Task: Find connections with filter location L'Arbaa Naït Irathen with filter topic #bespokewith filter profile language English with filter current company R Systems with filter school PARUL INSTITUTE OF ENGG. AND TECH., LIMDA, VAGHODIA 037 with filter industry Renewable Energy Power Generation with filter service category Search Engine Marketing (SEM) with filter keywords title Quality Control
Action: Mouse moved to (729, 101)
Screenshot: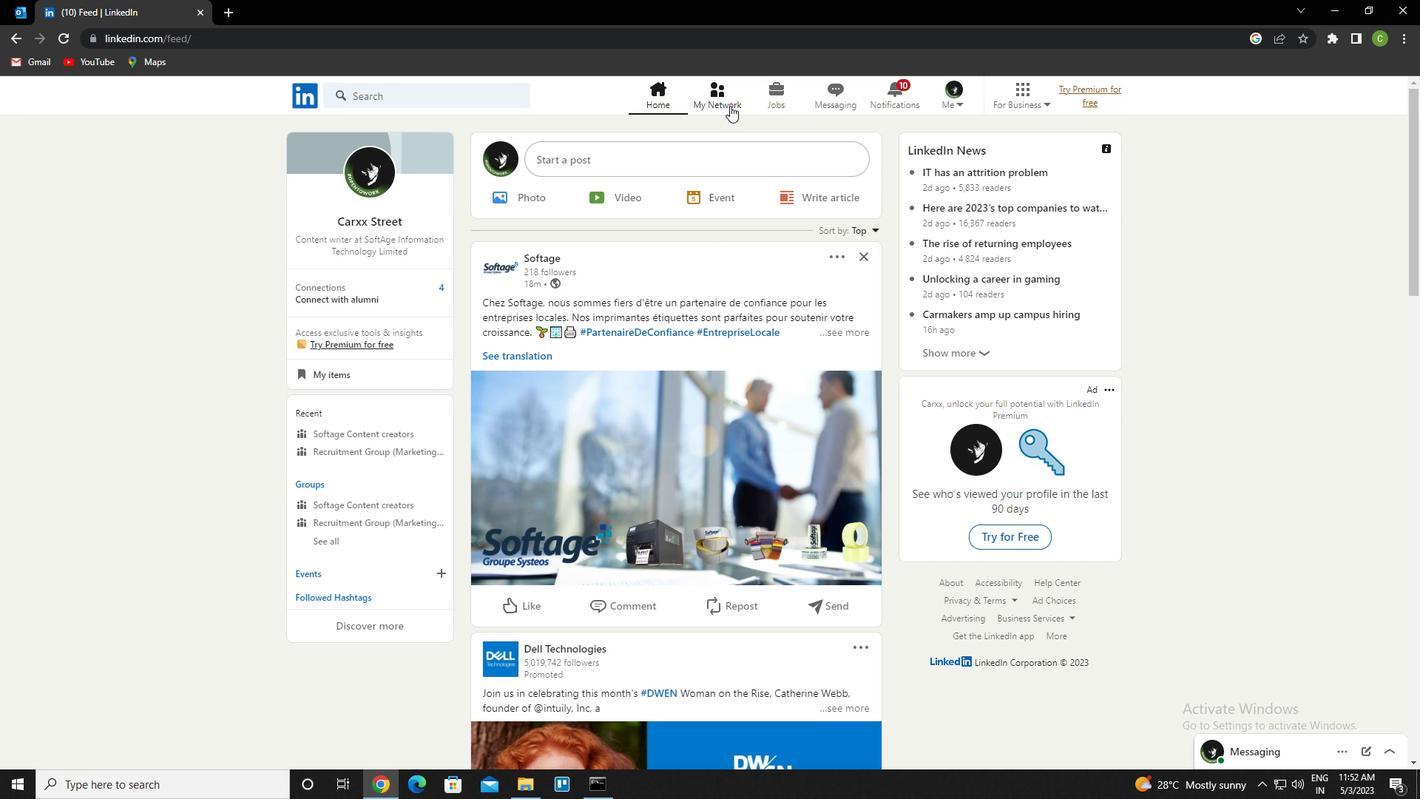 
Action: Mouse pressed left at (729, 101)
Screenshot: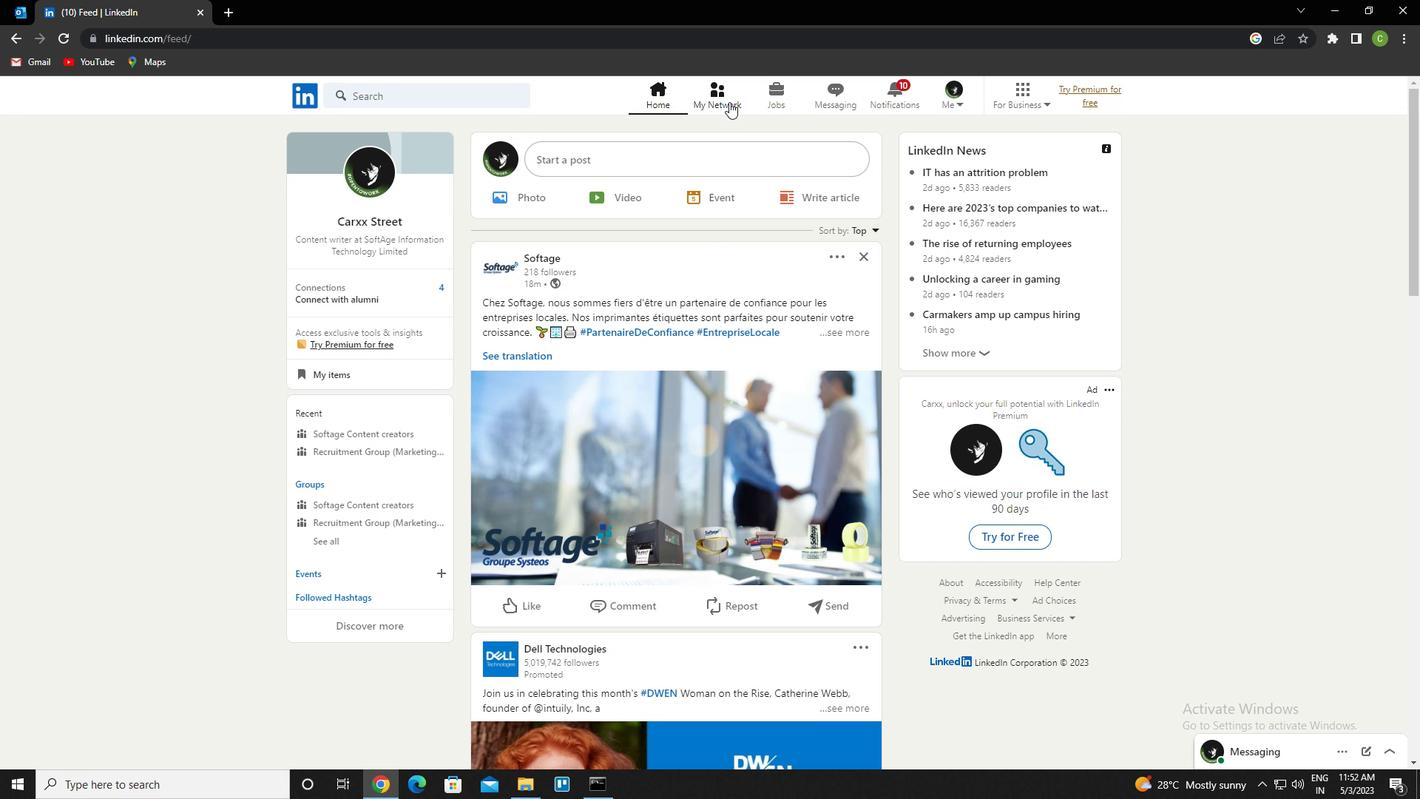 
Action: Mouse moved to (436, 185)
Screenshot: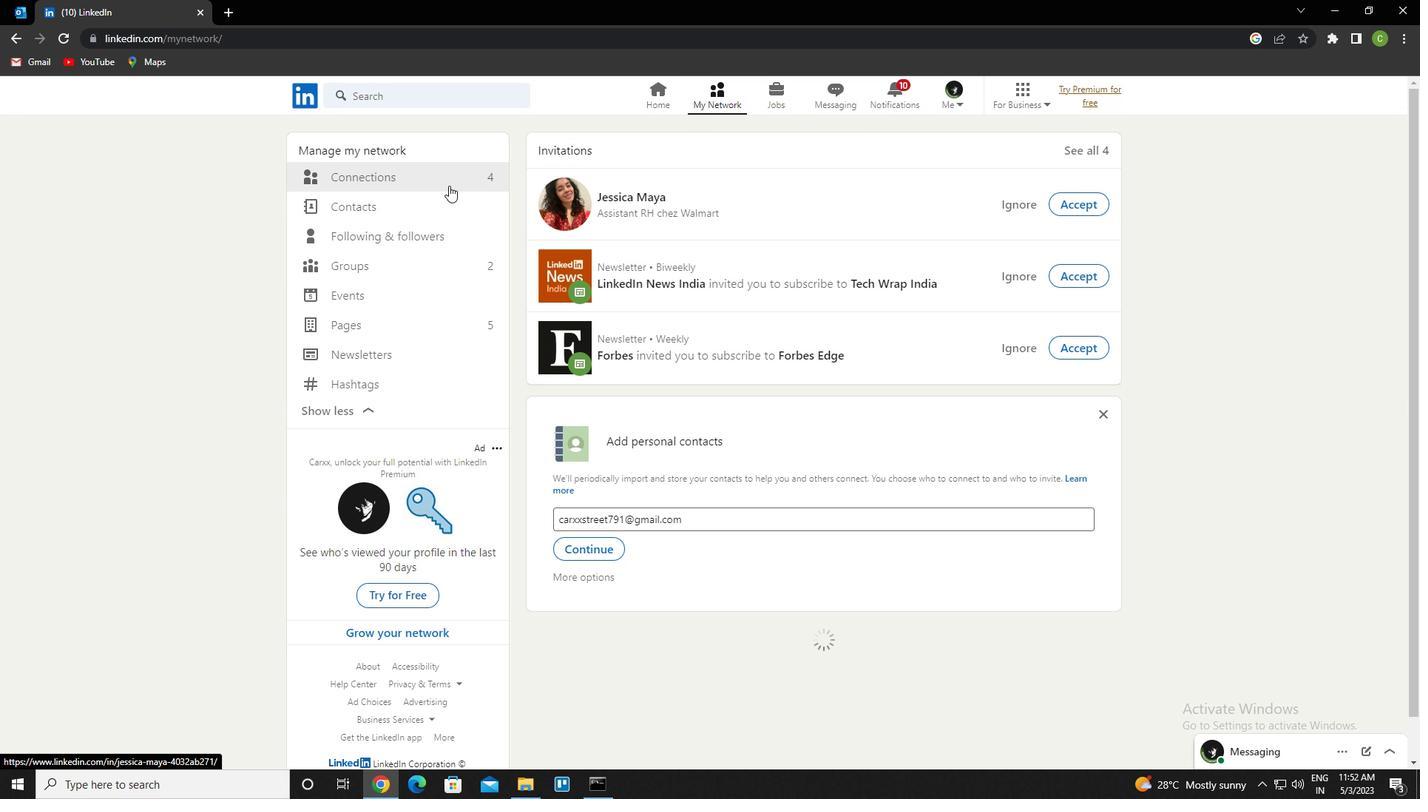 
Action: Mouse pressed left at (436, 185)
Screenshot: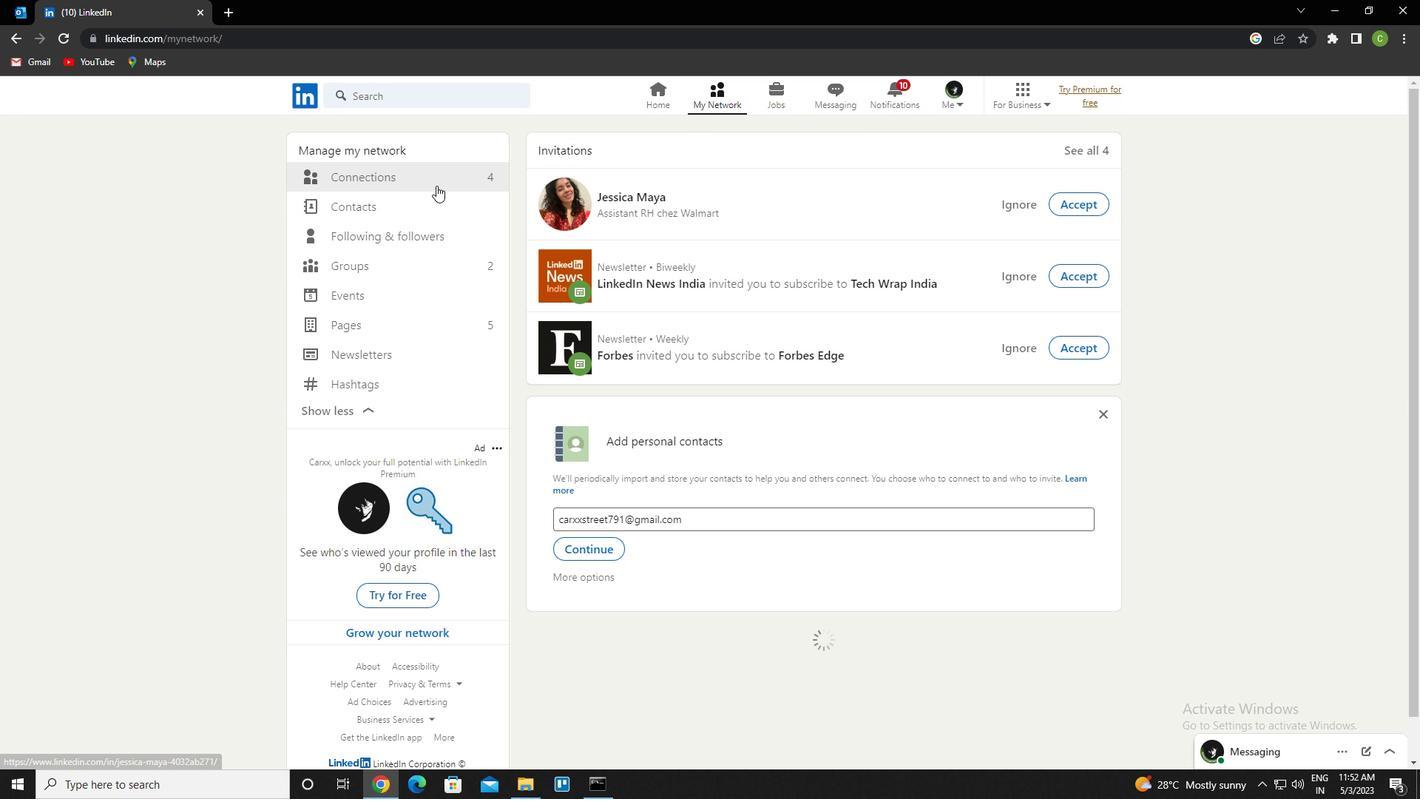 
Action: Mouse moved to (449, 185)
Screenshot: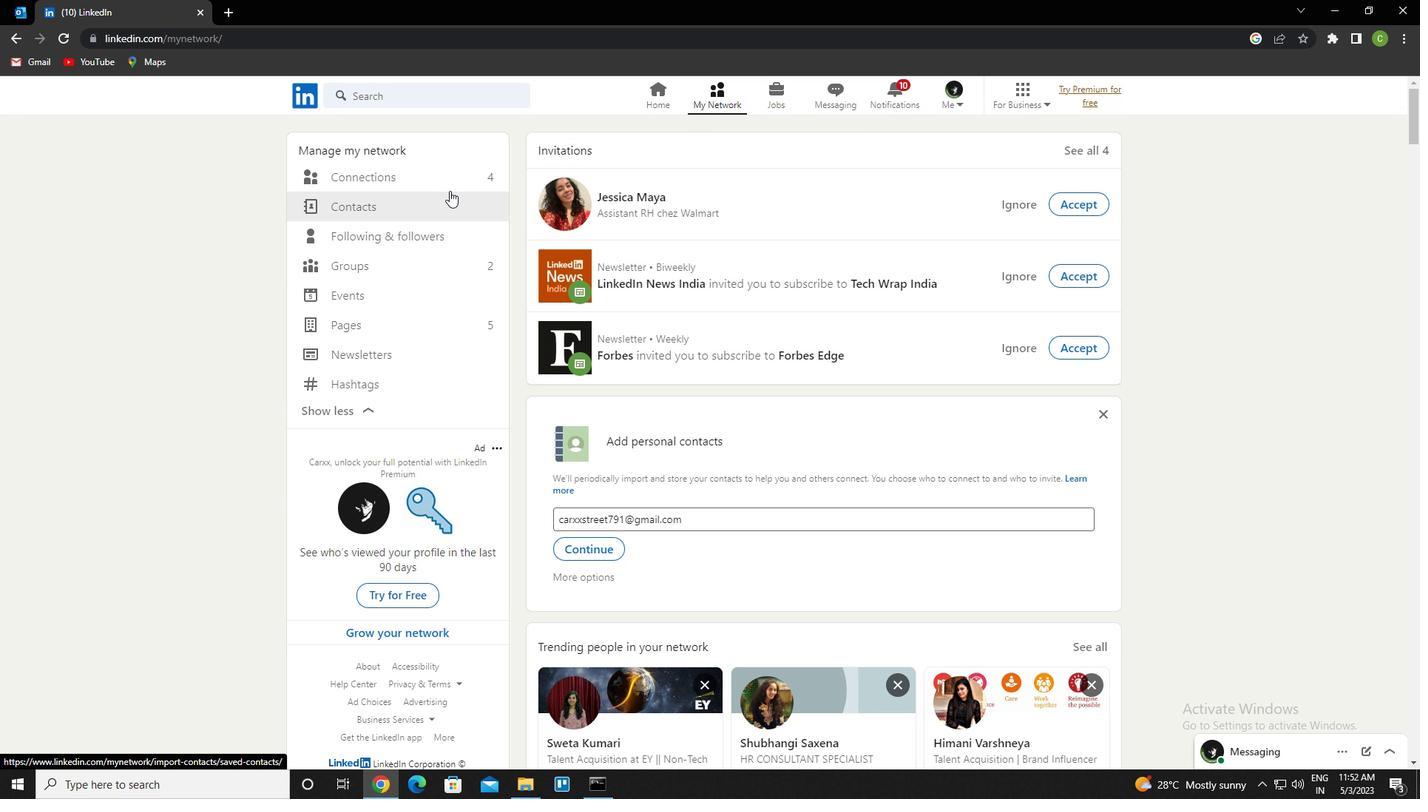 
Action: Mouse pressed left at (449, 185)
Screenshot: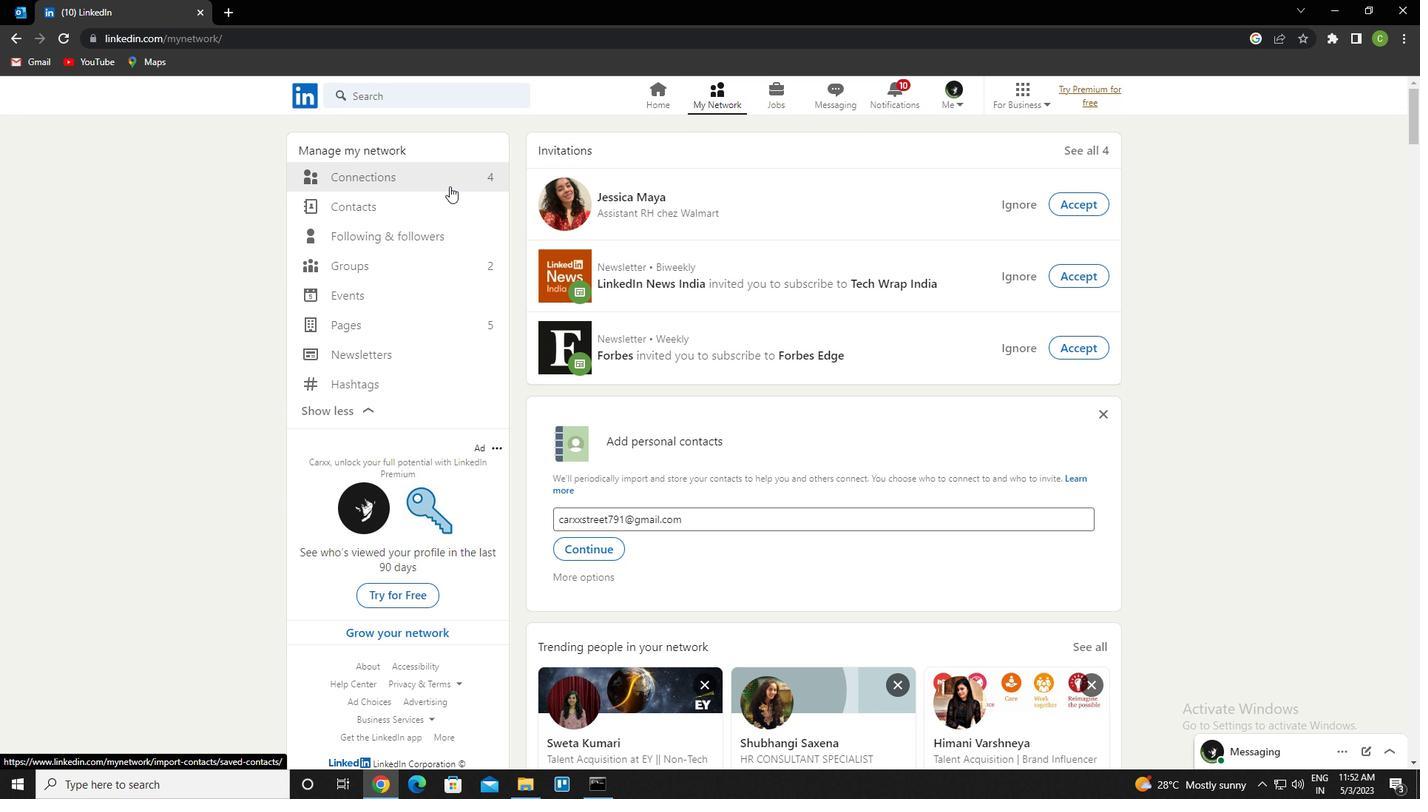 
Action: Mouse pressed left at (449, 185)
Screenshot: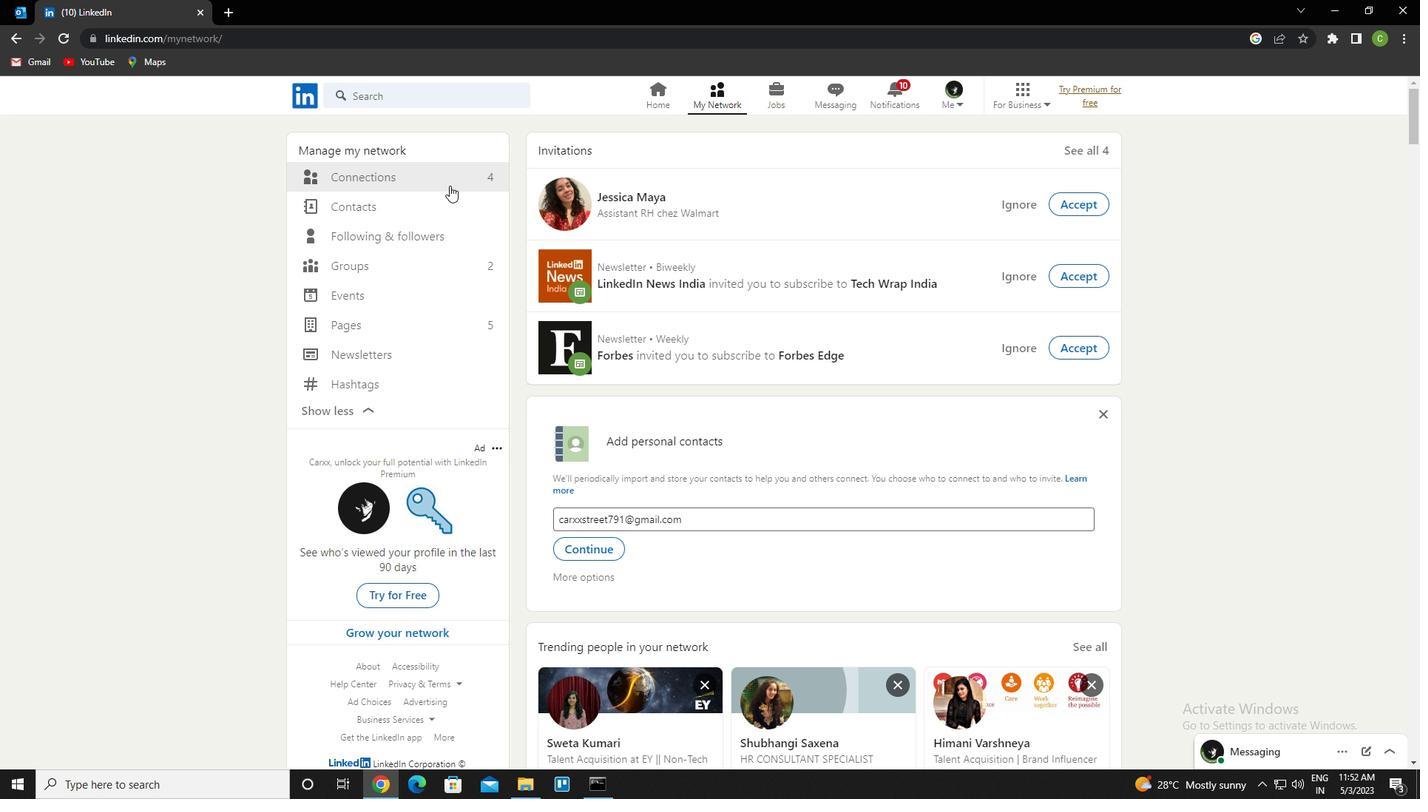 
Action: Mouse moved to (466, 179)
Screenshot: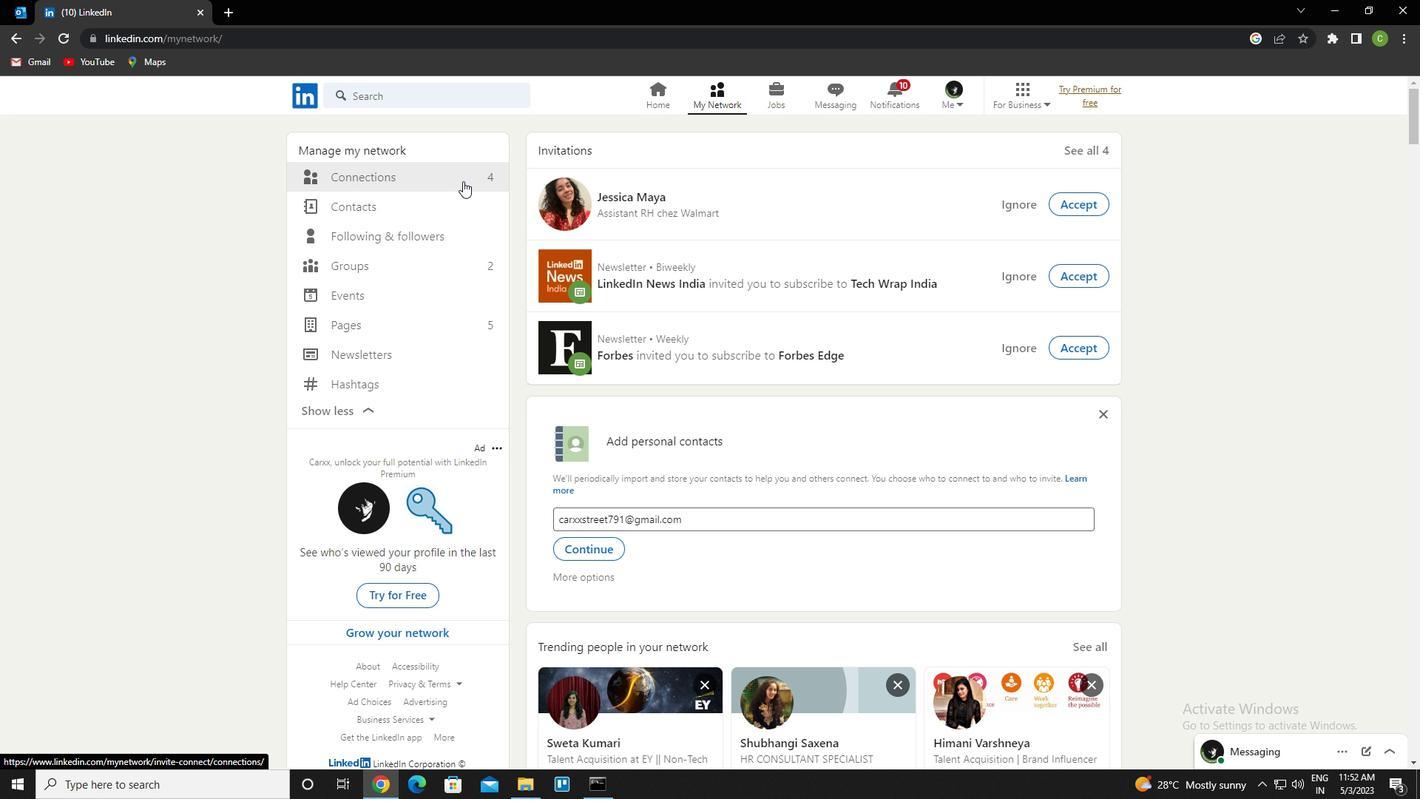 
Action: Mouse pressed left at (466, 179)
Screenshot: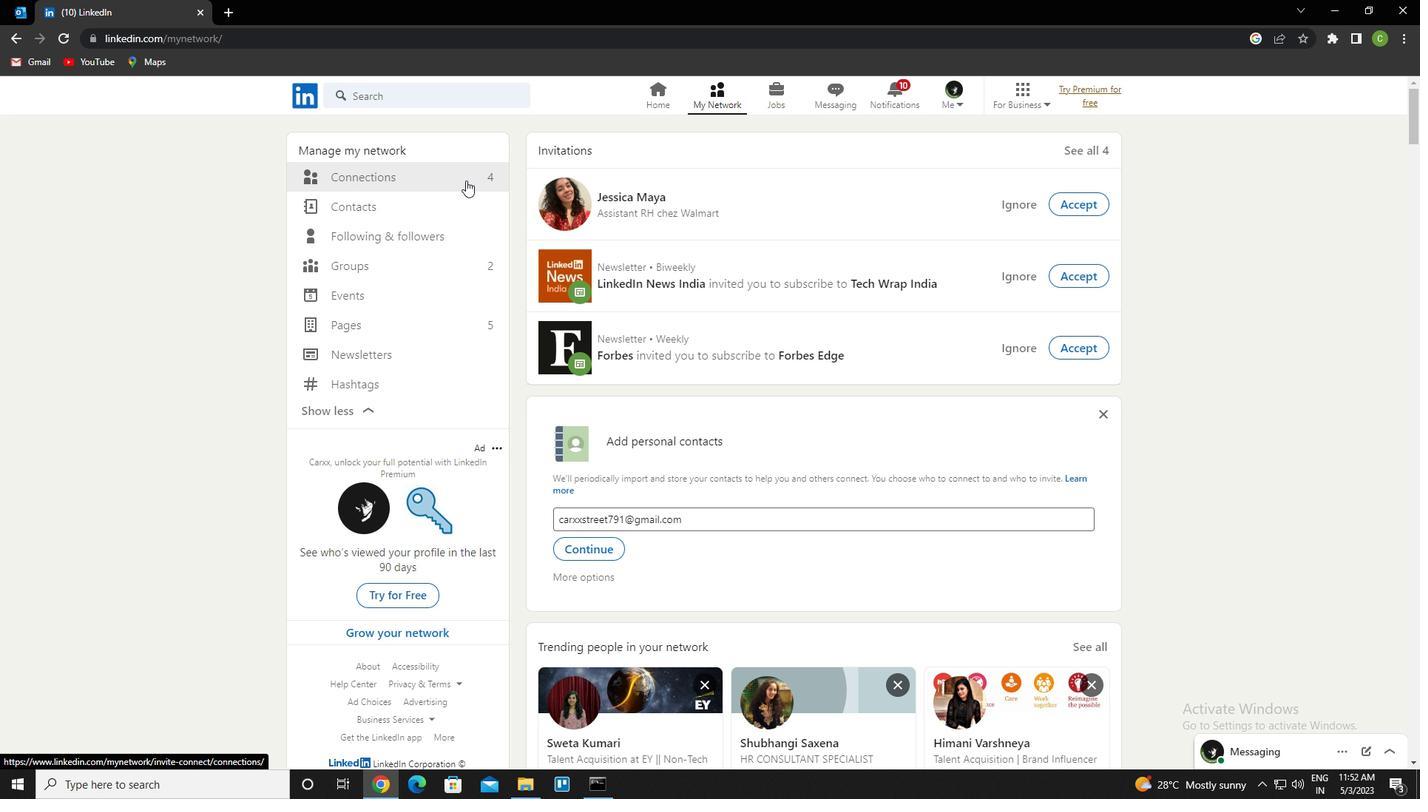 
Action: Mouse moved to (822, 174)
Screenshot: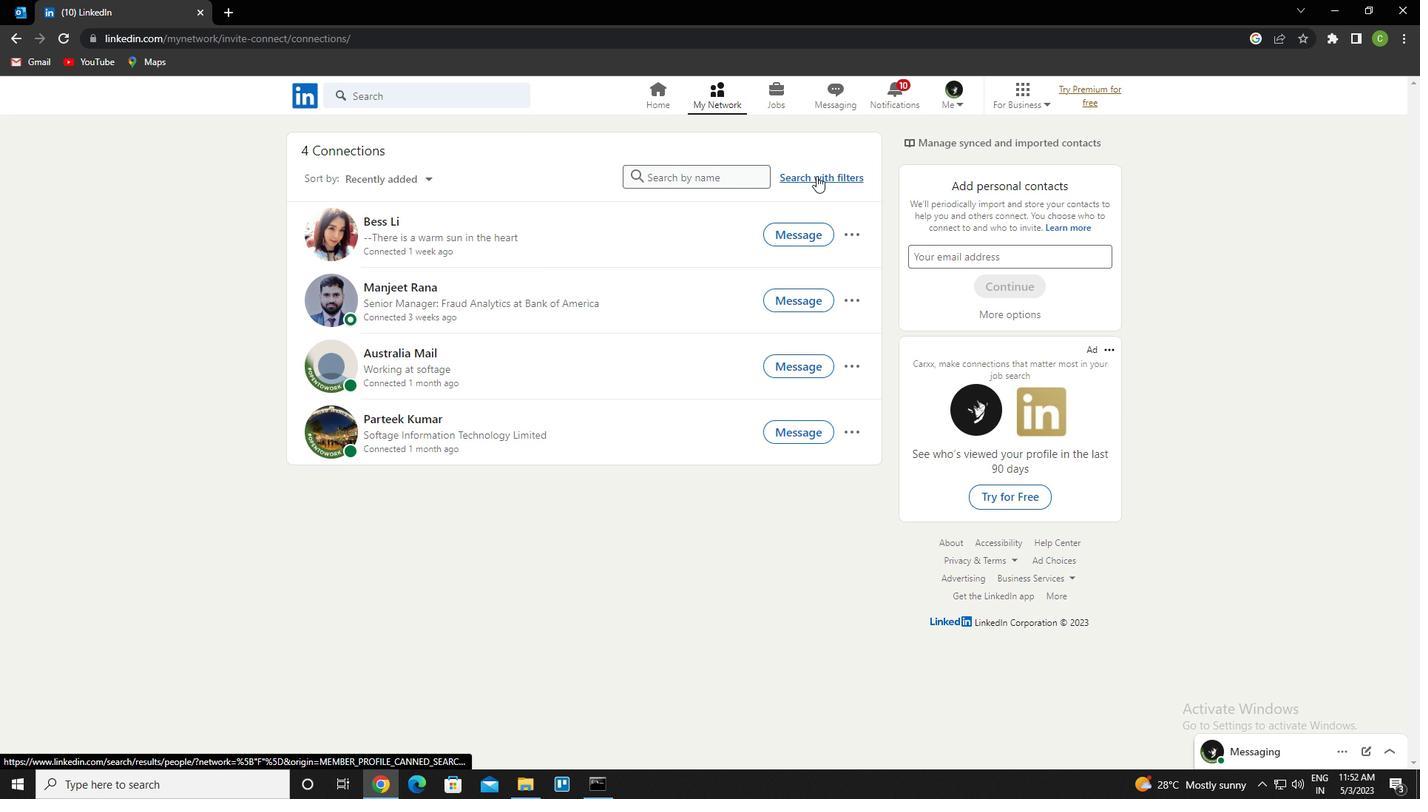 
Action: Mouse pressed left at (822, 174)
Screenshot: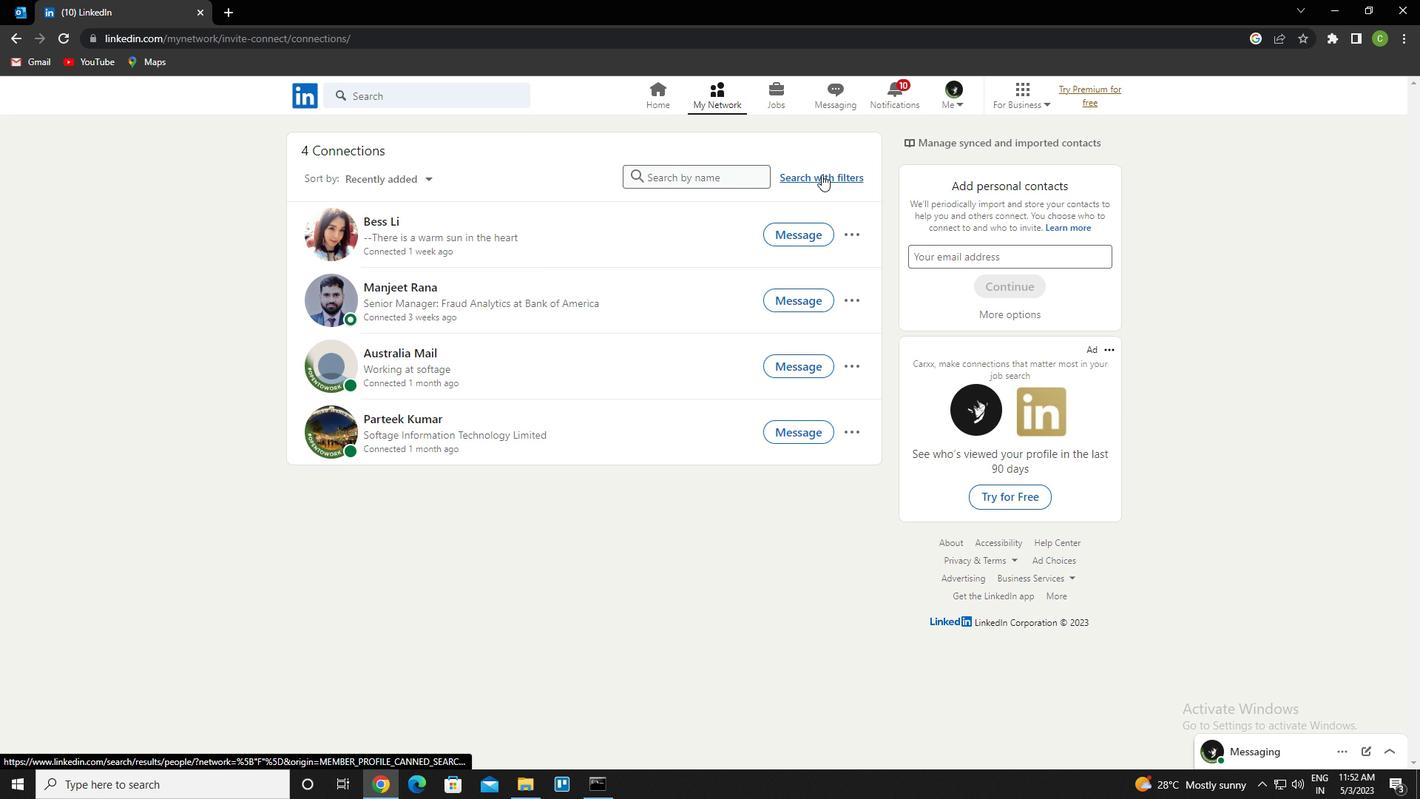 
Action: Mouse moved to (768, 137)
Screenshot: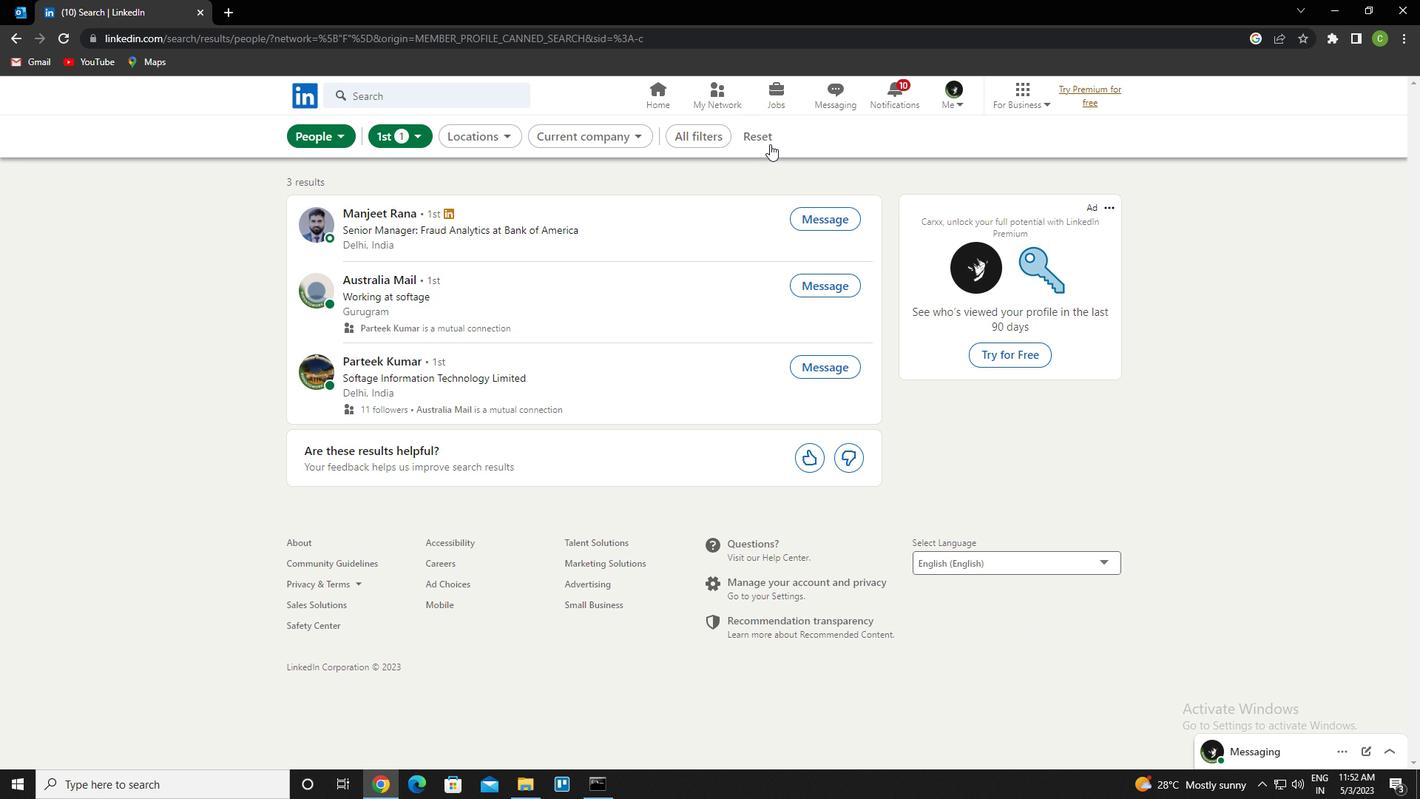 
Action: Mouse pressed left at (768, 137)
Screenshot: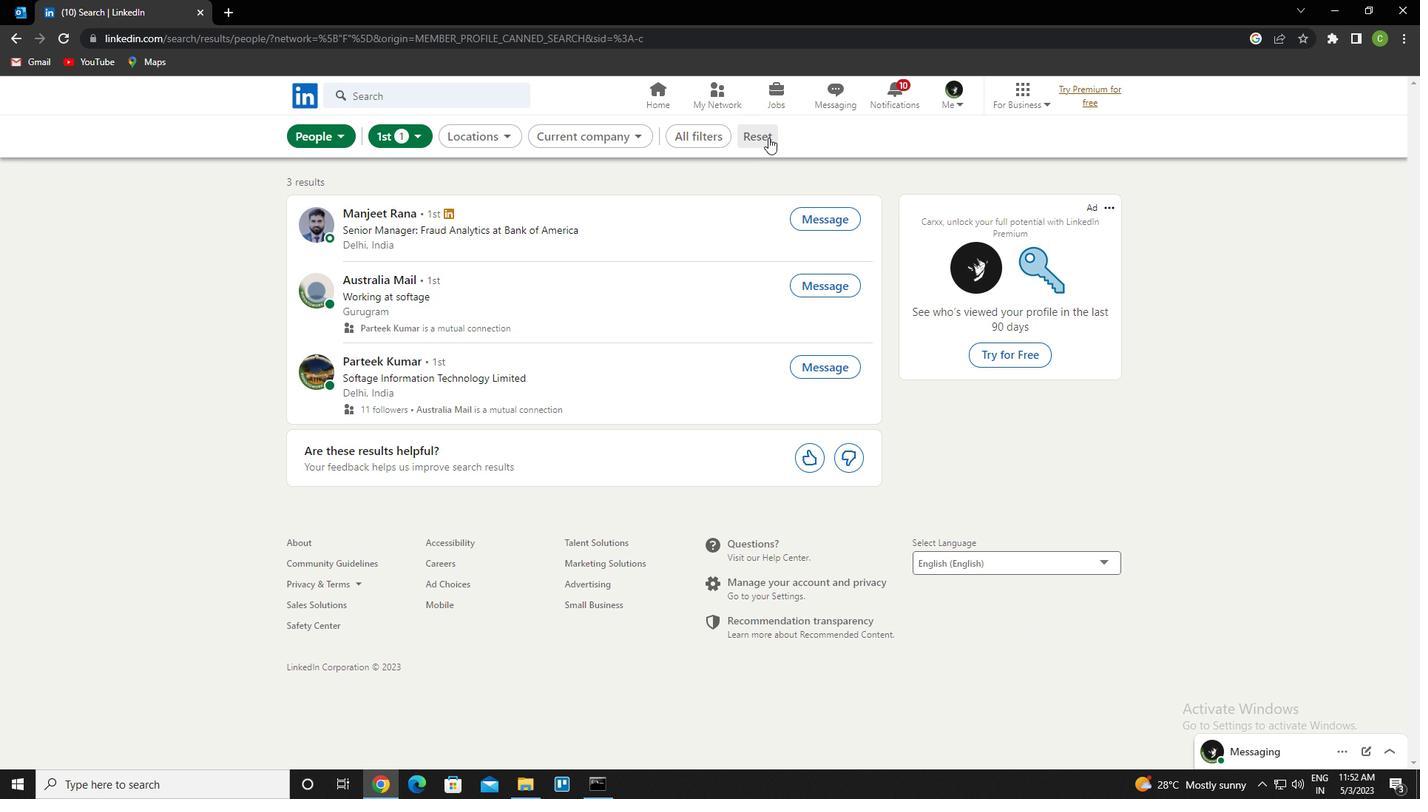 
Action: Mouse moved to (745, 139)
Screenshot: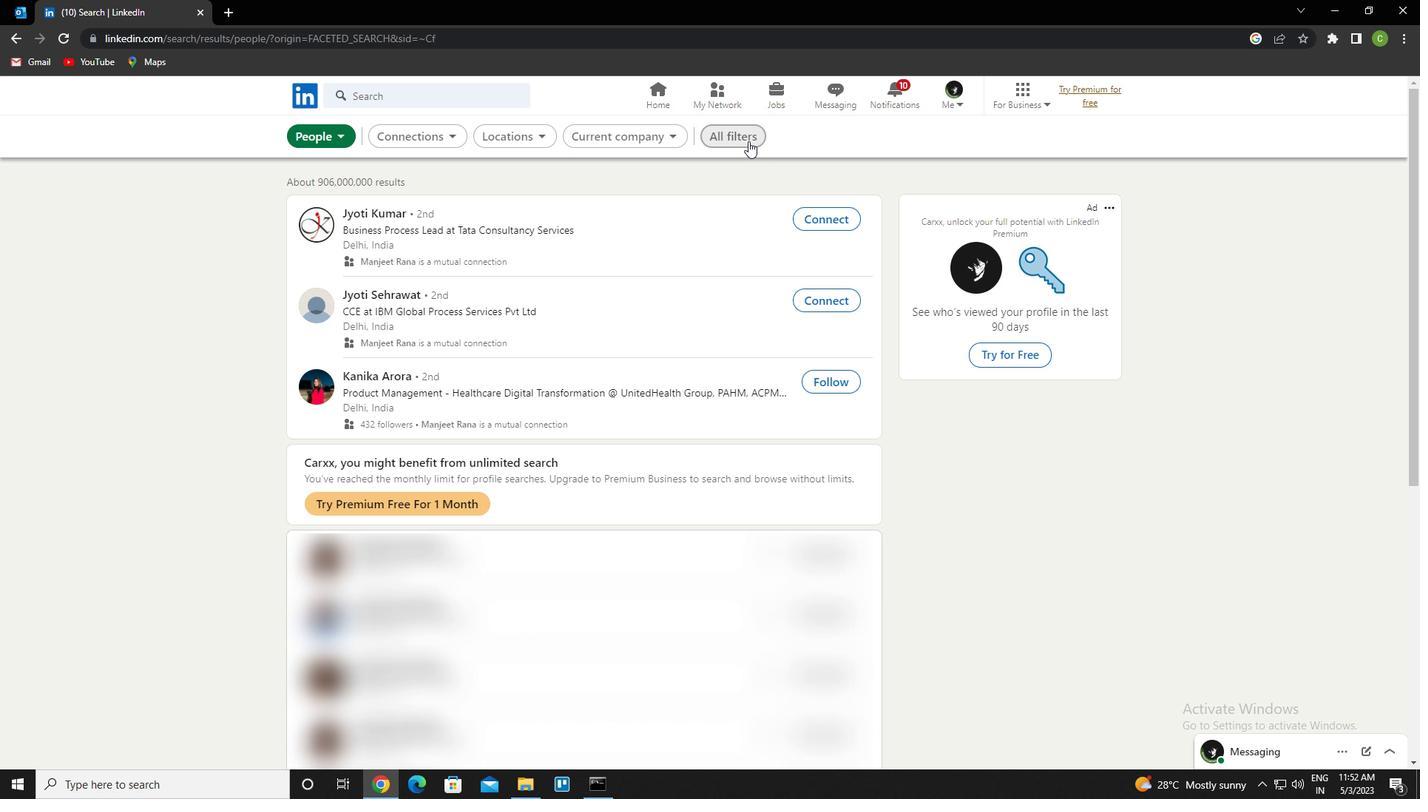 
Action: Mouse pressed left at (745, 139)
Screenshot: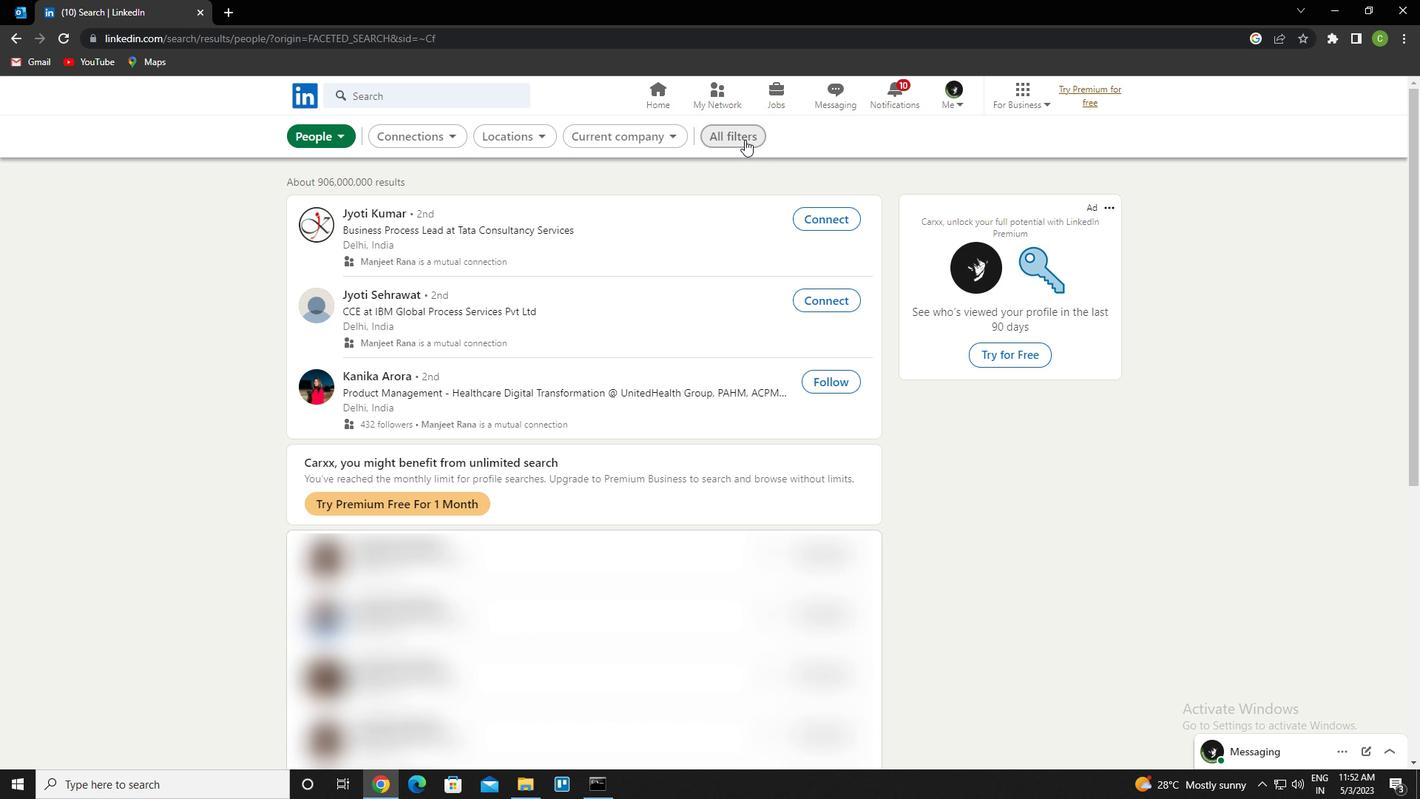 
Action: Mouse moved to (1151, 429)
Screenshot: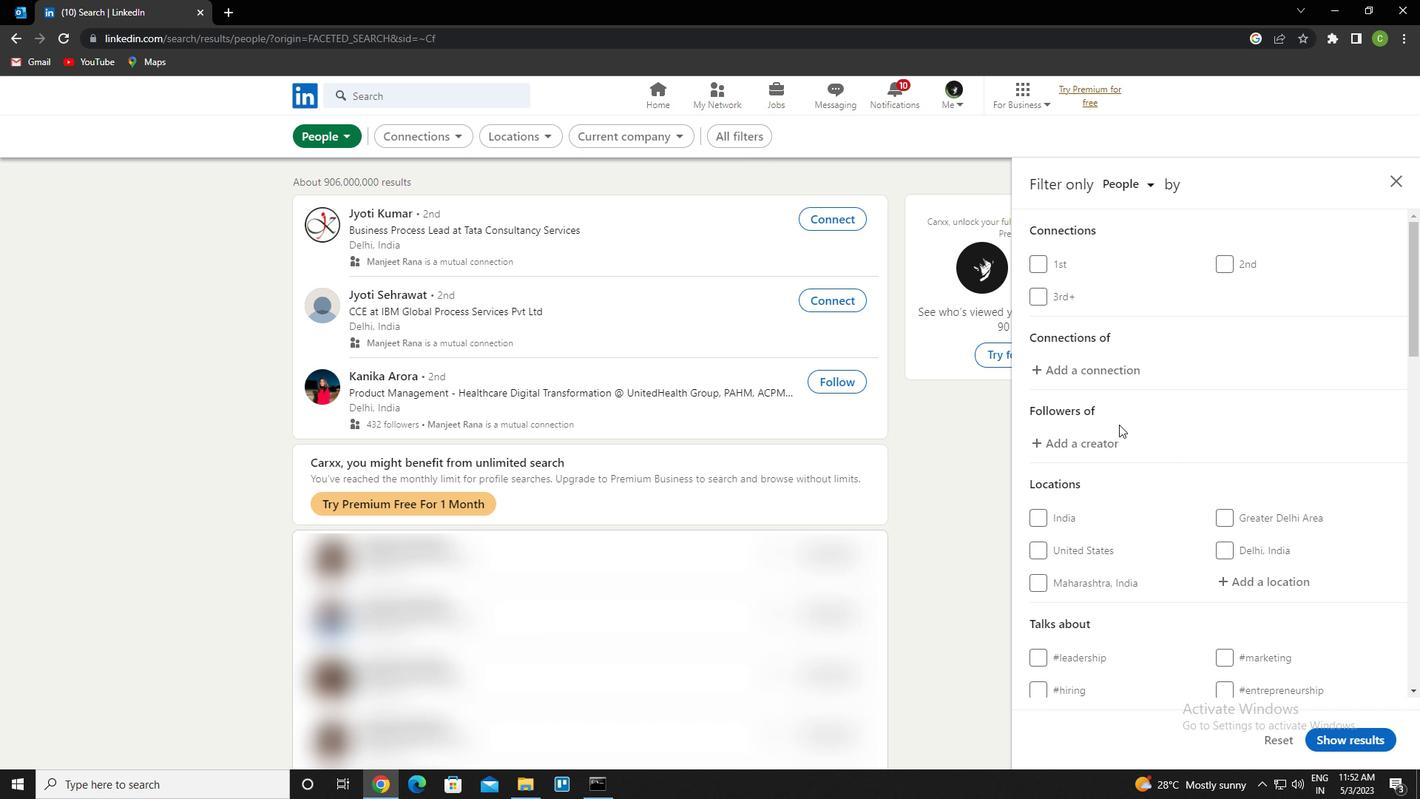
Action: Mouse scrolled (1151, 428) with delta (0, 0)
Screenshot: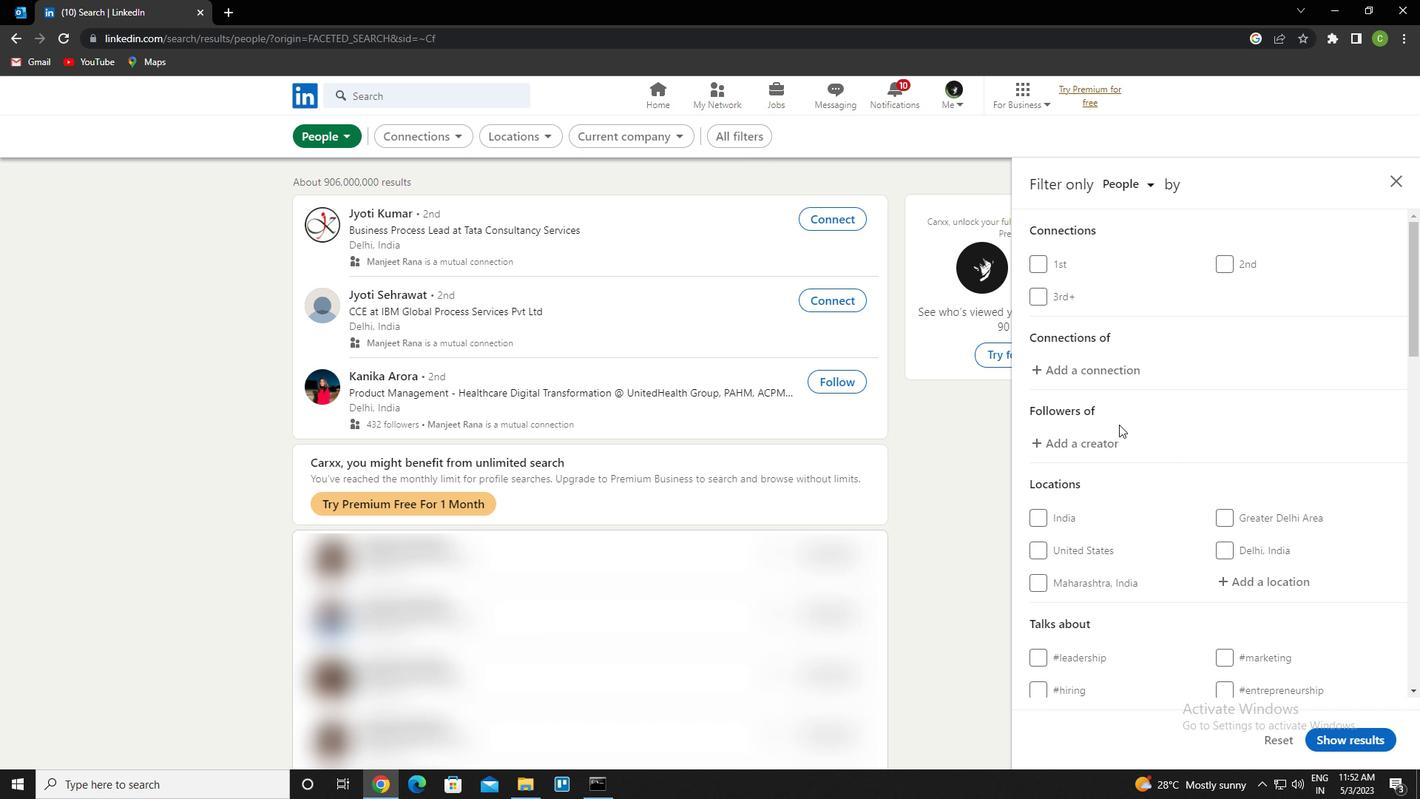 
Action: Mouse moved to (1153, 429)
Screenshot: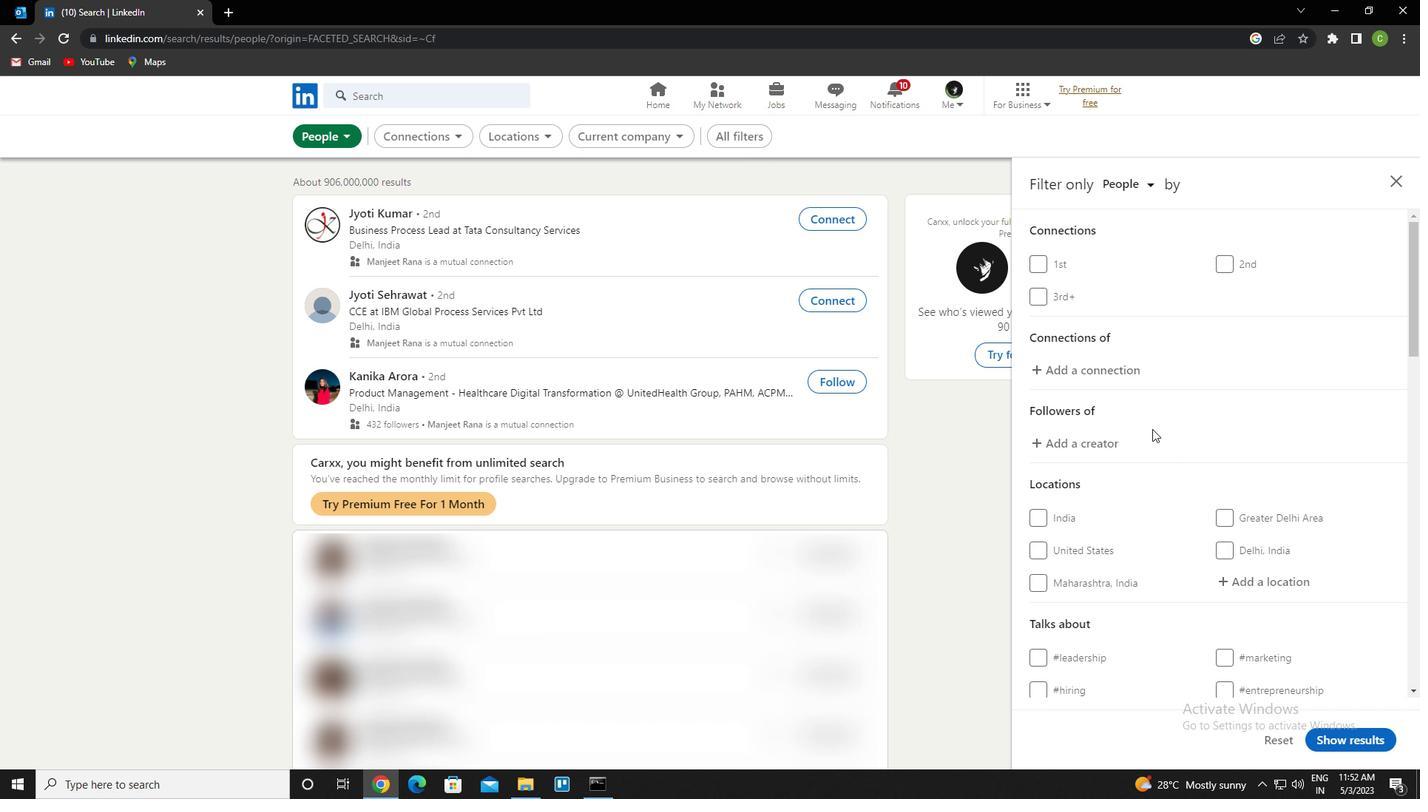 
Action: Mouse scrolled (1153, 428) with delta (0, 0)
Screenshot: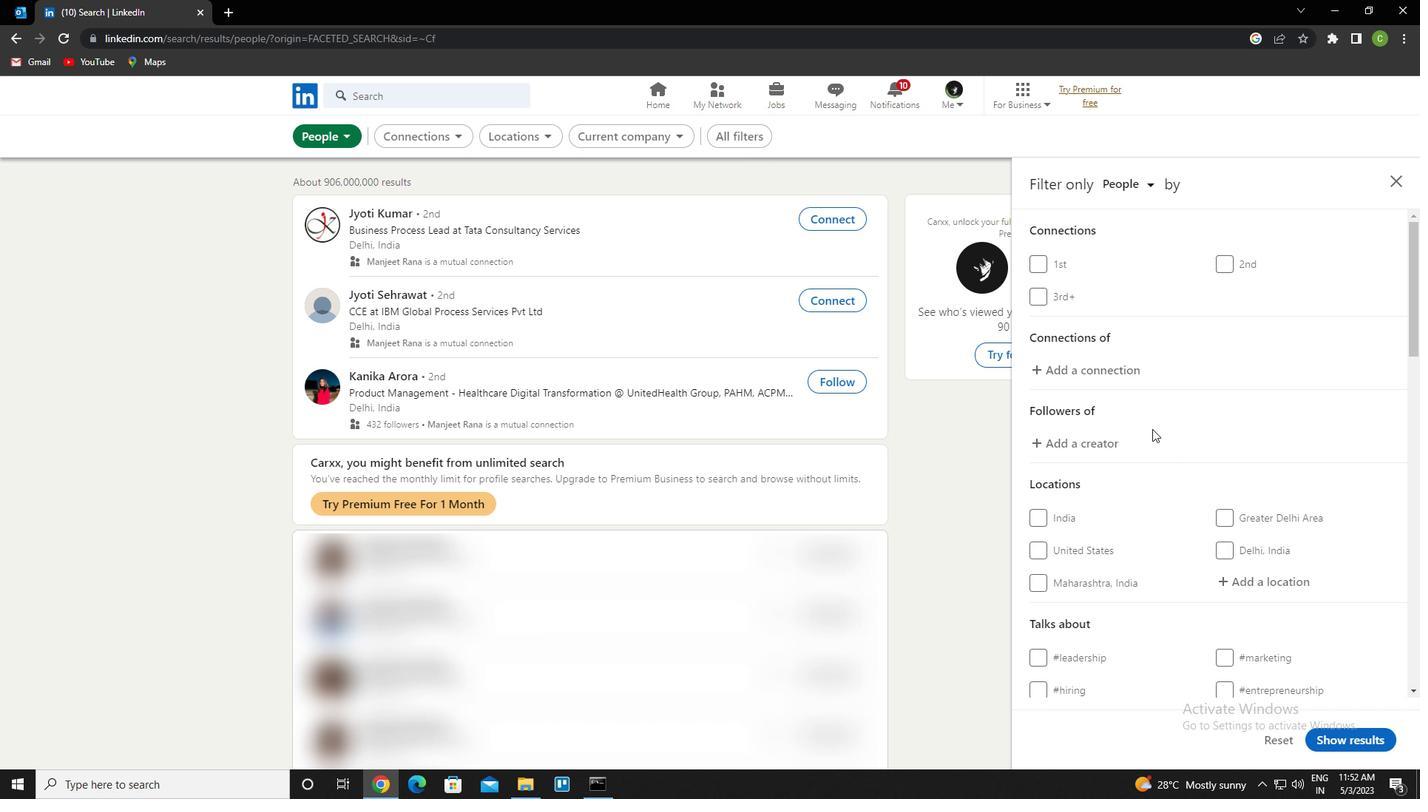 
Action: Mouse moved to (1252, 435)
Screenshot: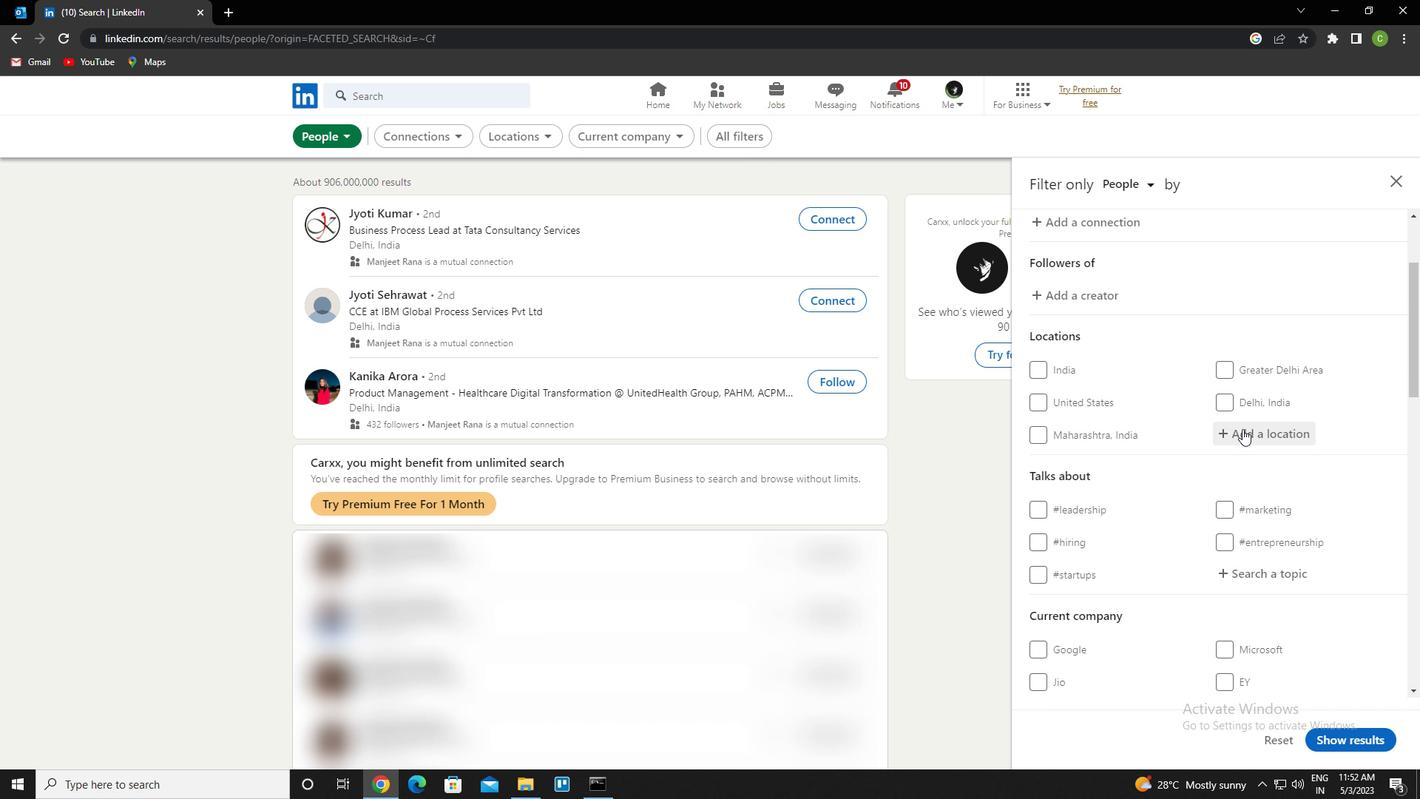 
Action: Mouse pressed left at (1252, 435)
Screenshot: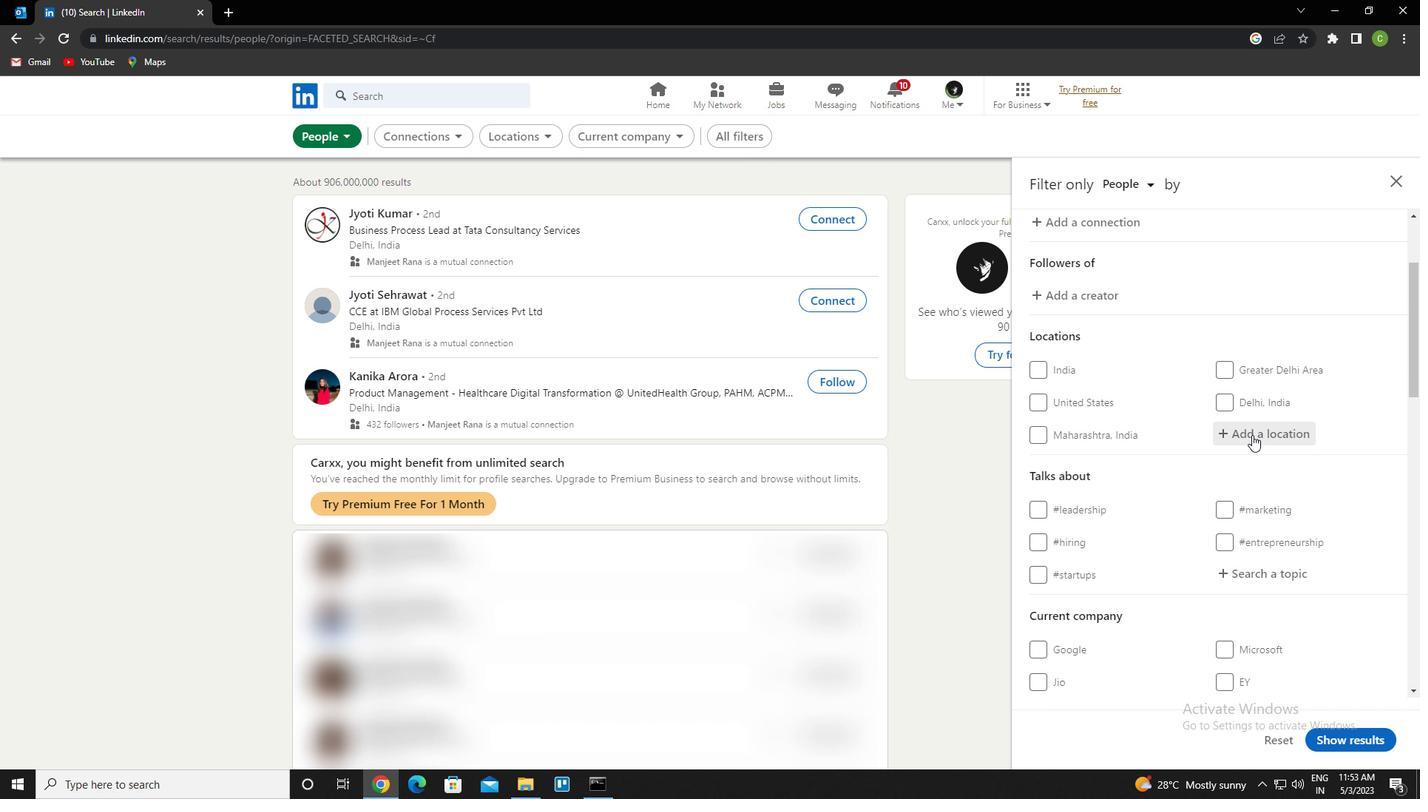 
Action: Key pressed <Key.caps_lock>l'<Key.caps_lock><Key.caps_lock>a<Key.caps_lock>rbaa<Key.down><Key.enter>
Screenshot: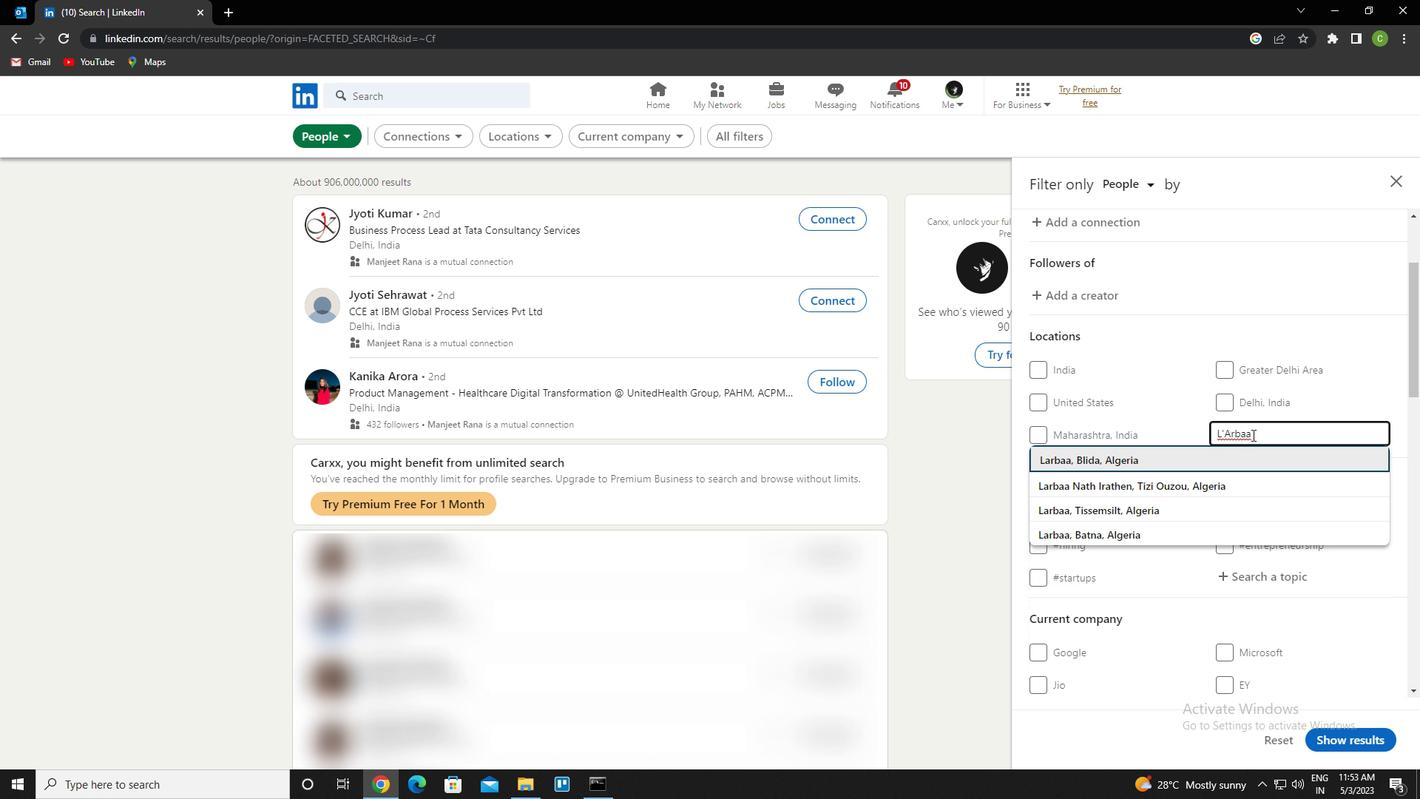 
Action: Mouse moved to (1207, 452)
Screenshot: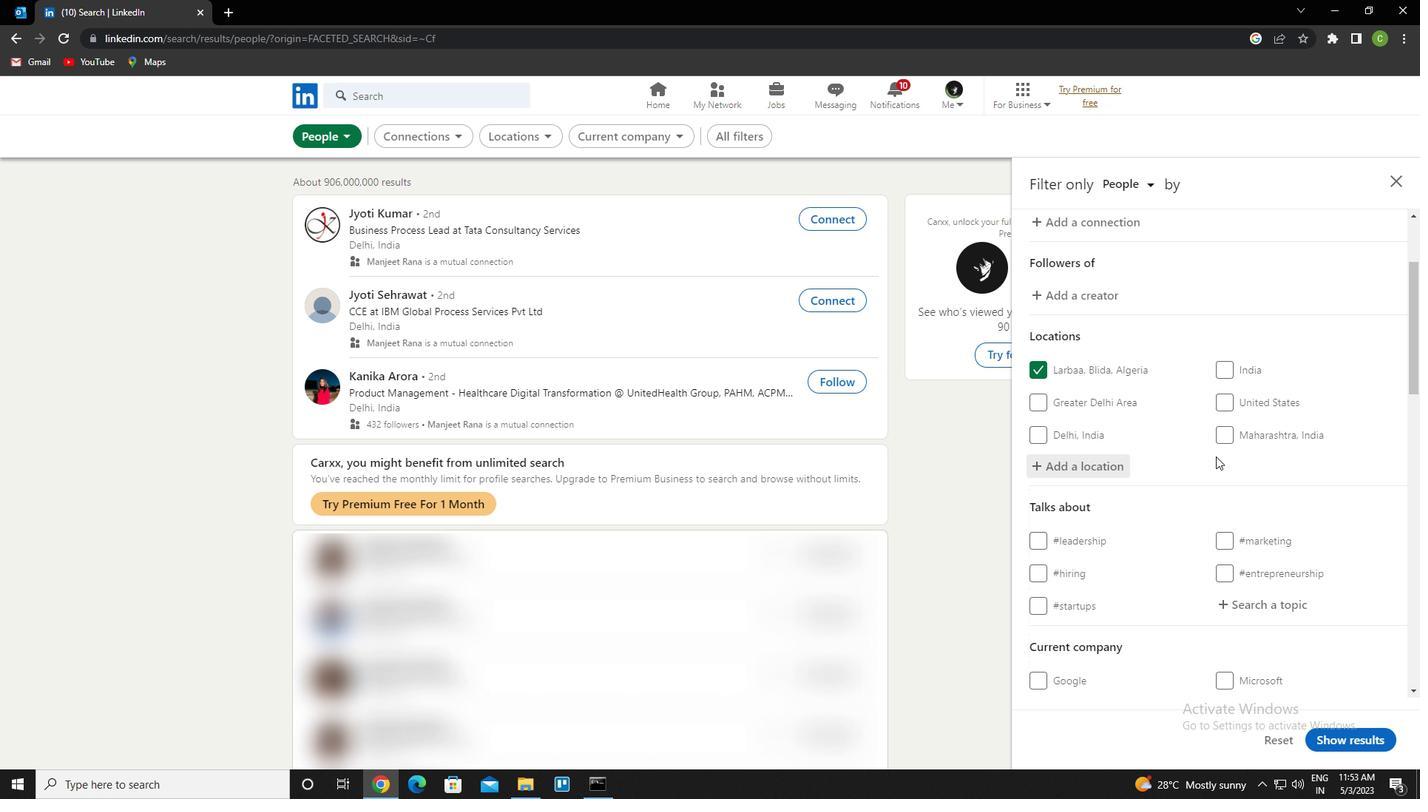 
Action: Mouse scrolled (1207, 451) with delta (0, 0)
Screenshot: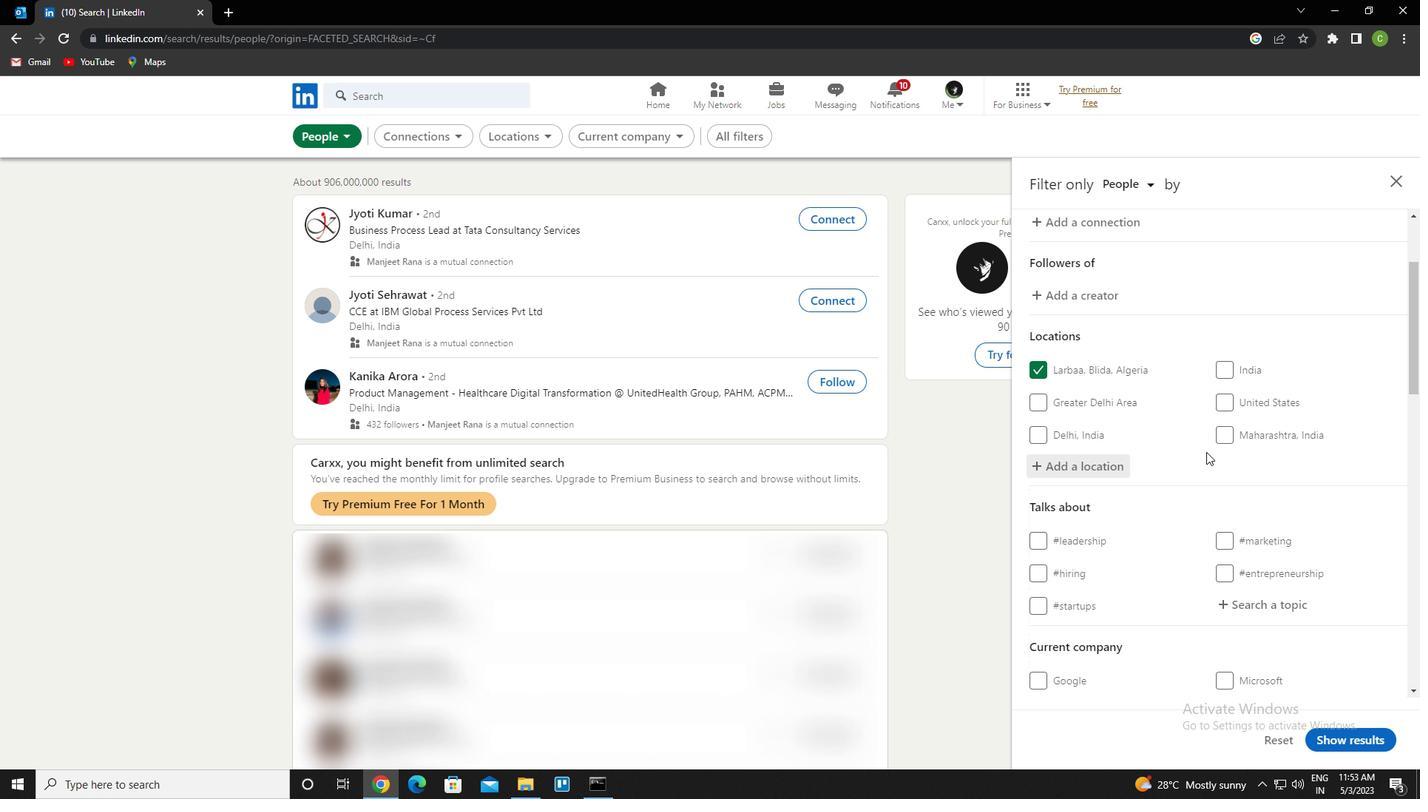 
Action: Mouse scrolled (1207, 451) with delta (0, 0)
Screenshot: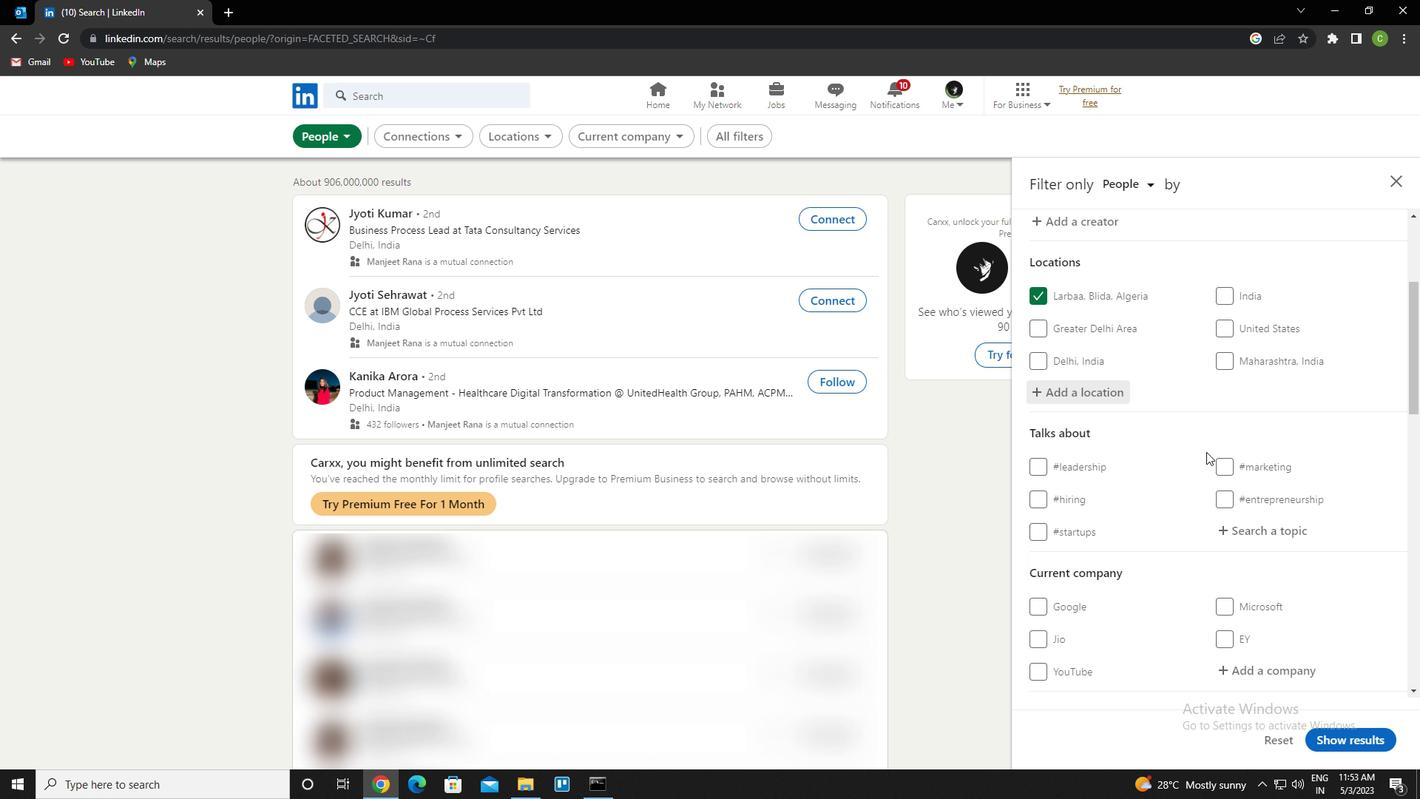 
Action: Mouse scrolled (1207, 451) with delta (0, 0)
Screenshot: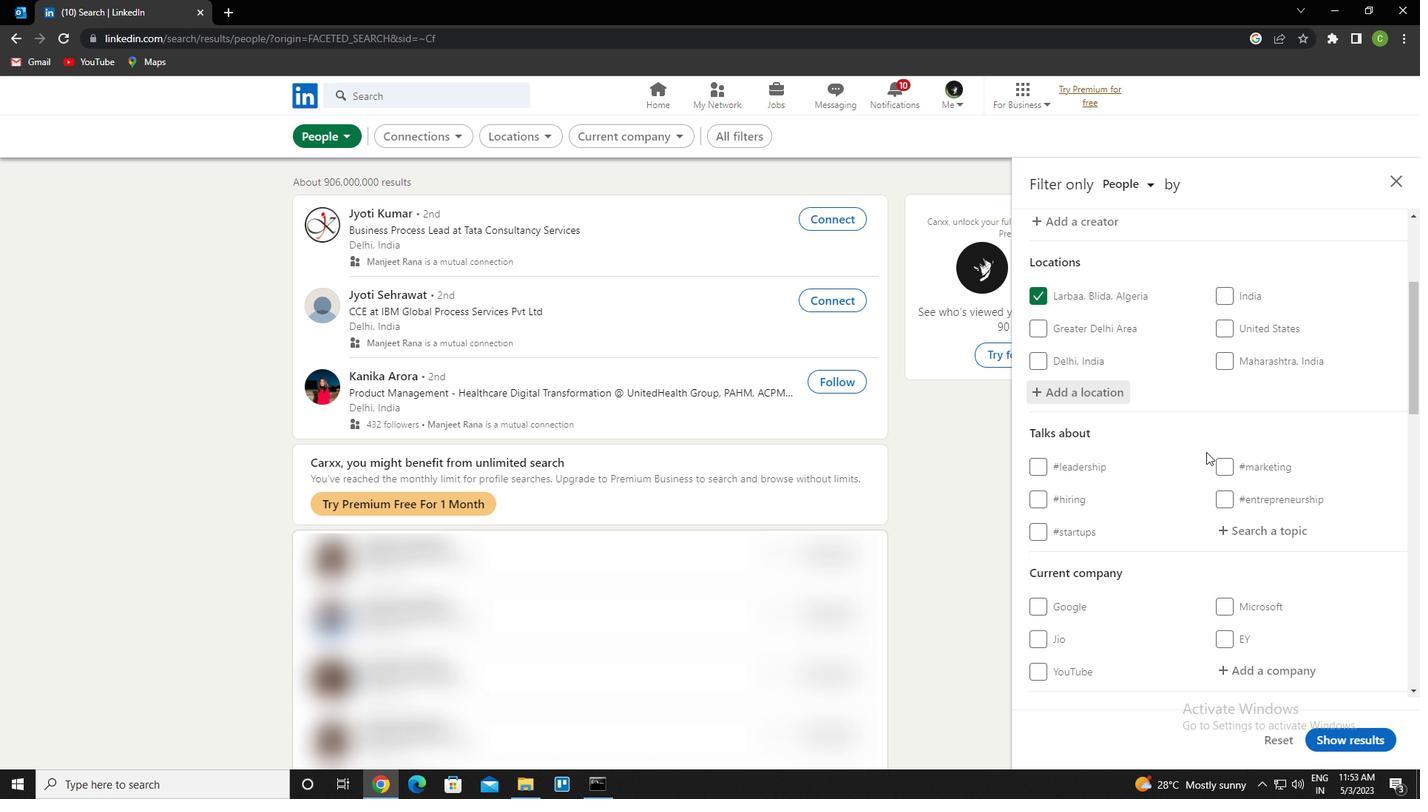 
Action: Mouse moved to (1250, 391)
Screenshot: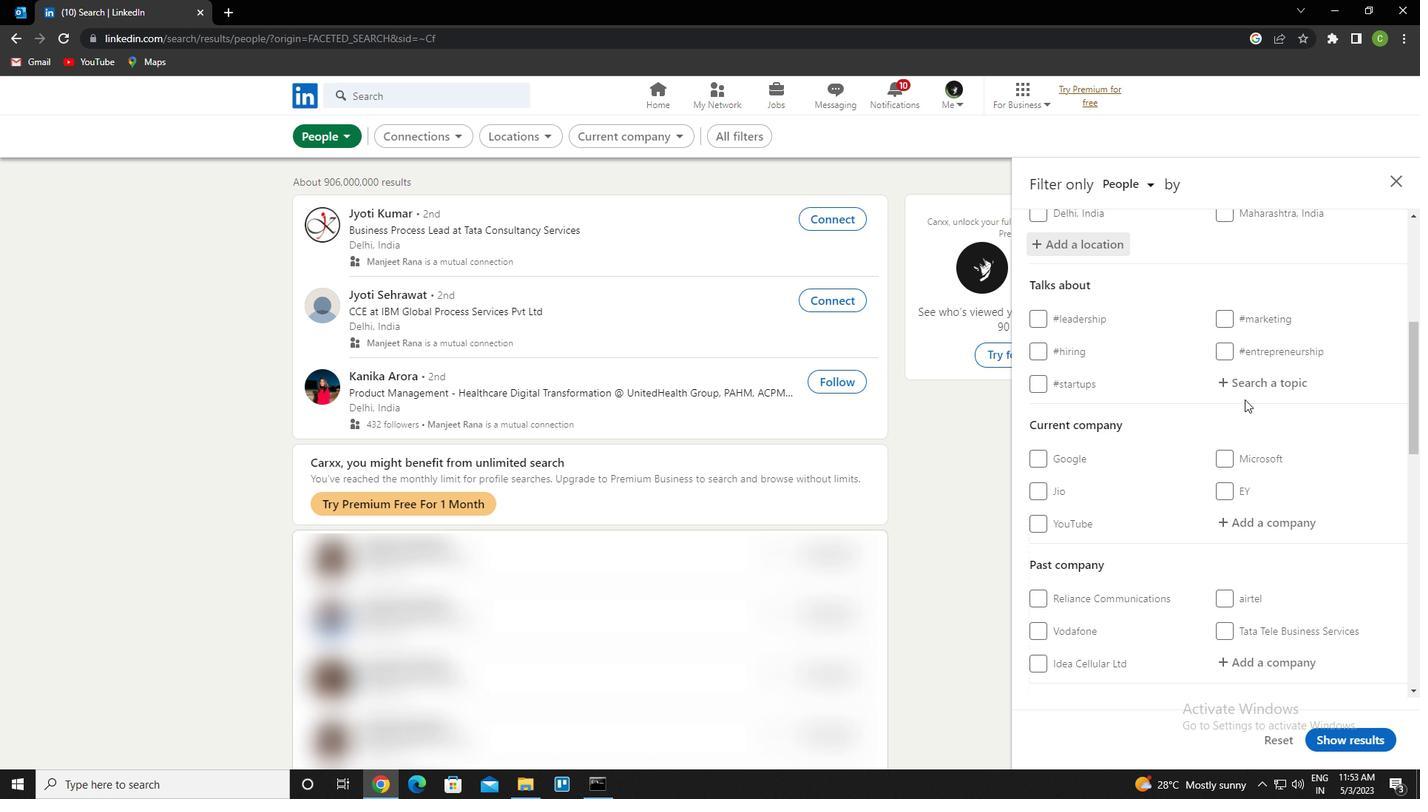 
Action: Mouse pressed left at (1250, 391)
Screenshot: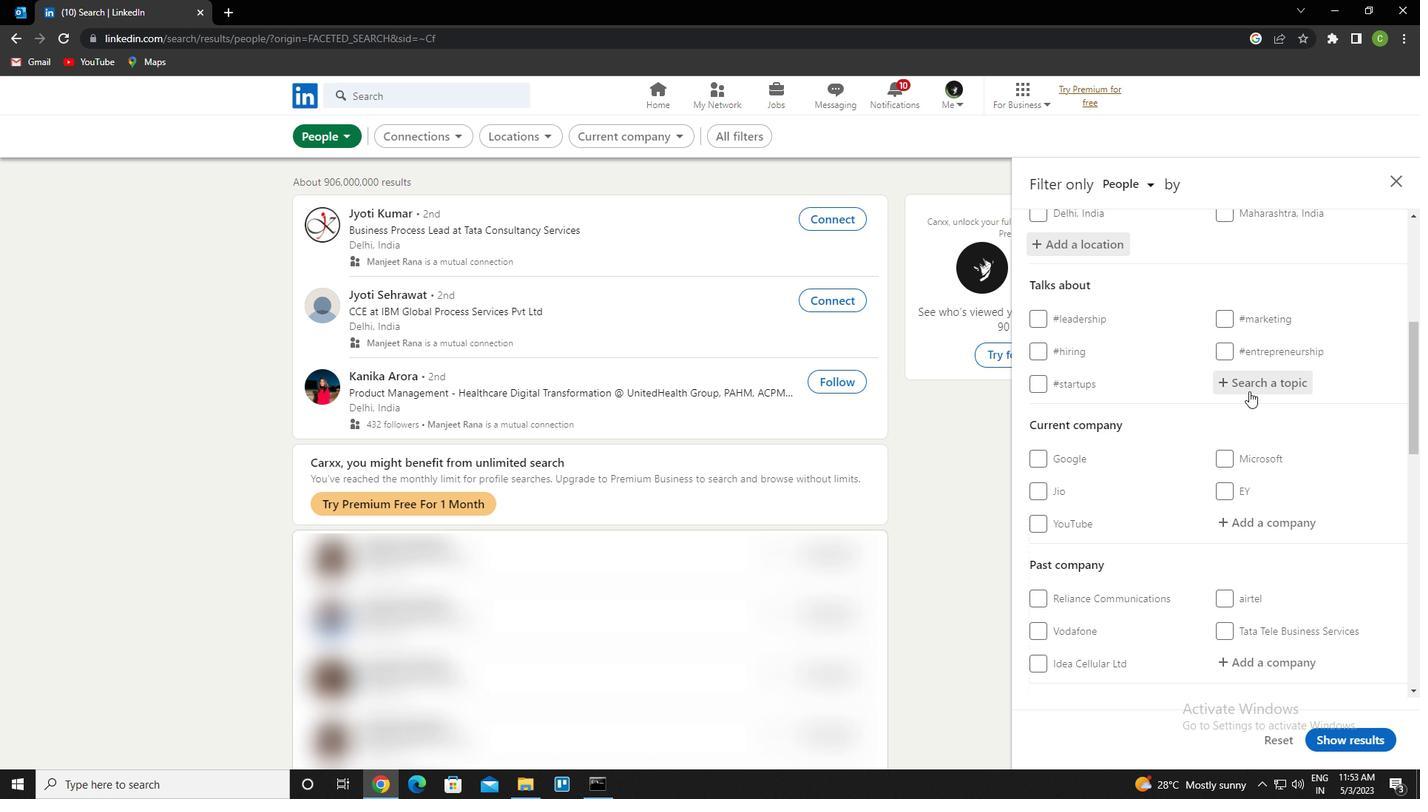 
Action: Key pressed bespoke<Key.down><Key.enter>
Screenshot: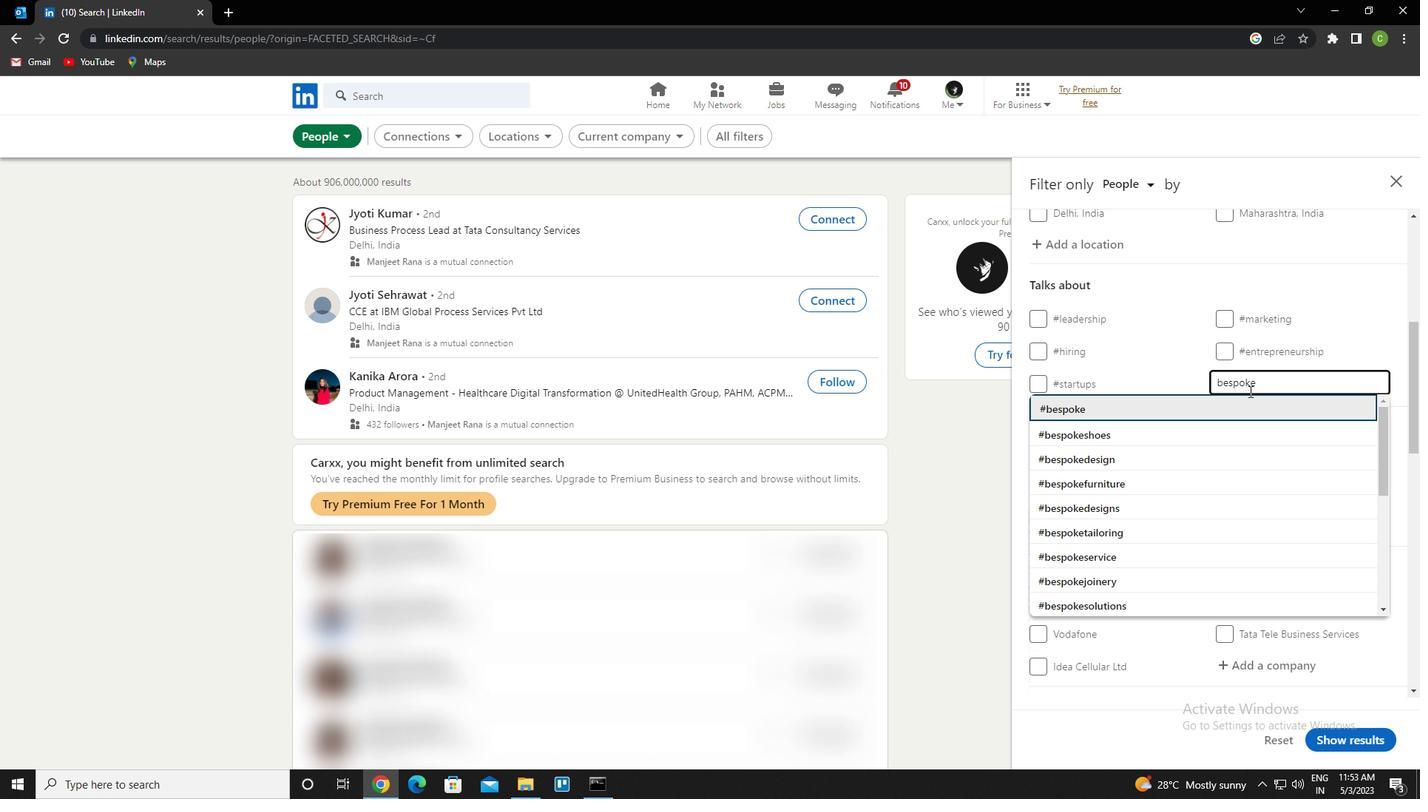 
Action: Mouse scrolled (1250, 390) with delta (0, 0)
Screenshot: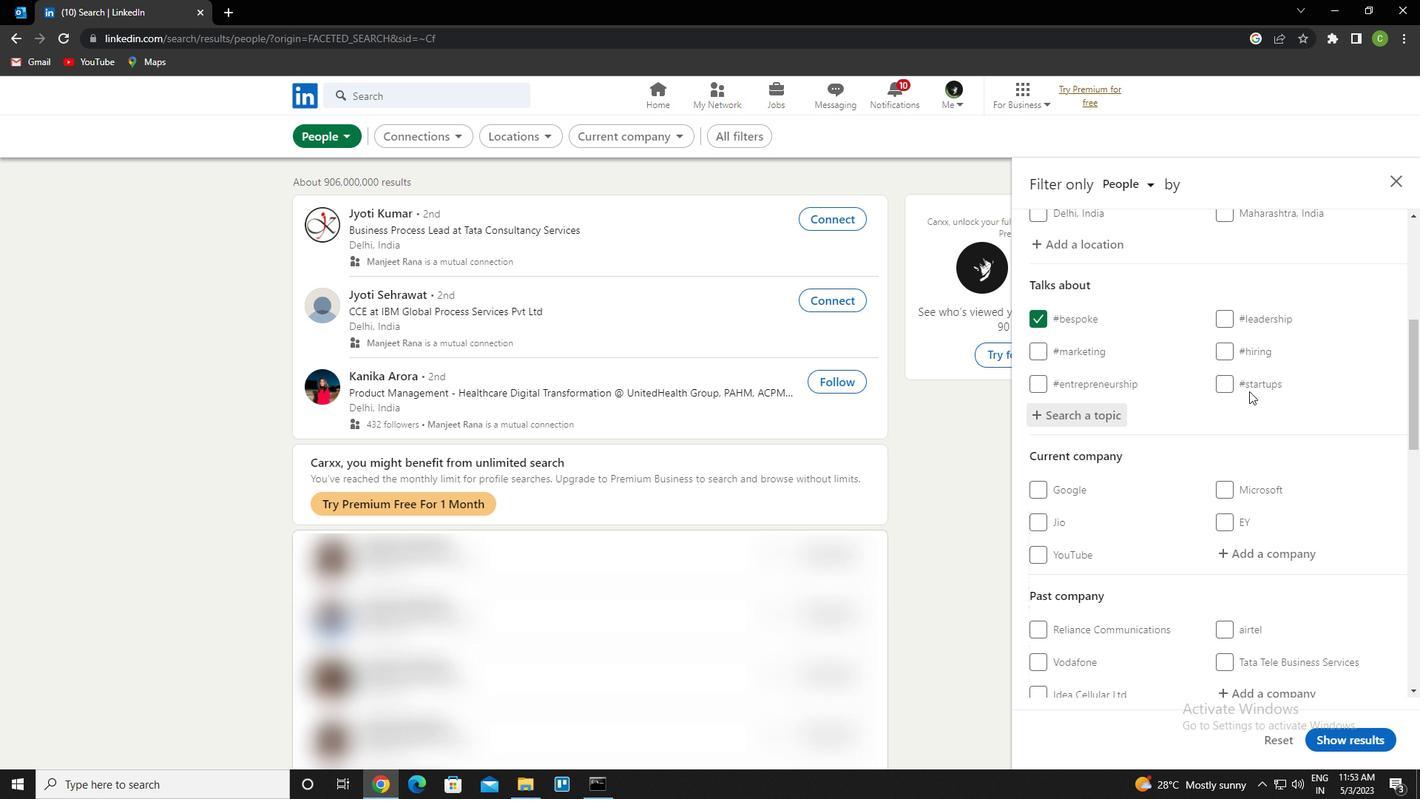 
Action: Mouse scrolled (1250, 390) with delta (0, 0)
Screenshot: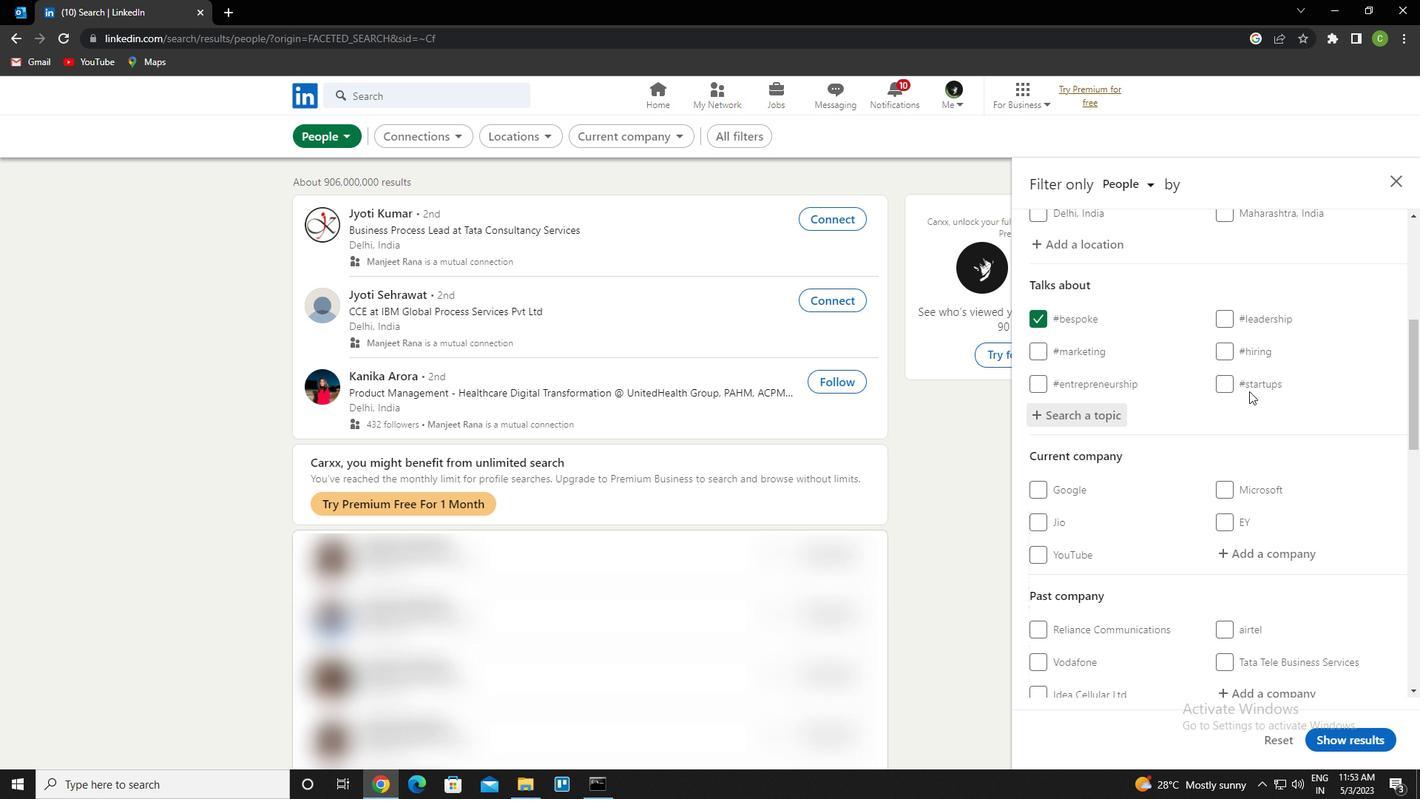 
Action: Mouse scrolled (1250, 390) with delta (0, 0)
Screenshot: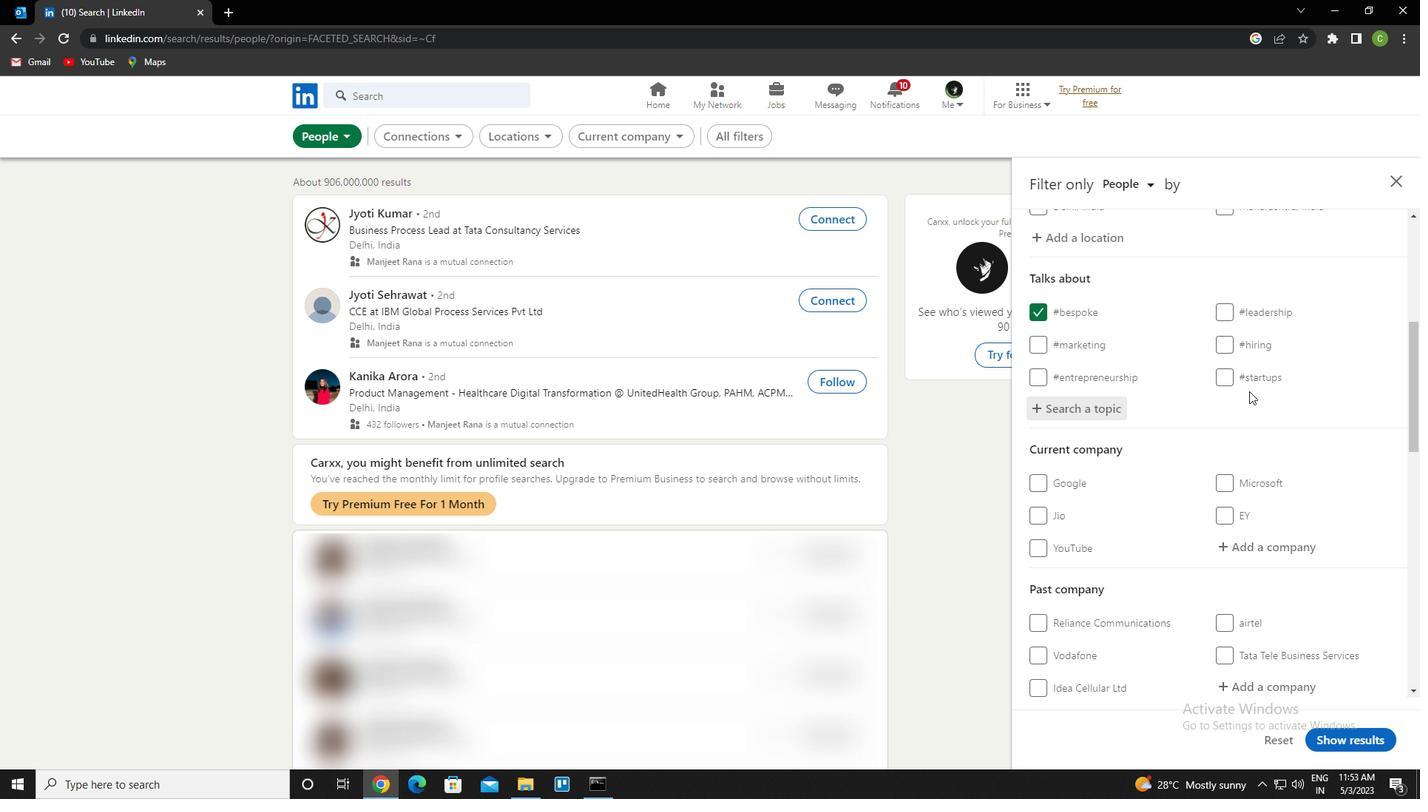 
Action: Mouse scrolled (1250, 390) with delta (0, 0)
Screenshot: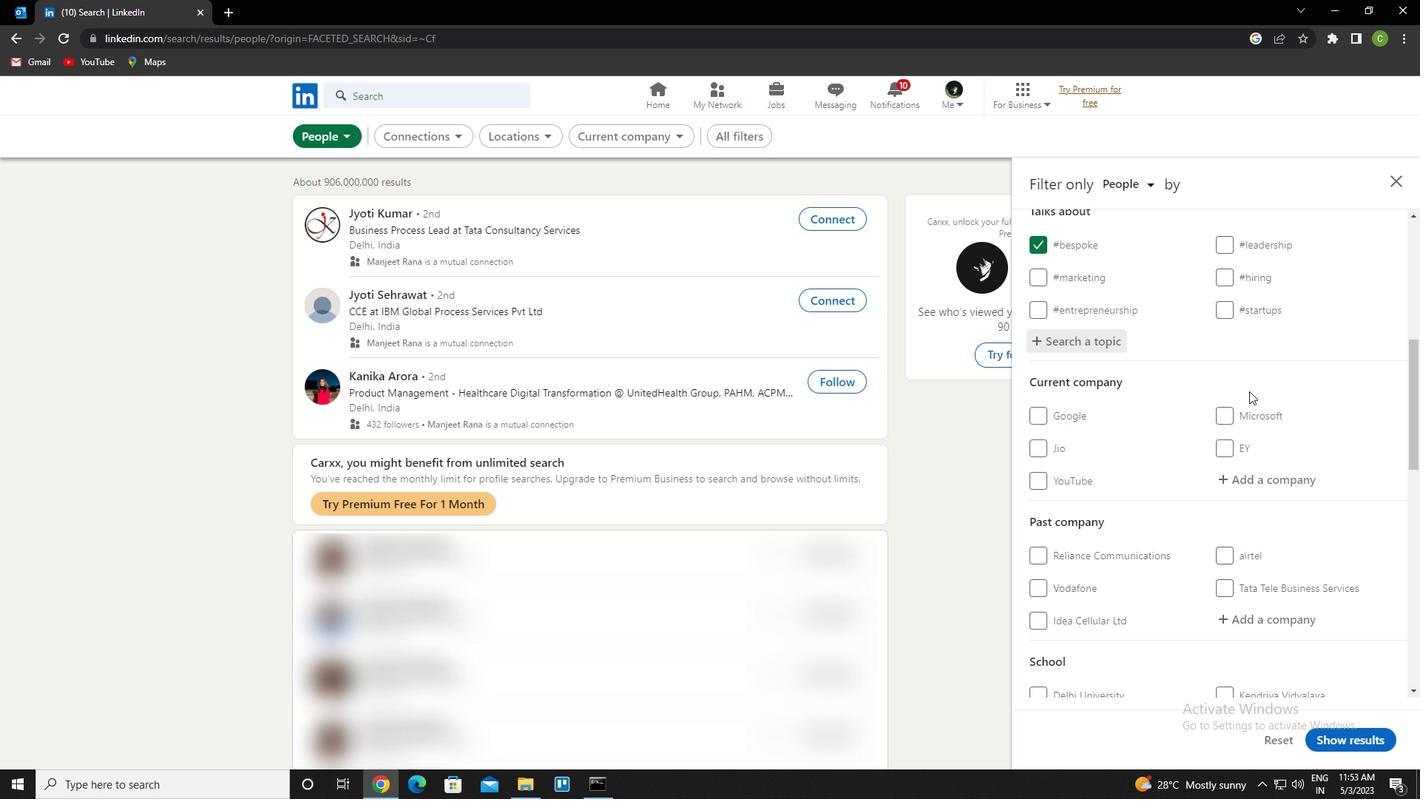 
Action: Mouse scrolled (1250, 390) with delta (0, 0)
Screenshot: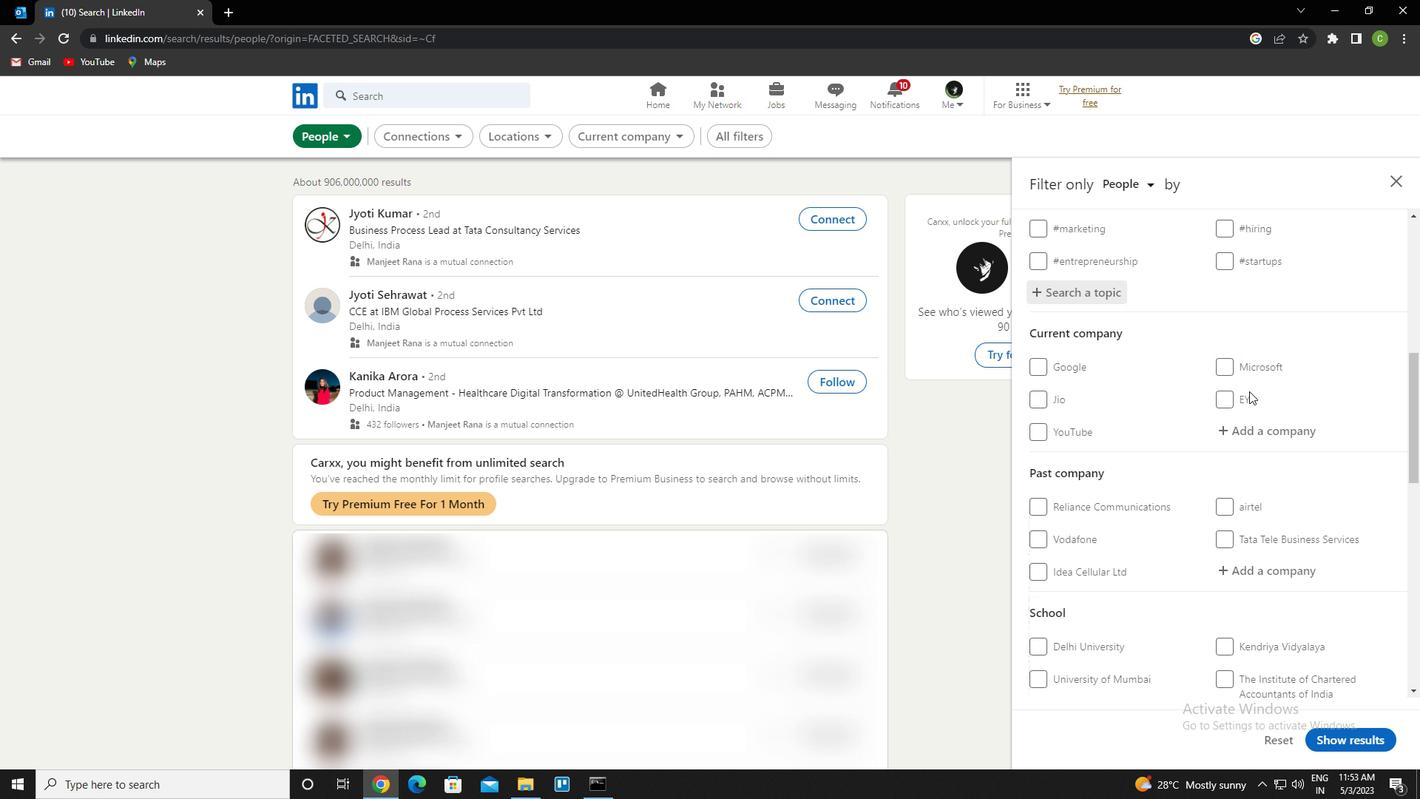 
Action: Mouse scrolled (1250, 390) with delta (0, 0)
Screenshot: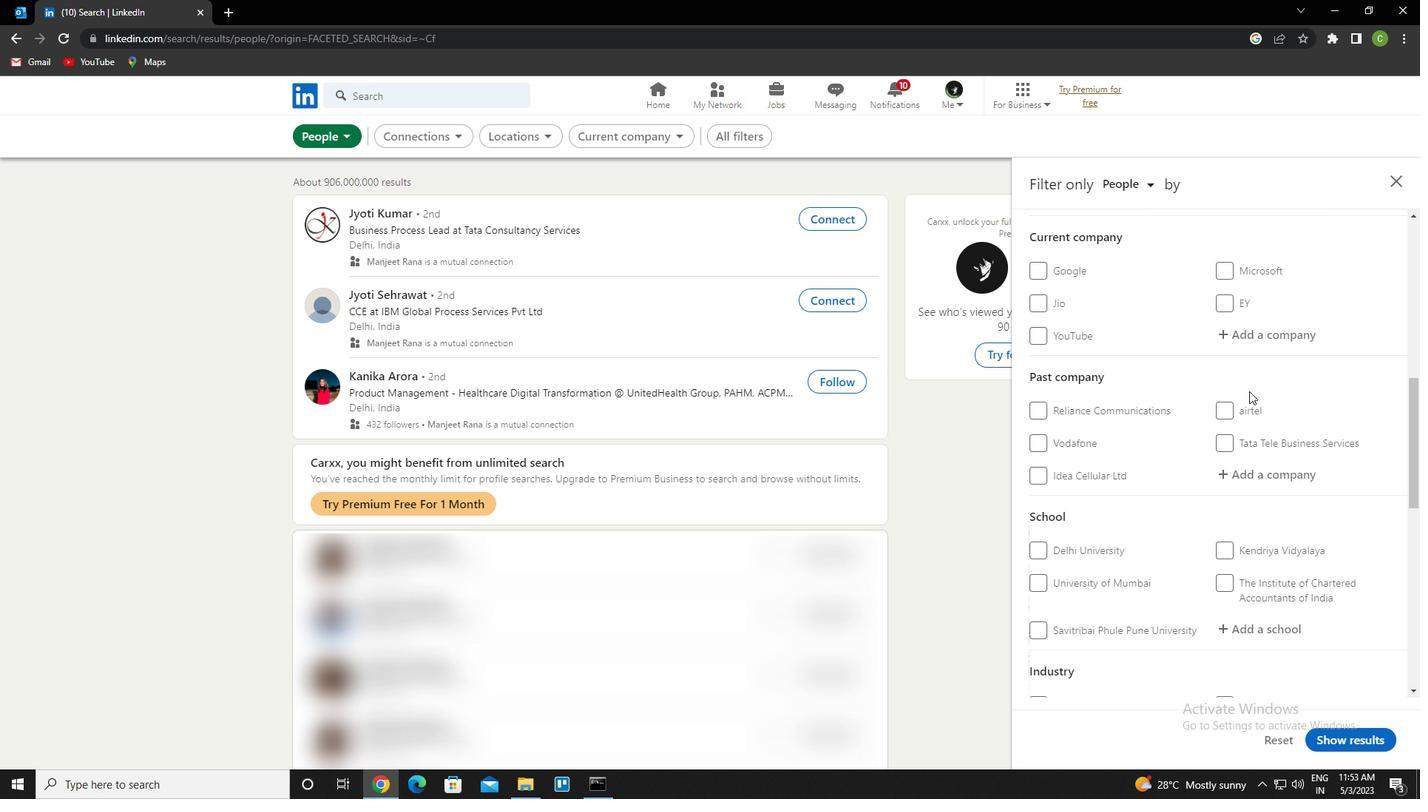 
Action: Mouse moved to (1229, 401)
Screenshot: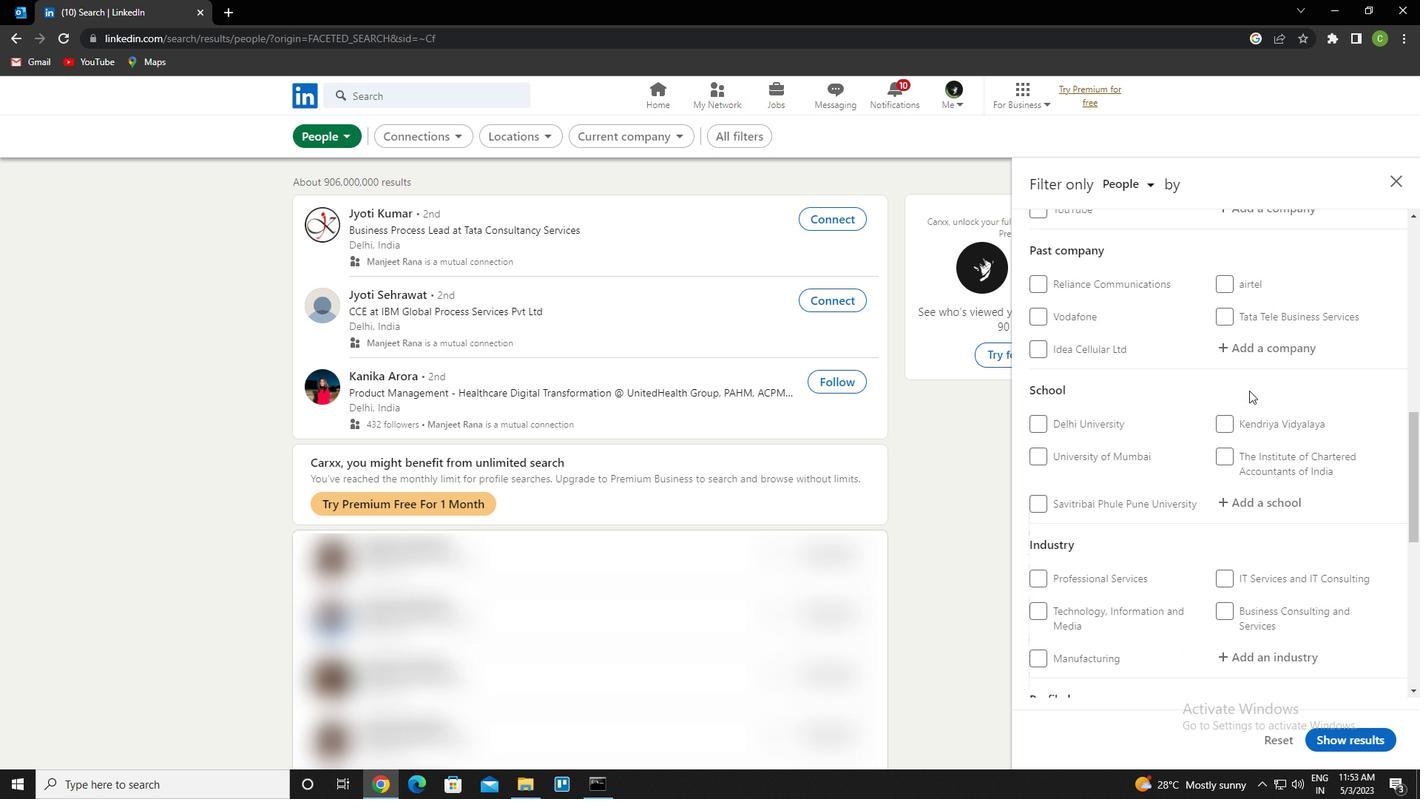 
Action: Mouse scrolled (1229, 401) with delta (0, 0)
Screenshot: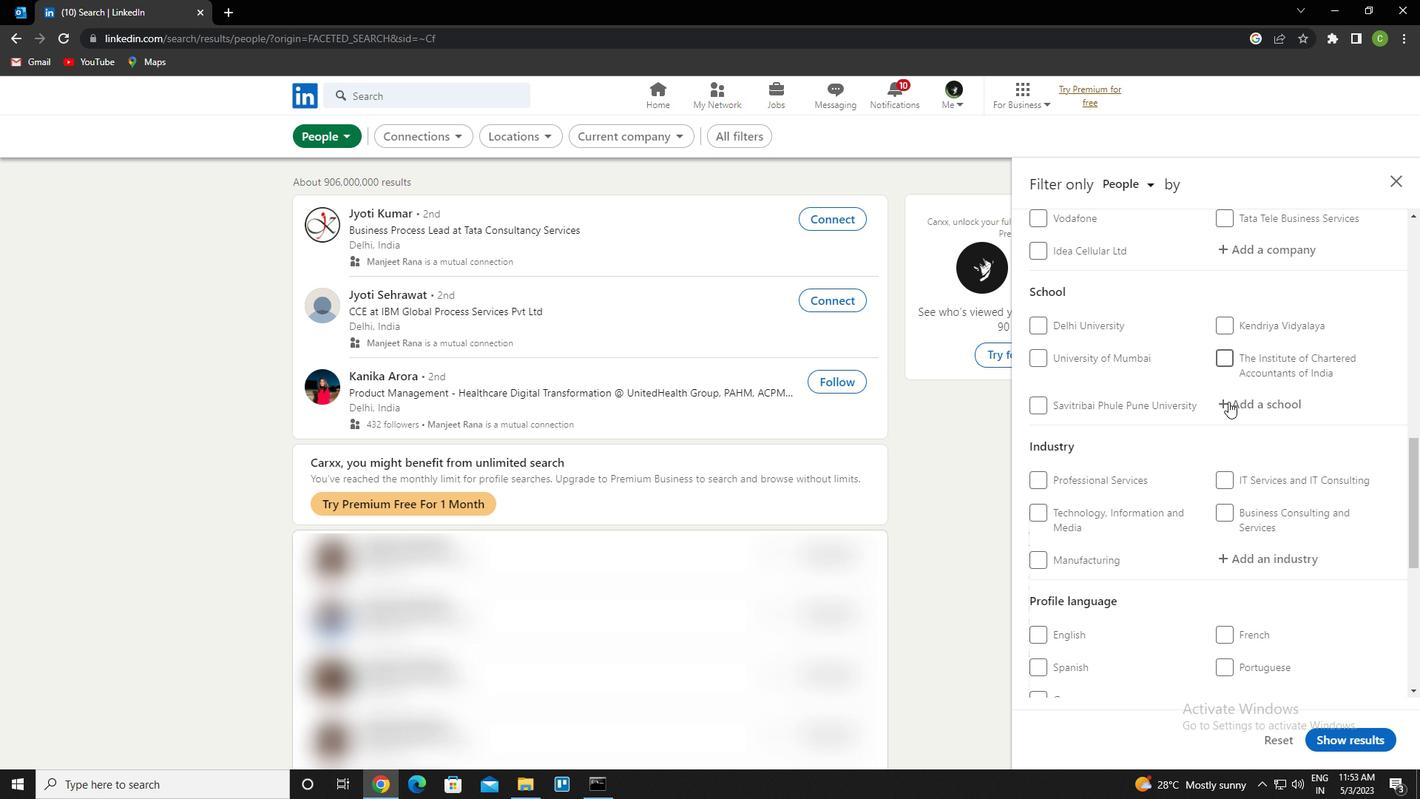 
Action: Mouse scrolled (1229, 401) with delta (0, 0)
Screenshot: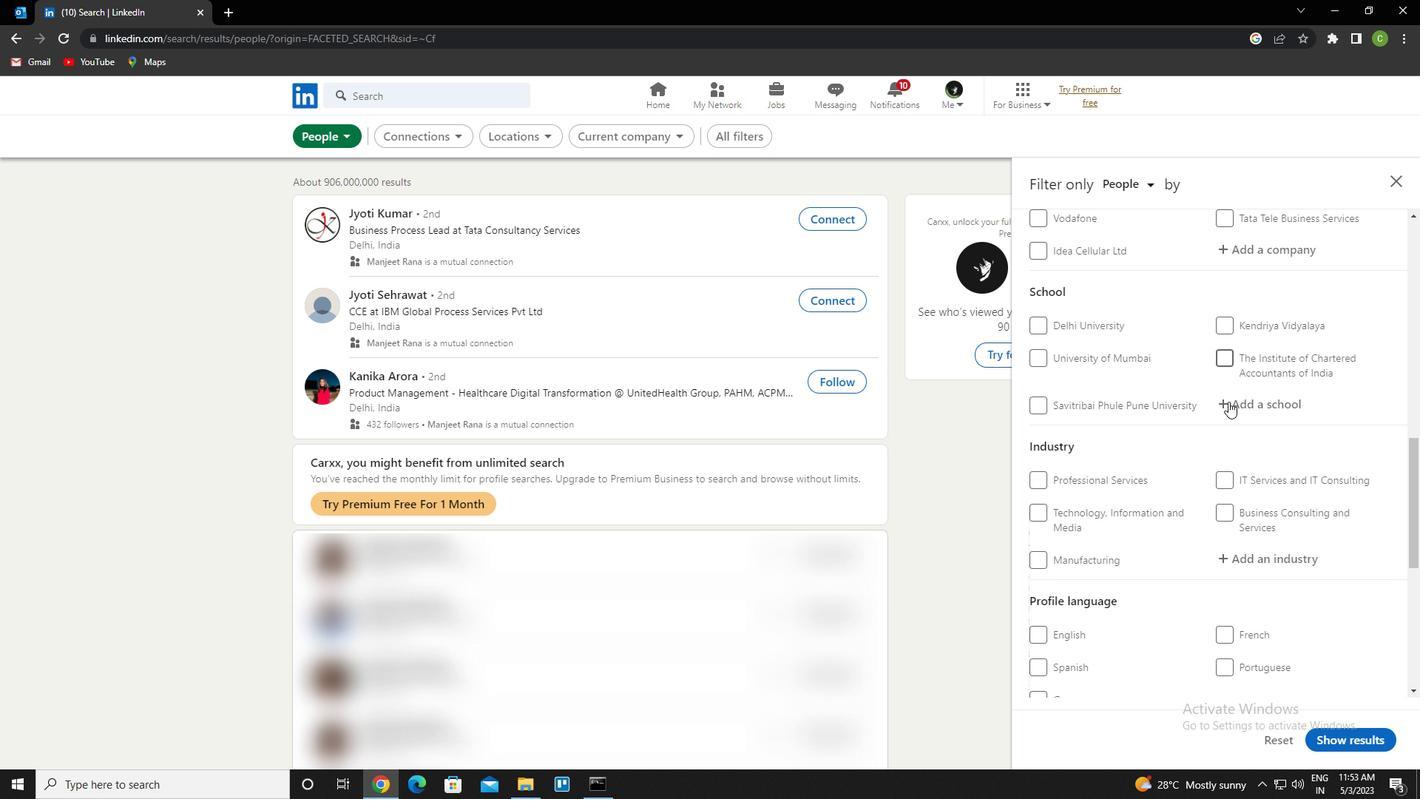 
Action: Mouse moved to (1229, 401)
Screenshot: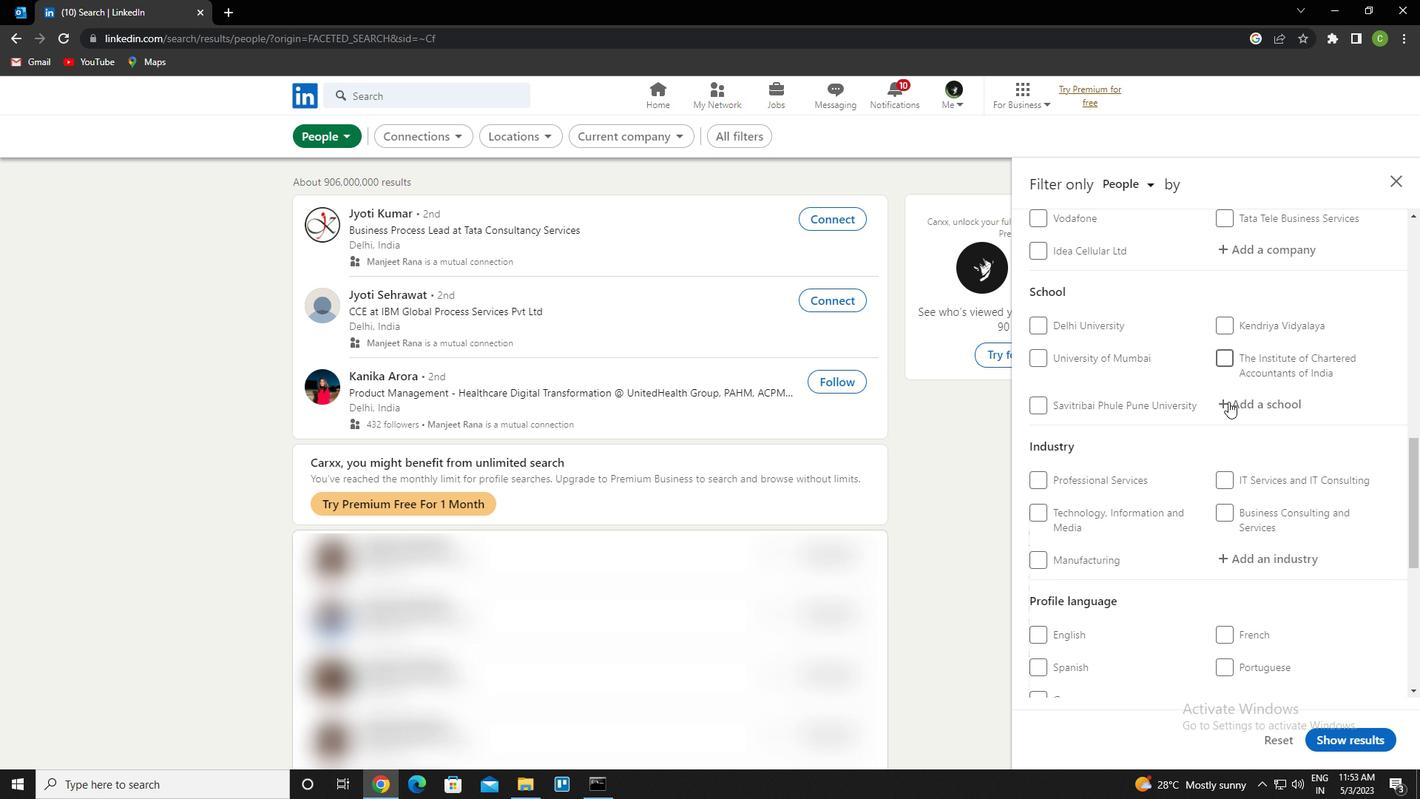 
Action: Mouse scrolled (1229, 401) with delta (0, 0)
Screenshot: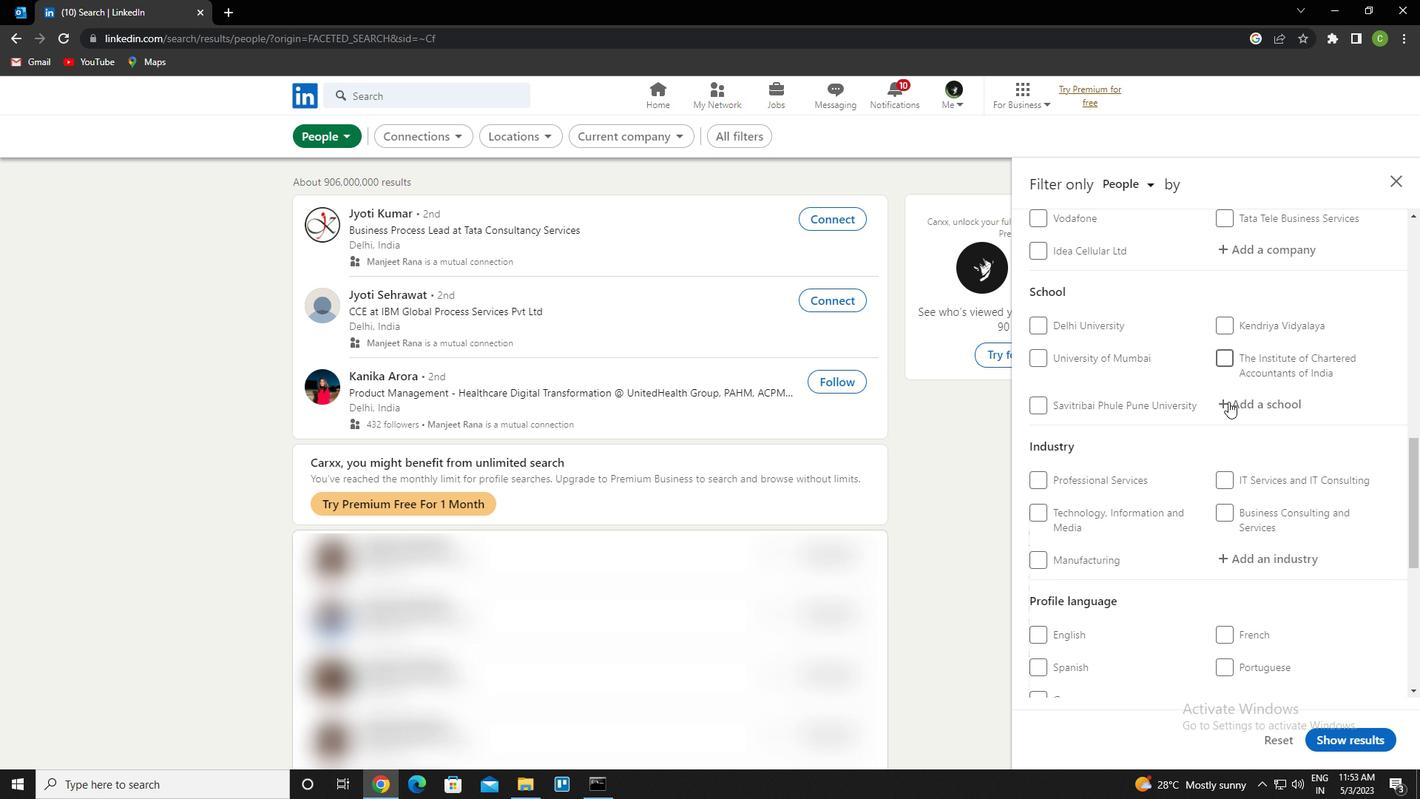 
Action: Mouse moved to (1046, 415)
Screenshot: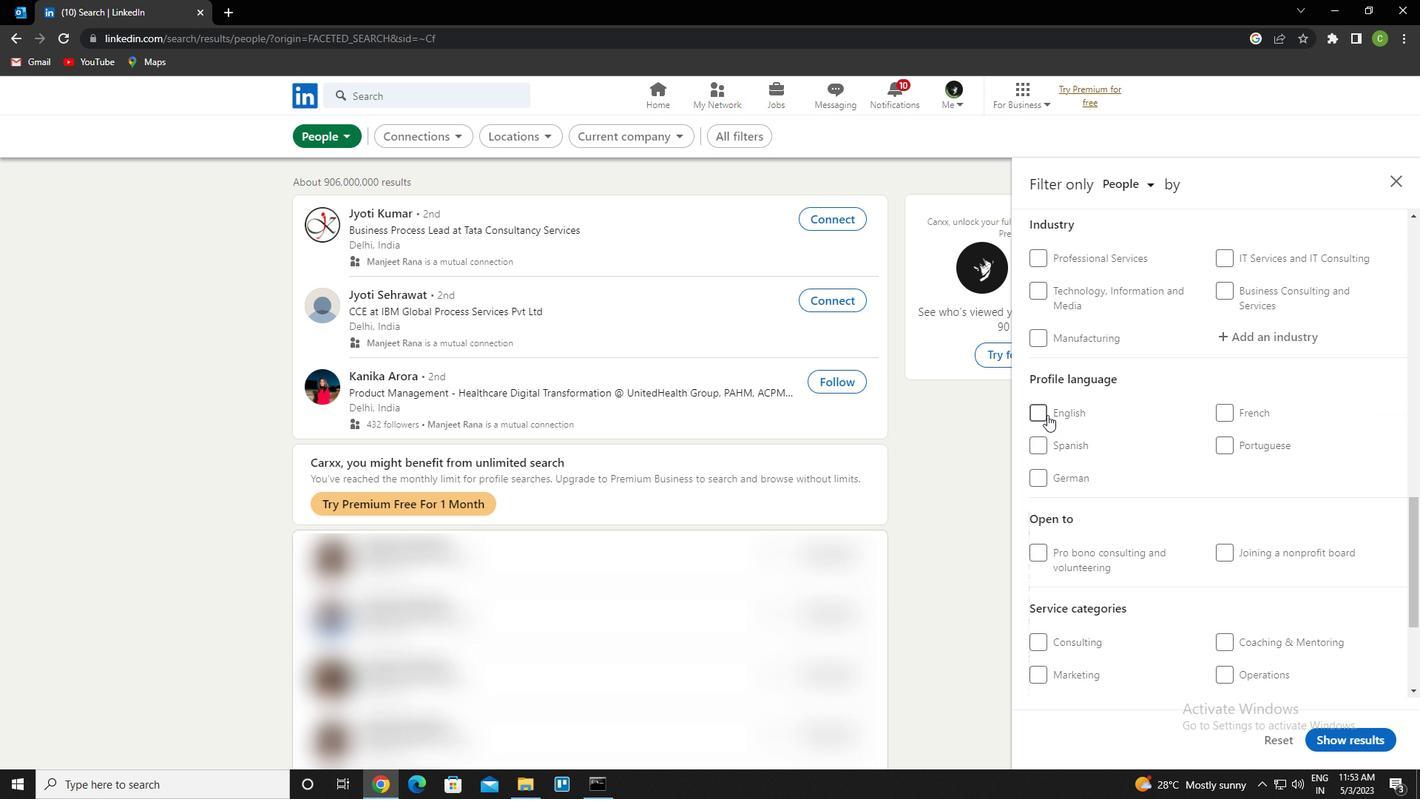 
Action: Mouse pressed left at (1046, 415)
Screenshot: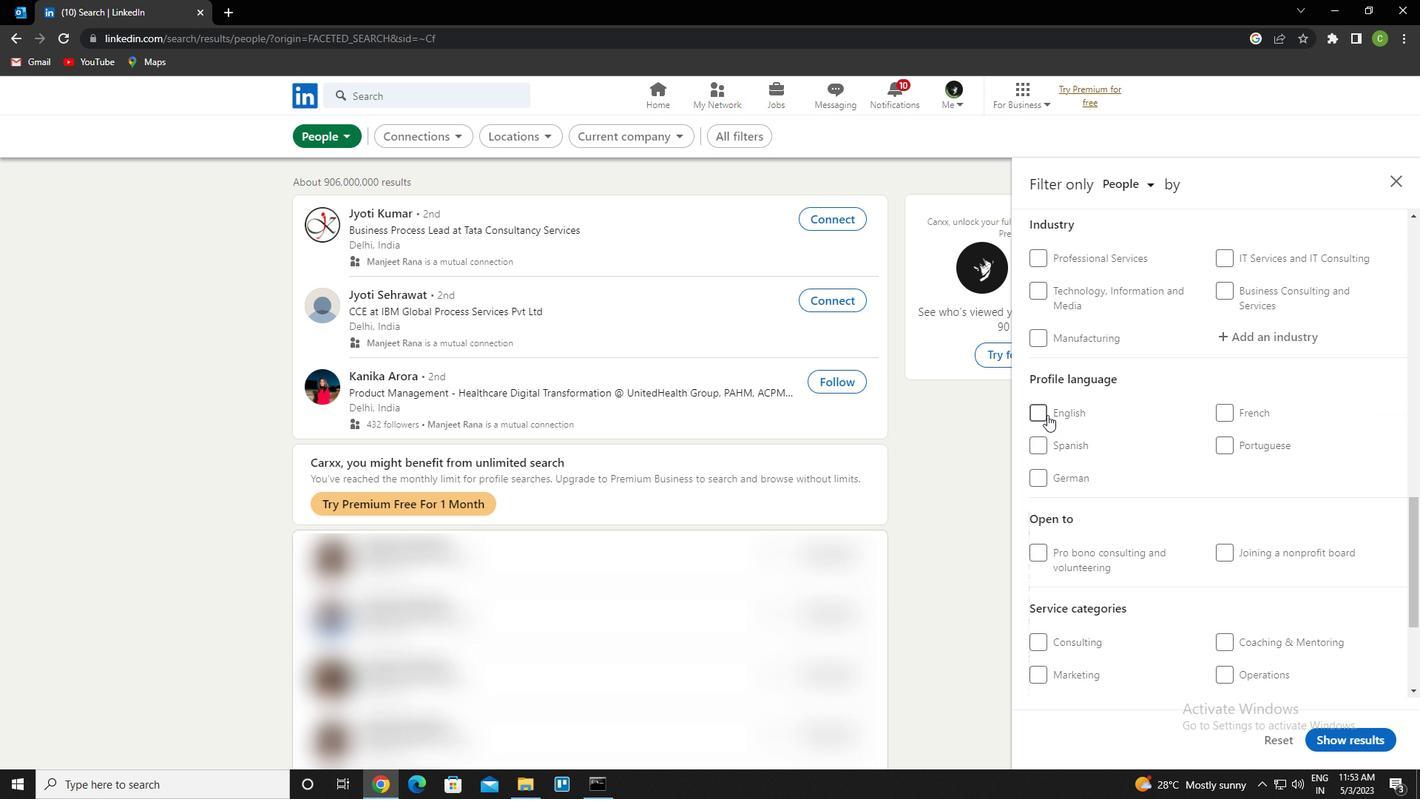 
Action: Mouse moved to (1128, 484)
Screenshot: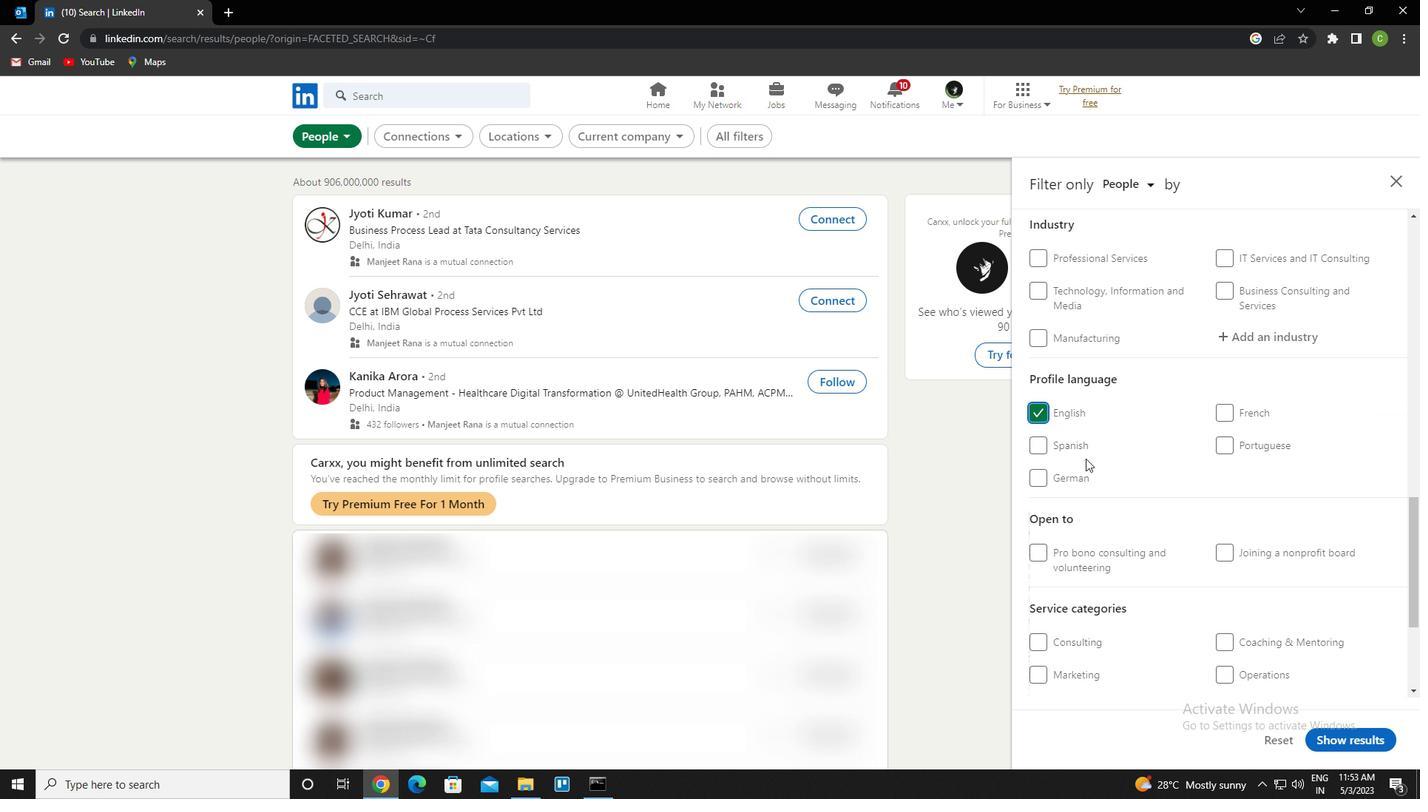 
Action: Mouse scrolled (1128, 485) with delta (0, 0)
Screenshot: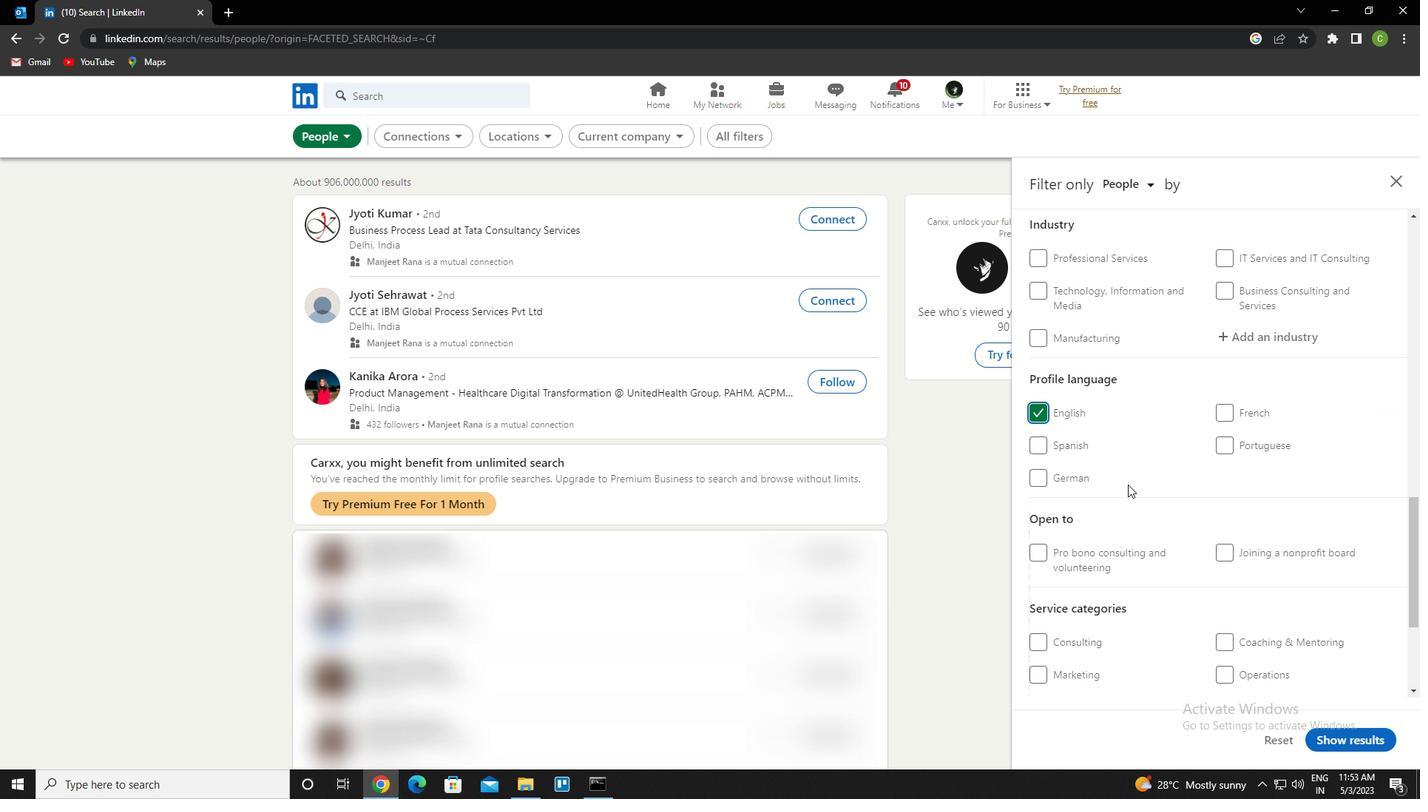 
Action: Mouse scrolled (1128, 485) with delta (0, 0)
Screenshot: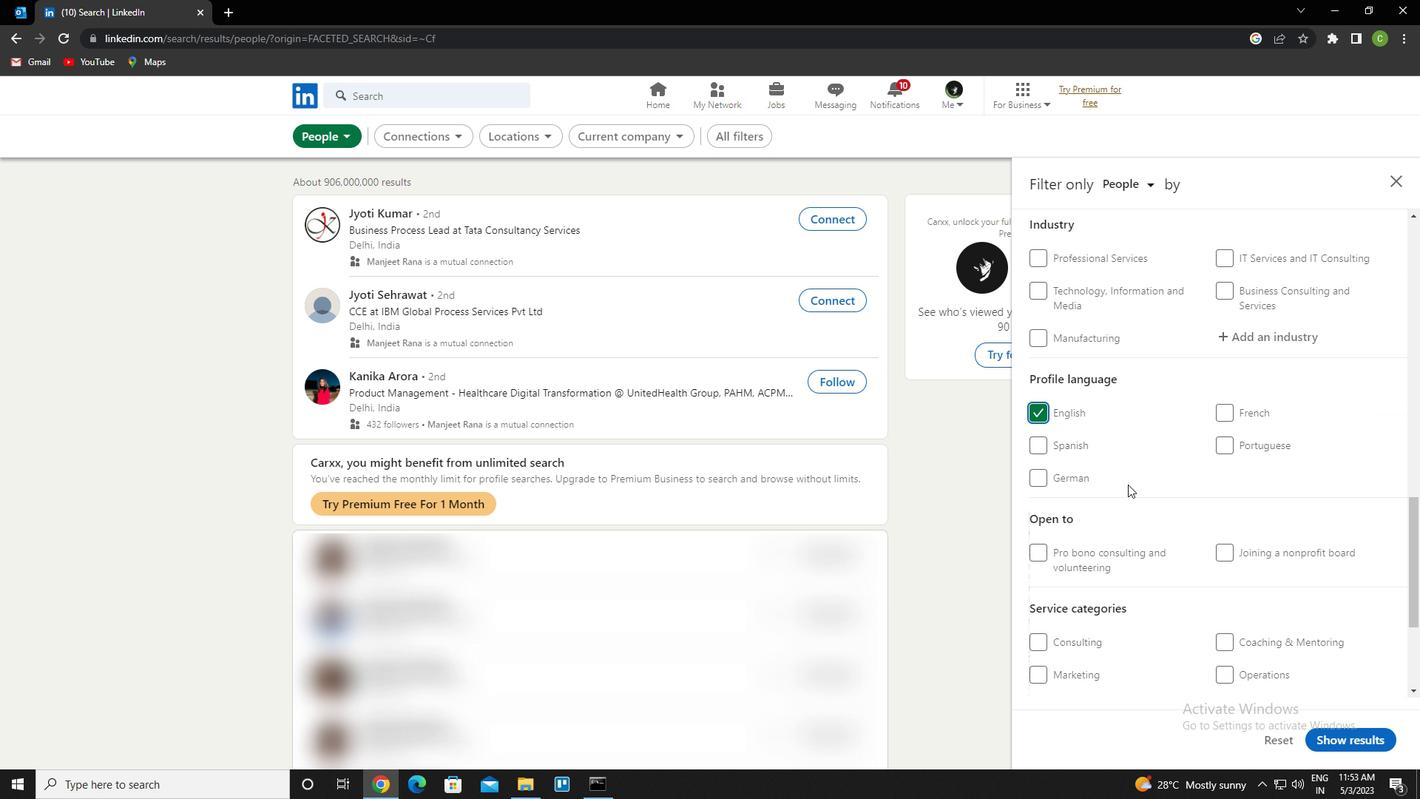 
Action: Mouse scrolled (1128, 485) with delta (0, 0)
Screenshot: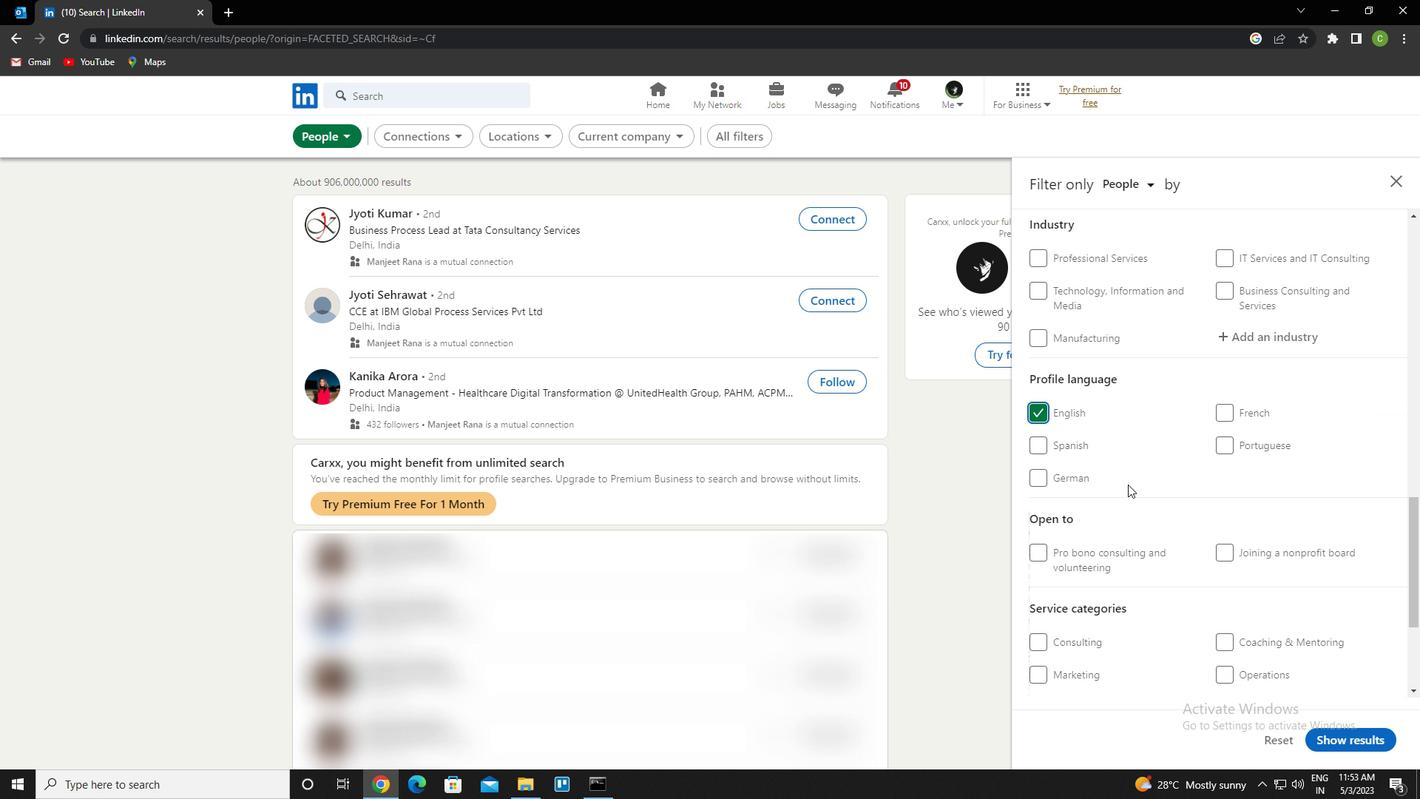 
Action: Mouse scrolled (1128, 485) with delta (0, 0)
Screenshot: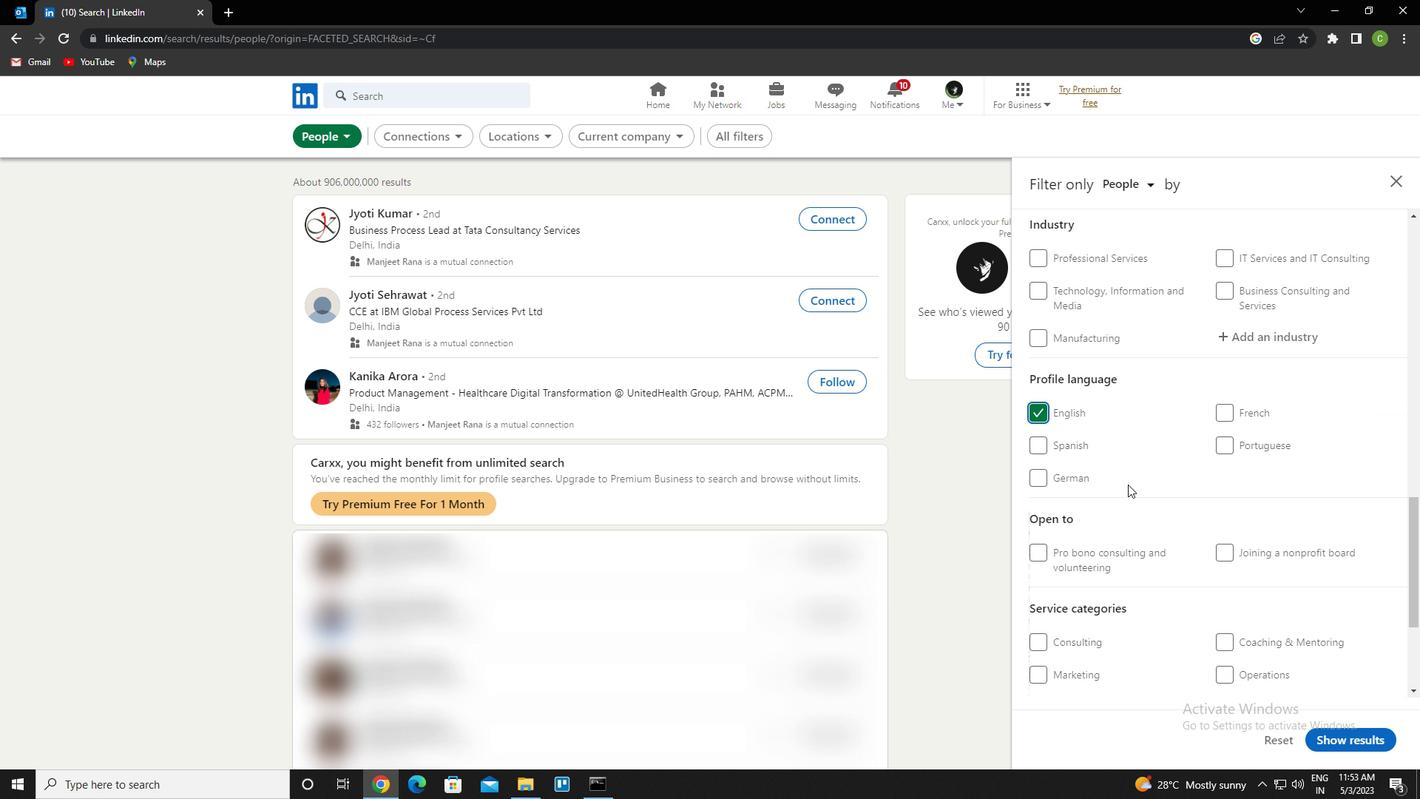 
Action: Mouse scrolled (1128, 485) with delta (0, 0)
Screenshot: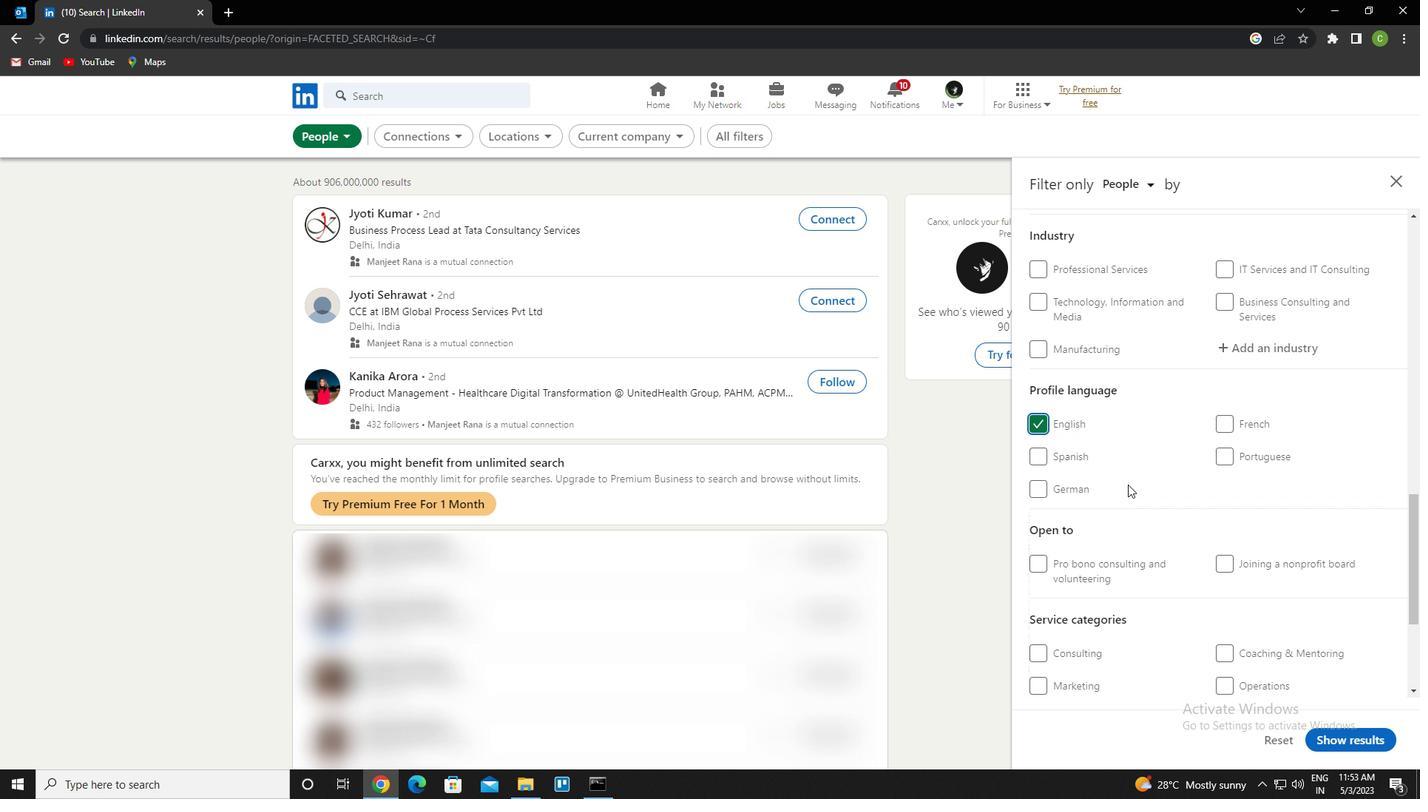
Action: Mouse moved to (1093, 404)
Screenshot: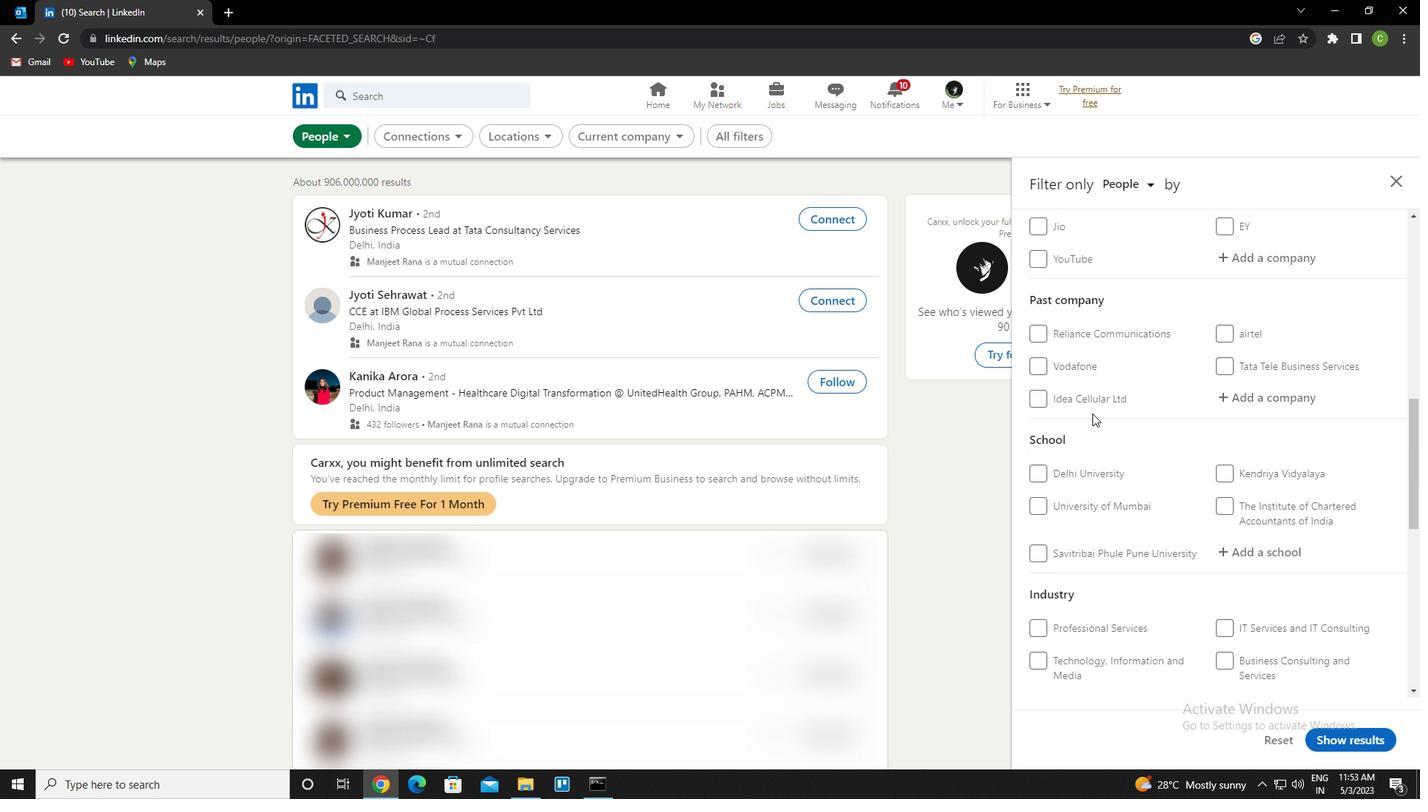 
Action: Mouse scrolled (1093, 404) with delta (0, 0)
Screenshot: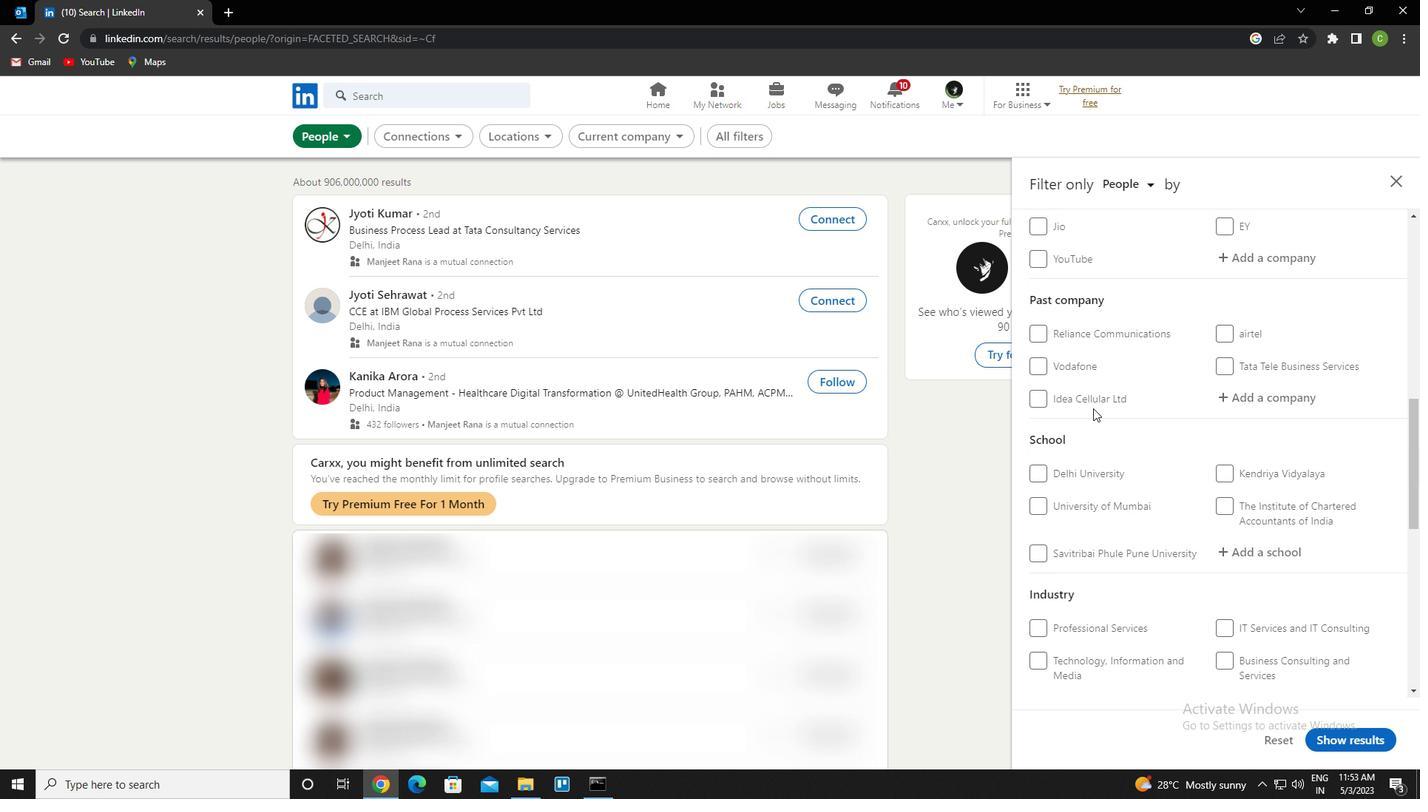 
Action: Mouse moved to (1227, 341)
Screenshot: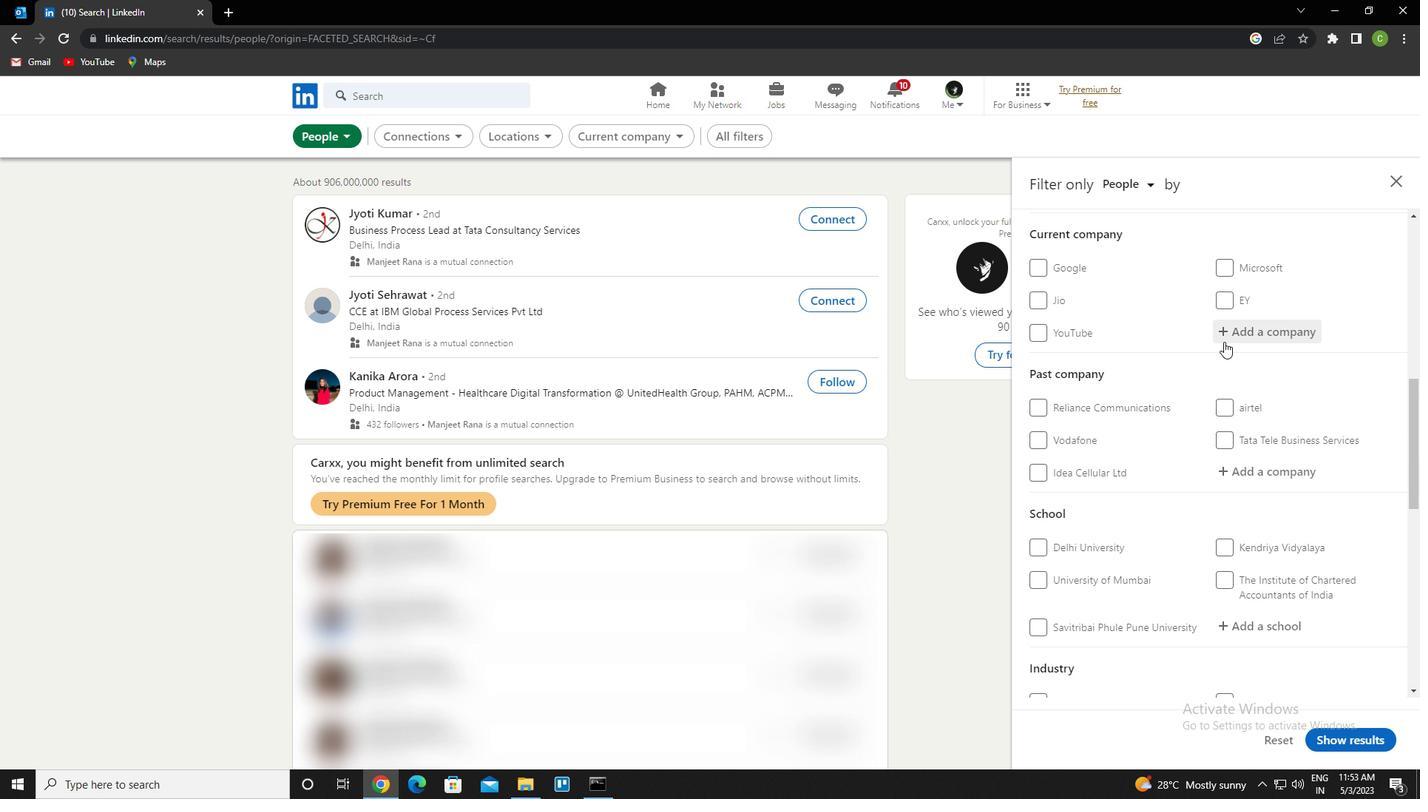 
Action: Mouse pressed left at (1227, 341)
Screenshot: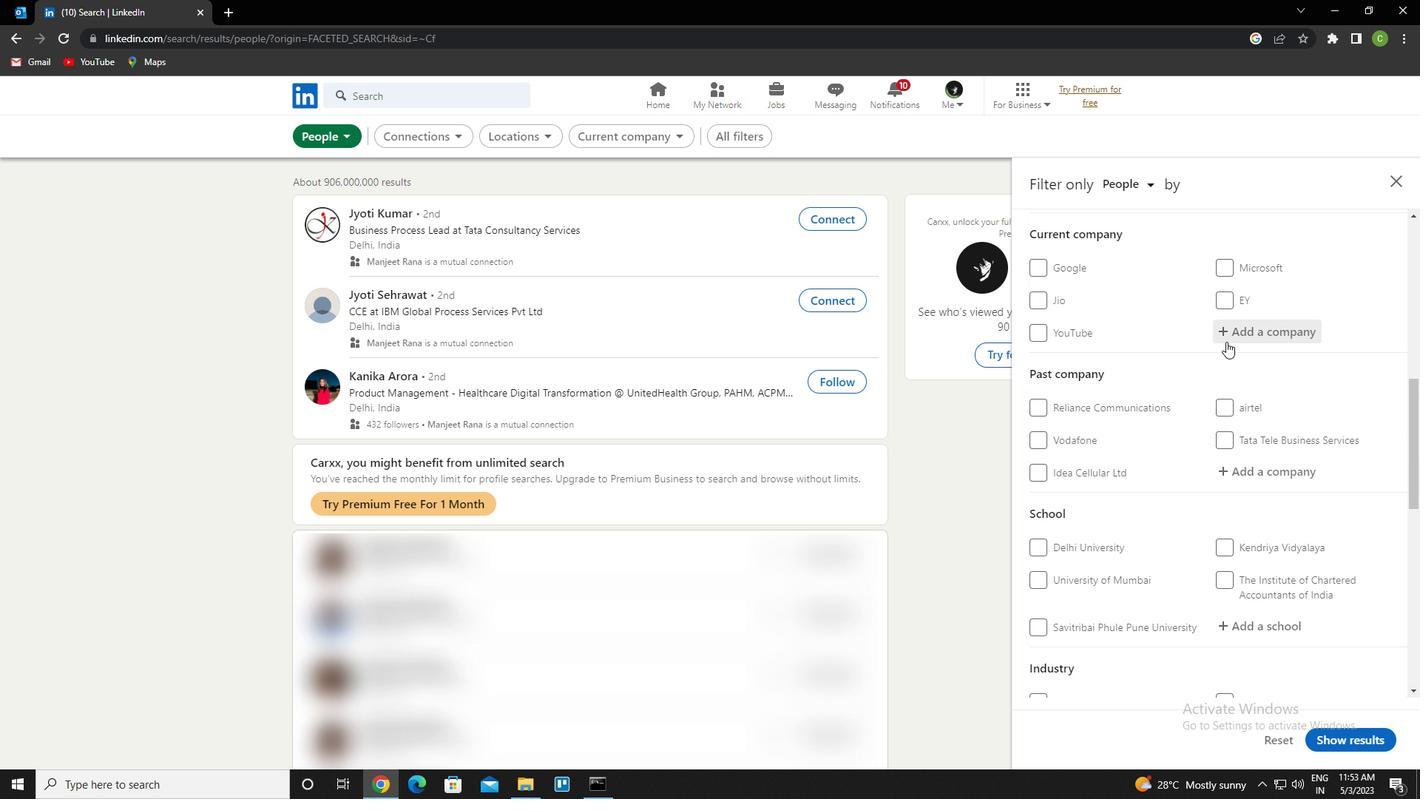 
Action: Key pressed <Key.caps_lock>r<Key.space>s<Key.caps_lock>ystme<Key.backspace><Key.backspace>ems<Key.down><Key.enter>
Screenshot: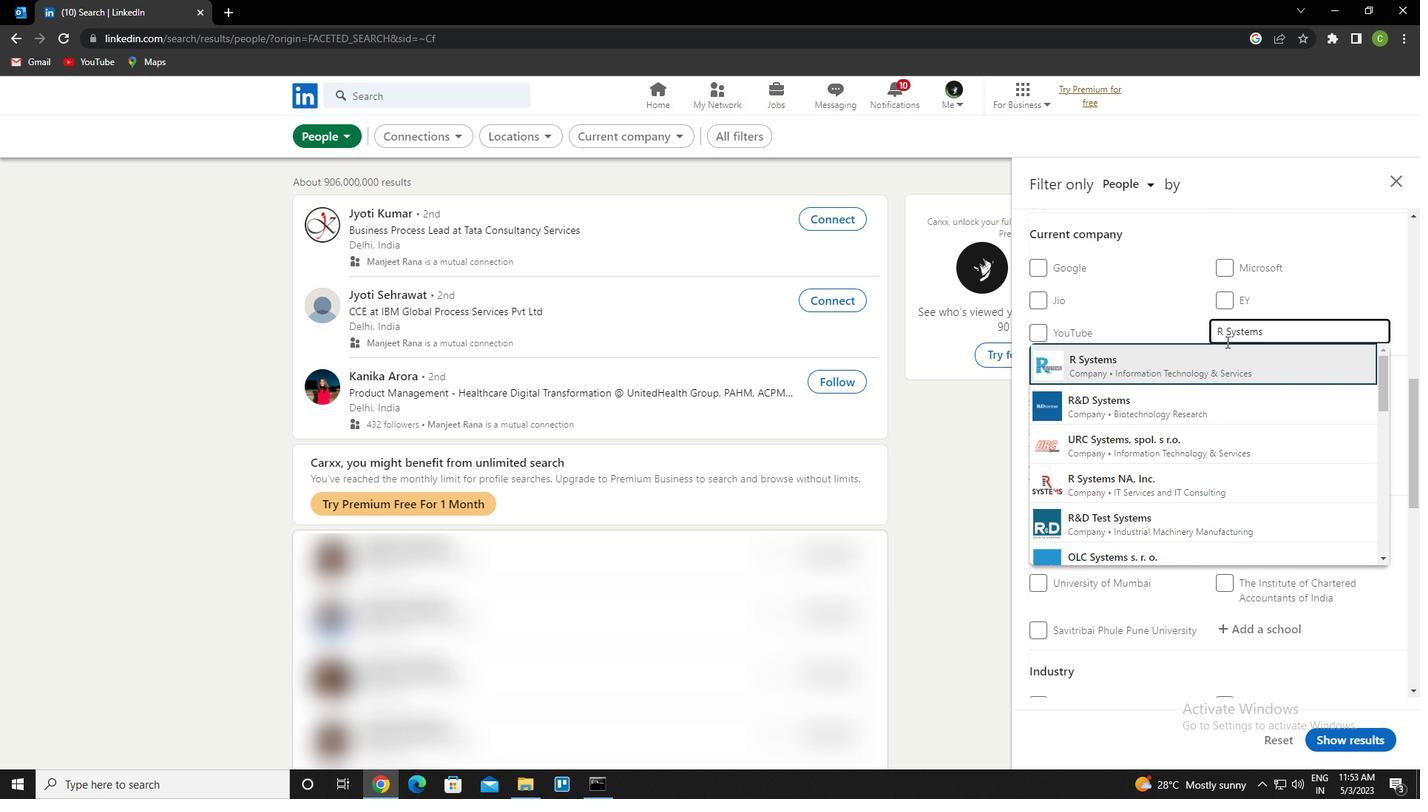 
Action: Mouse scrolled (1227, 341) with delta (0, 0)
Screenshot: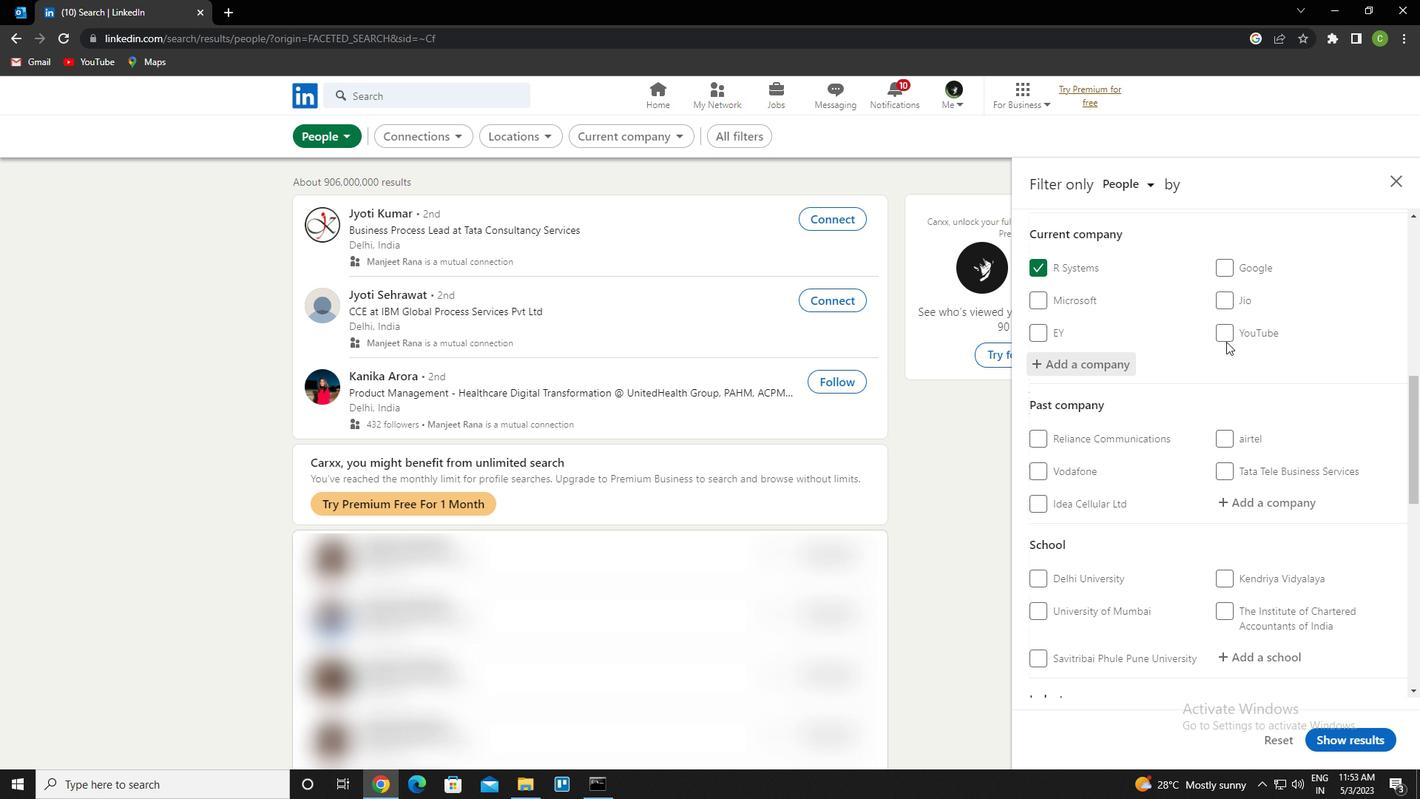 
Action: Mouse scrolled (1227, 341) with delta (0, 0)
Screenshot: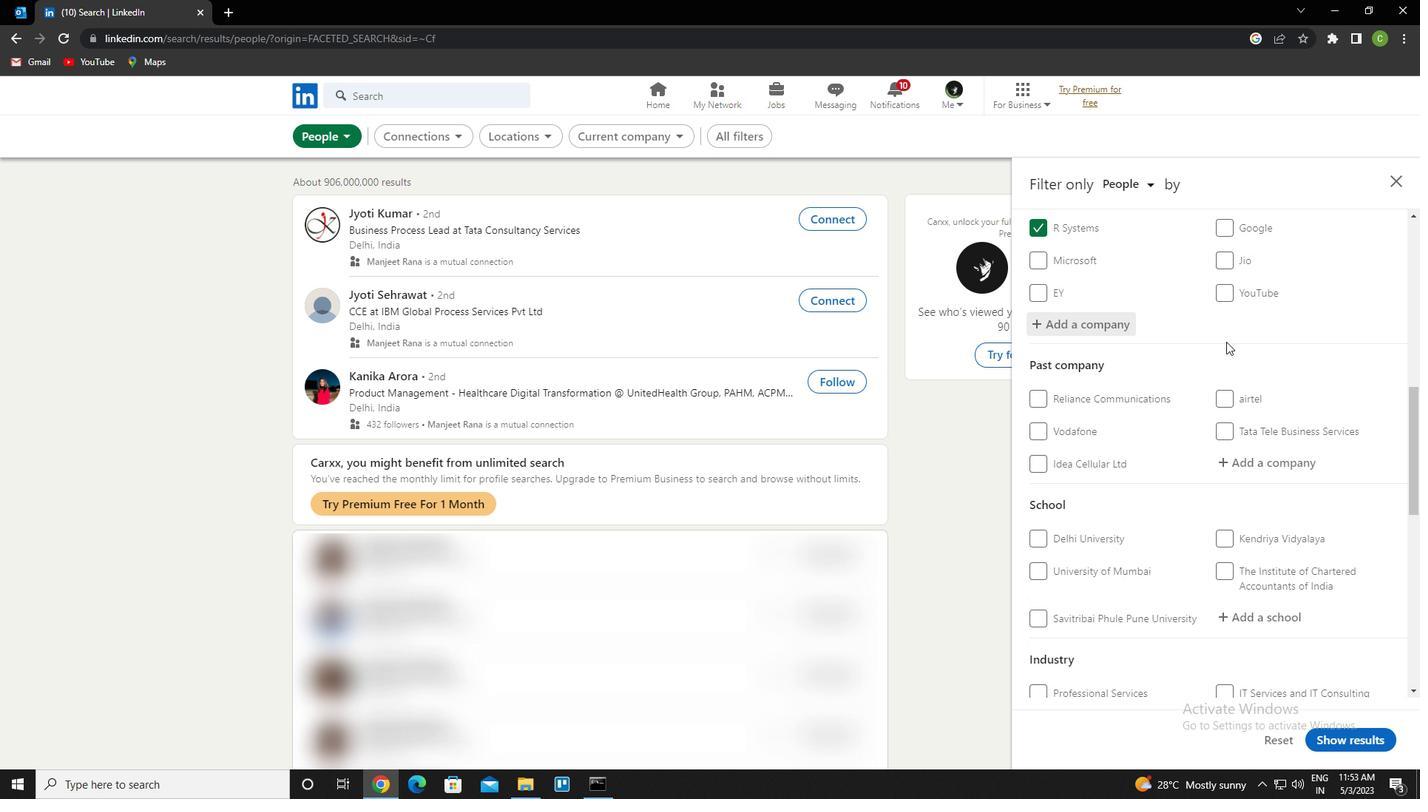 
Action: Mouse scrolled (1227, 341) with delta (0, 0)
Screenshot: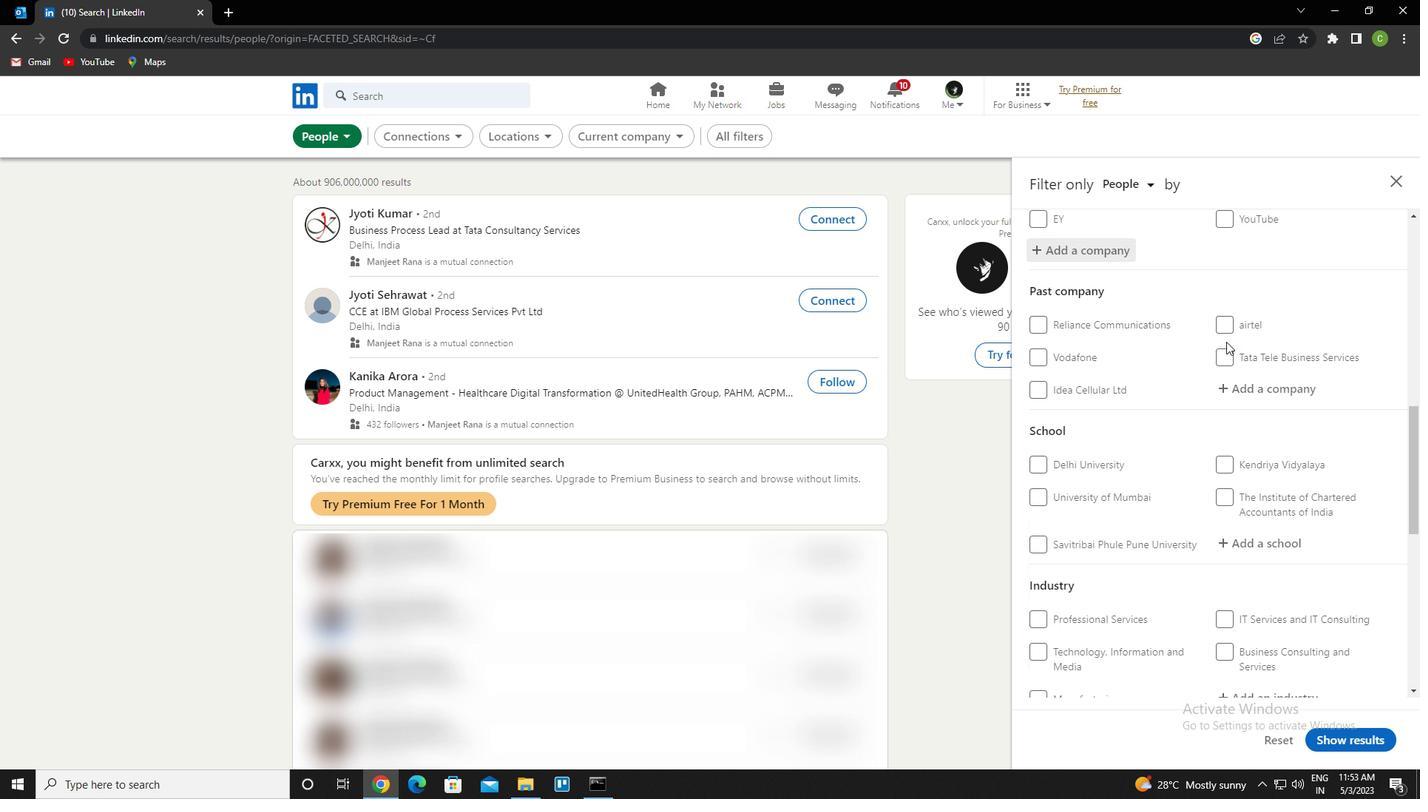 
Action: Mouse moved to (1252, 425)
Screenshot: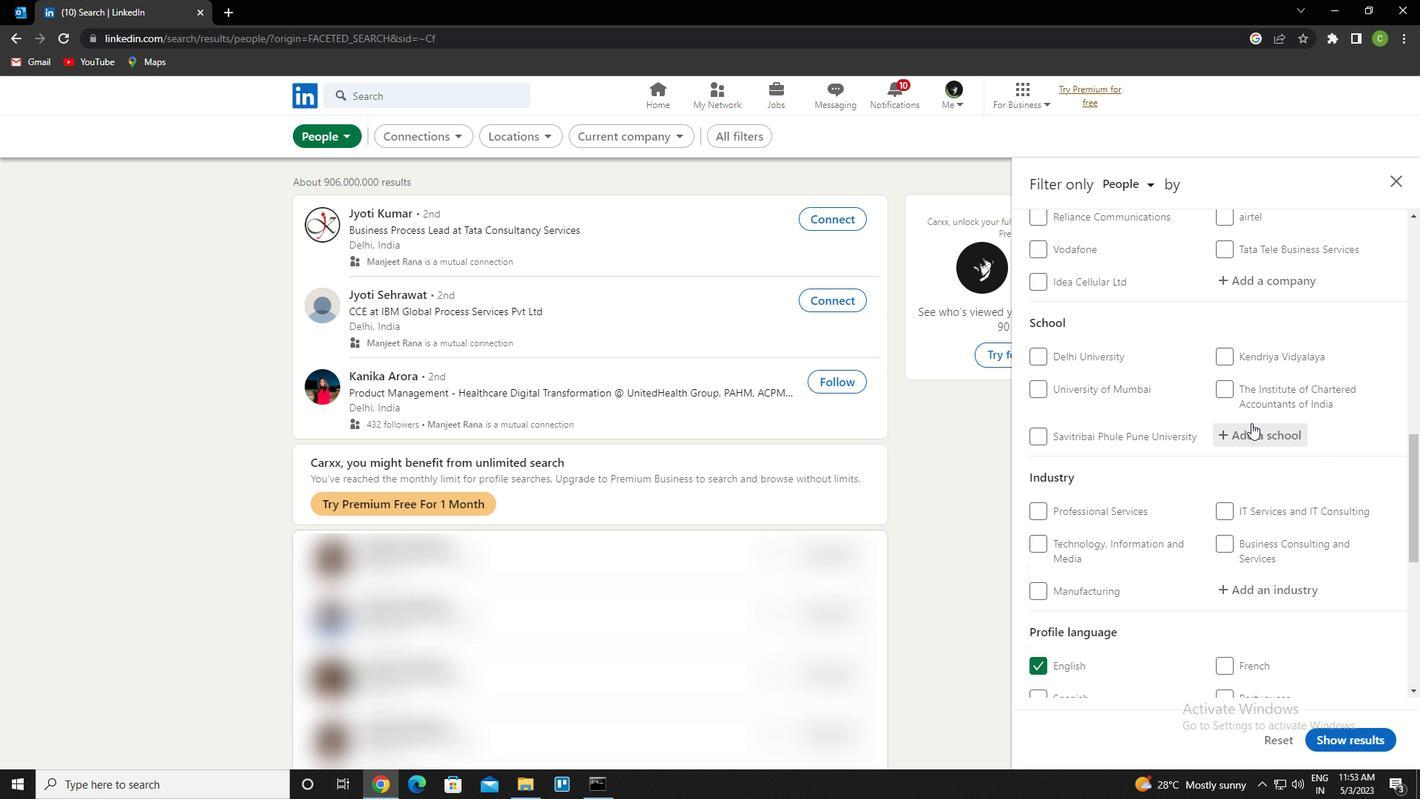 
Action: Mouse pressed left at (1252, 425)
Screenshot: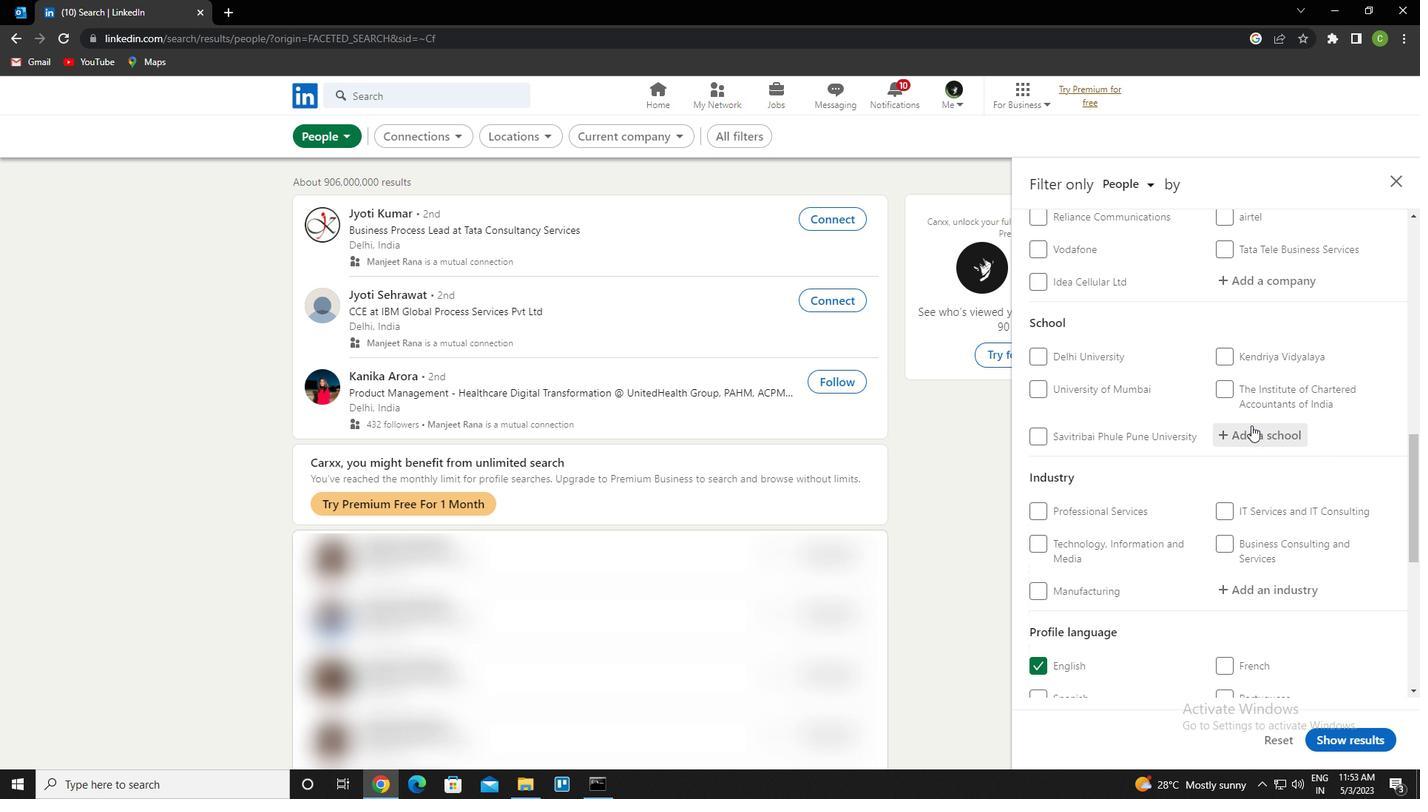 
Action: Key pressed <Key.caps_lock>p<Key.caps_lock>arul<Key.space><Key.caps_lock>institute<Key.space><Key.down><Key.enter>
Screenshot: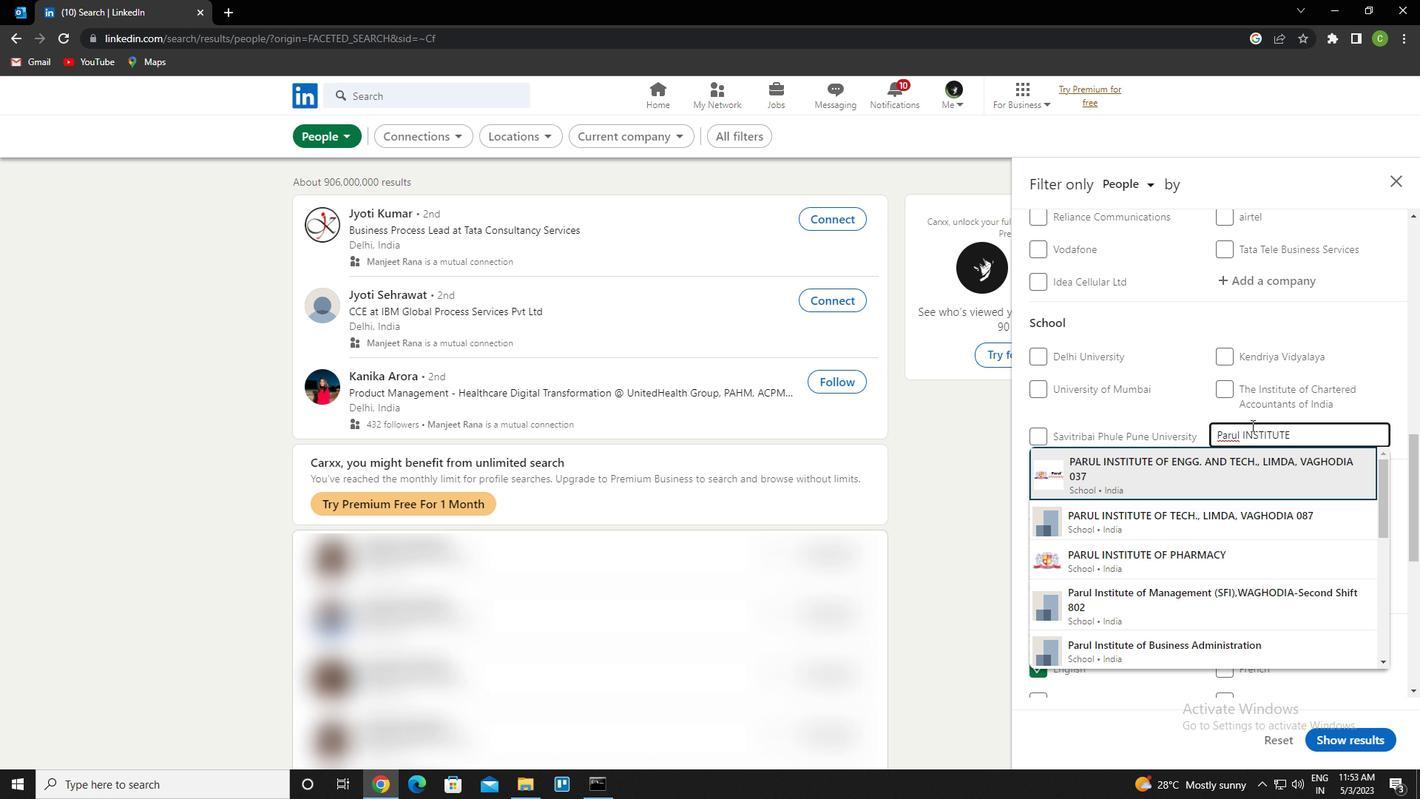 
Action: Mouse scrolled (1252, 424) with delta (0, 0)
Screenshot: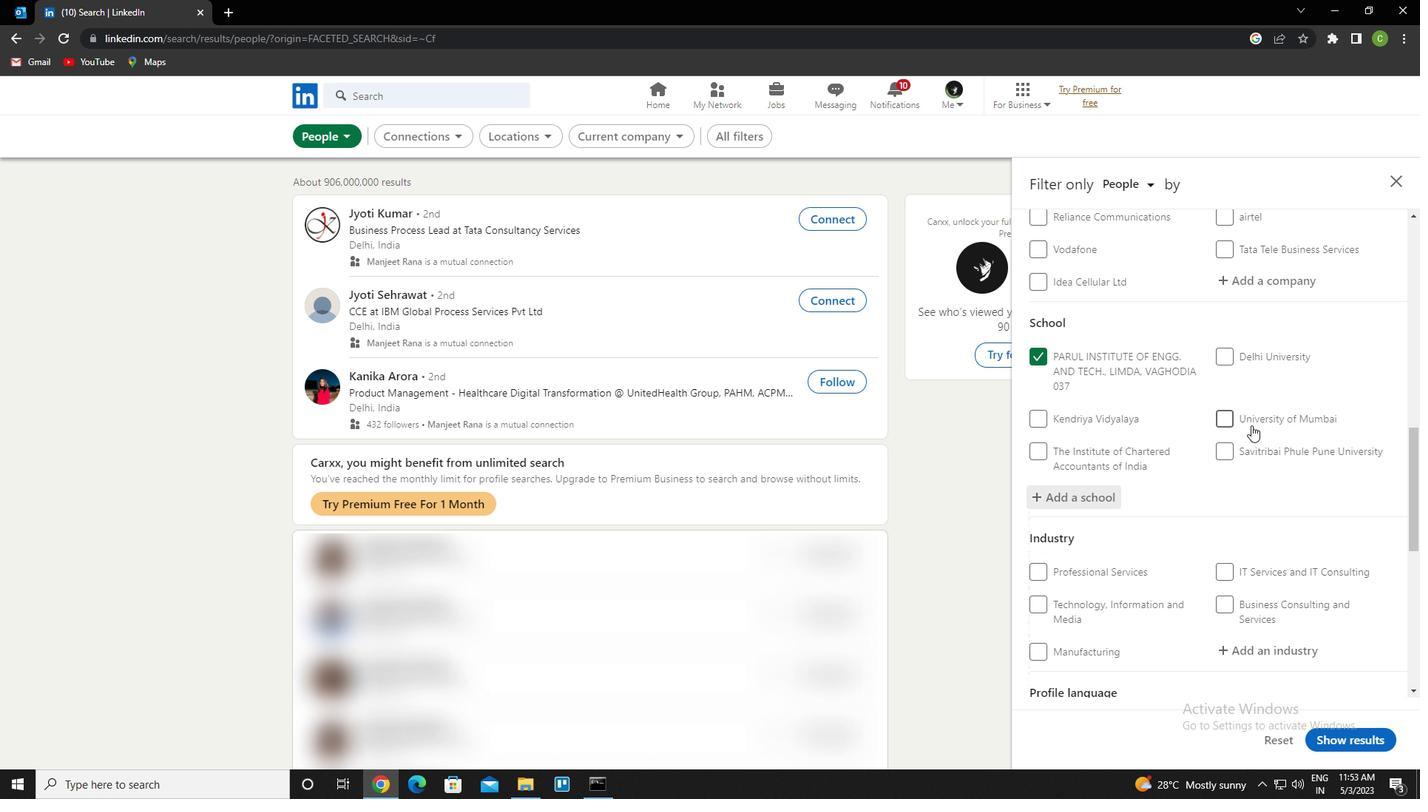 
Action: Mouse scrolled (1252, 424) with delta (0, 0)
Screenshot: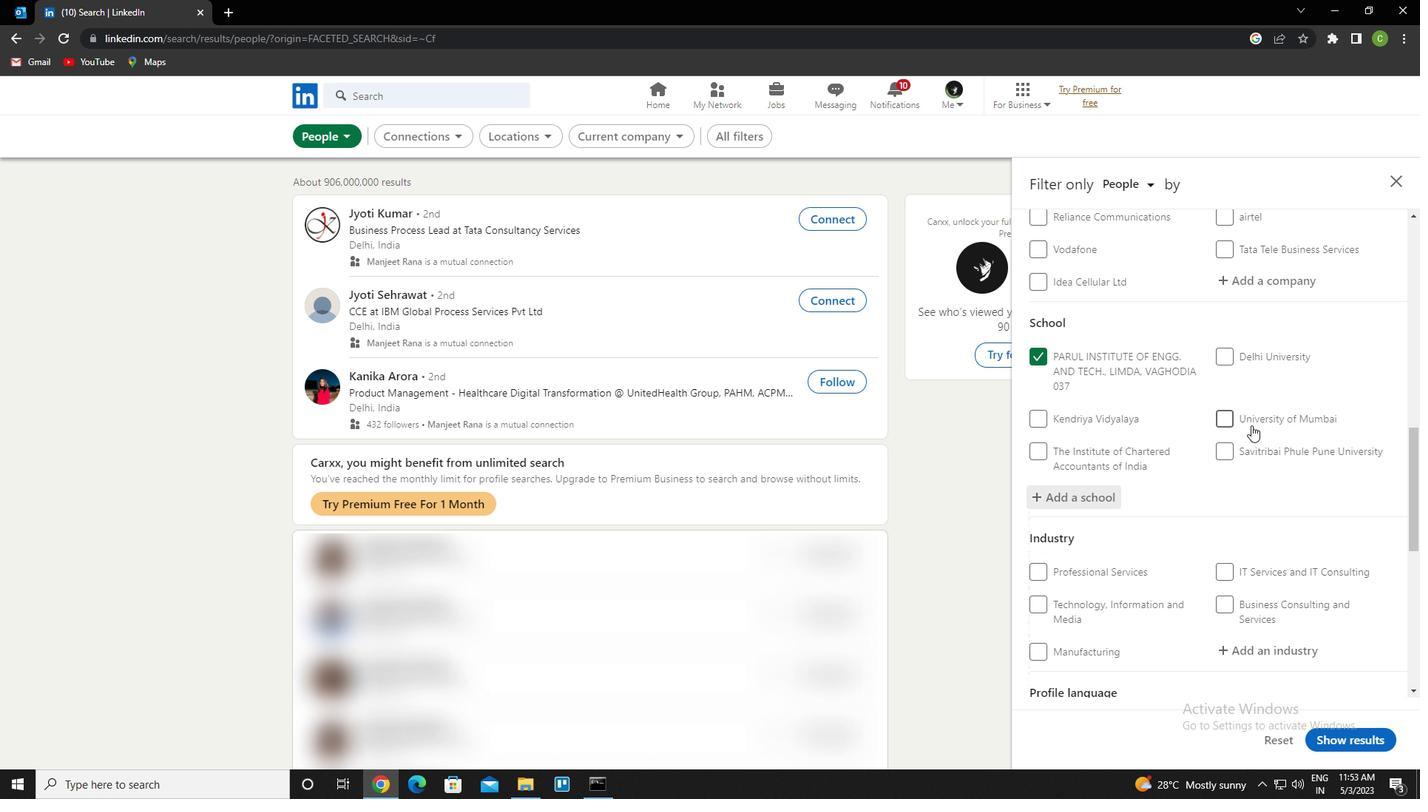
Action: Mouse scrolled (1252, 424) with delta (0, 0)
Screenshot: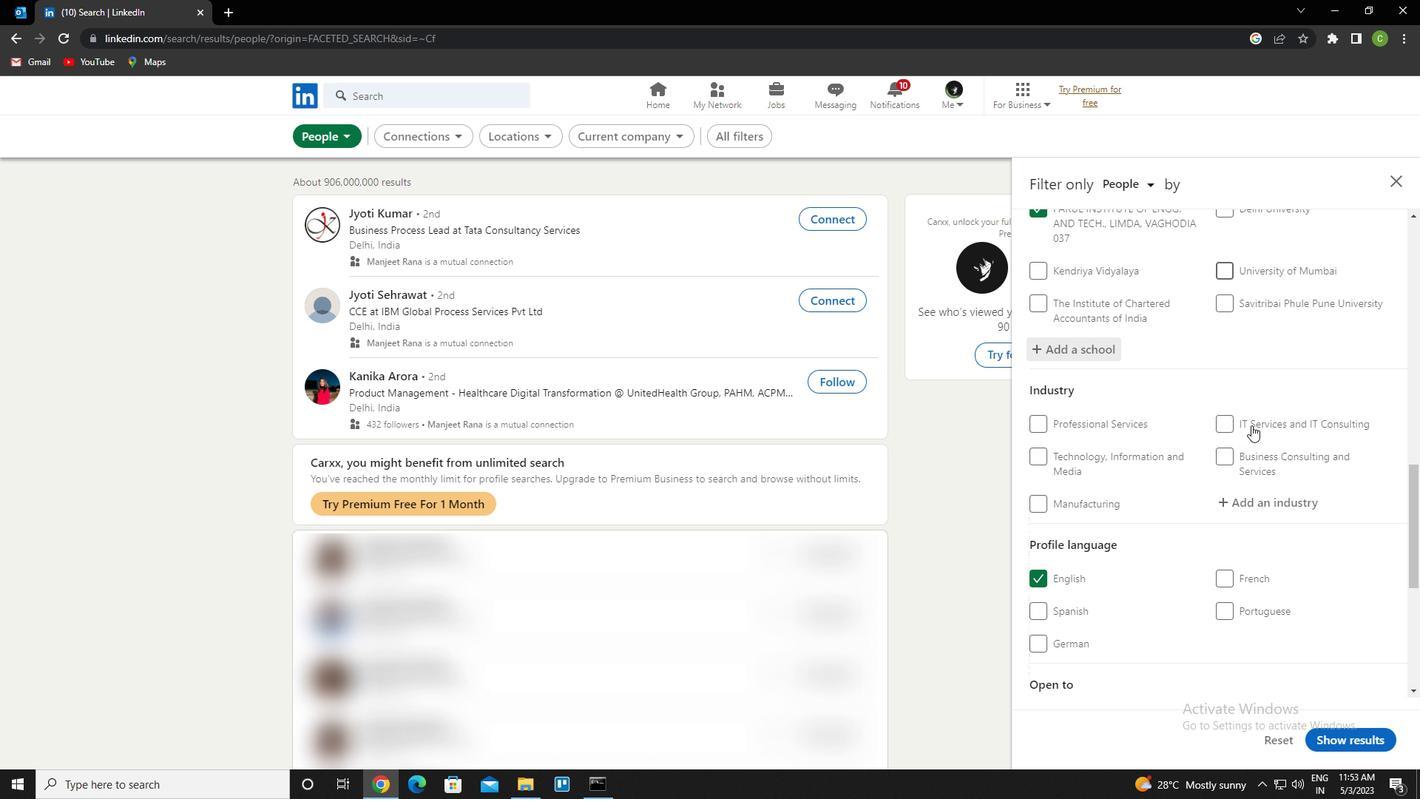 
Action: Mouse moved to (1275, 435)
Screenshot: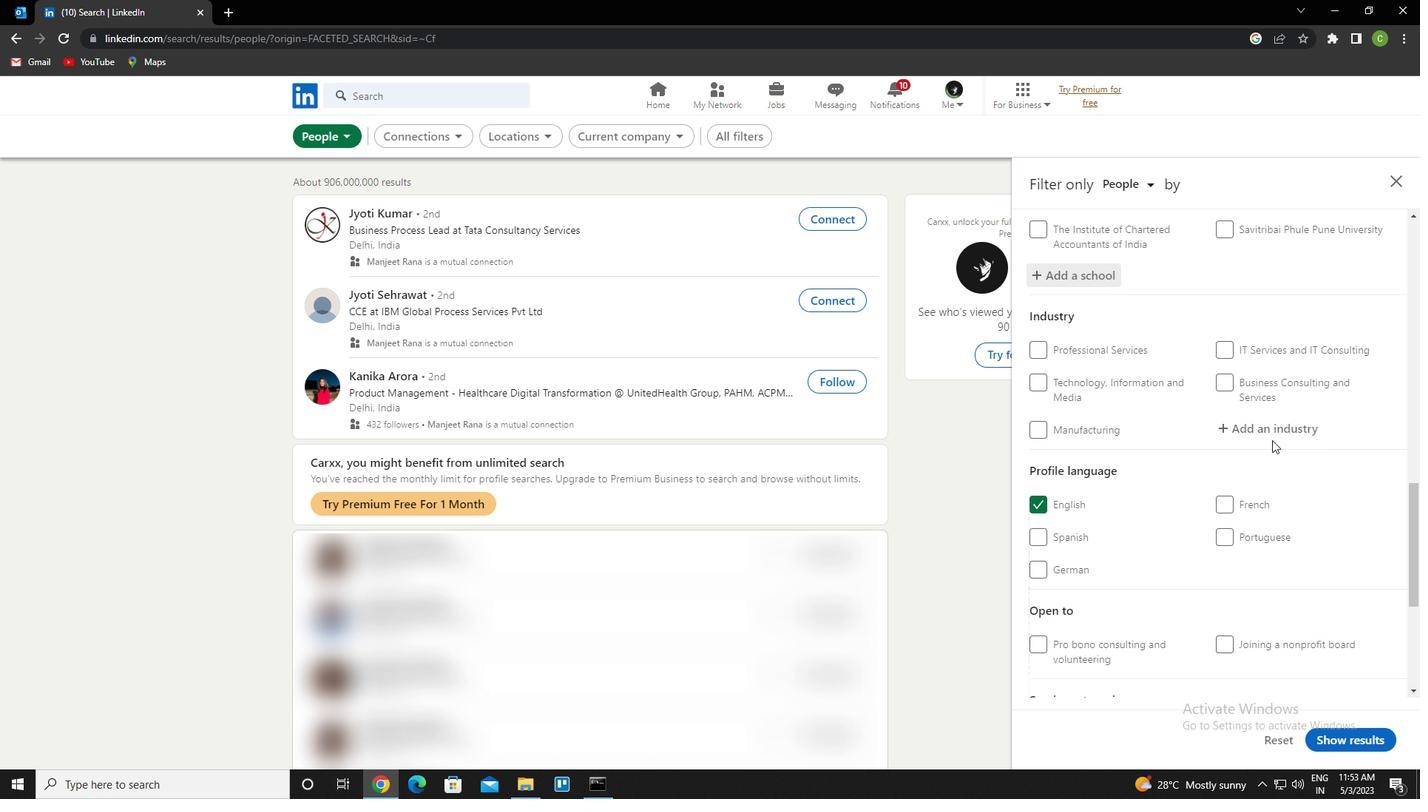 
Action: Mouse pressed left at (1275, 435)
Screenshot: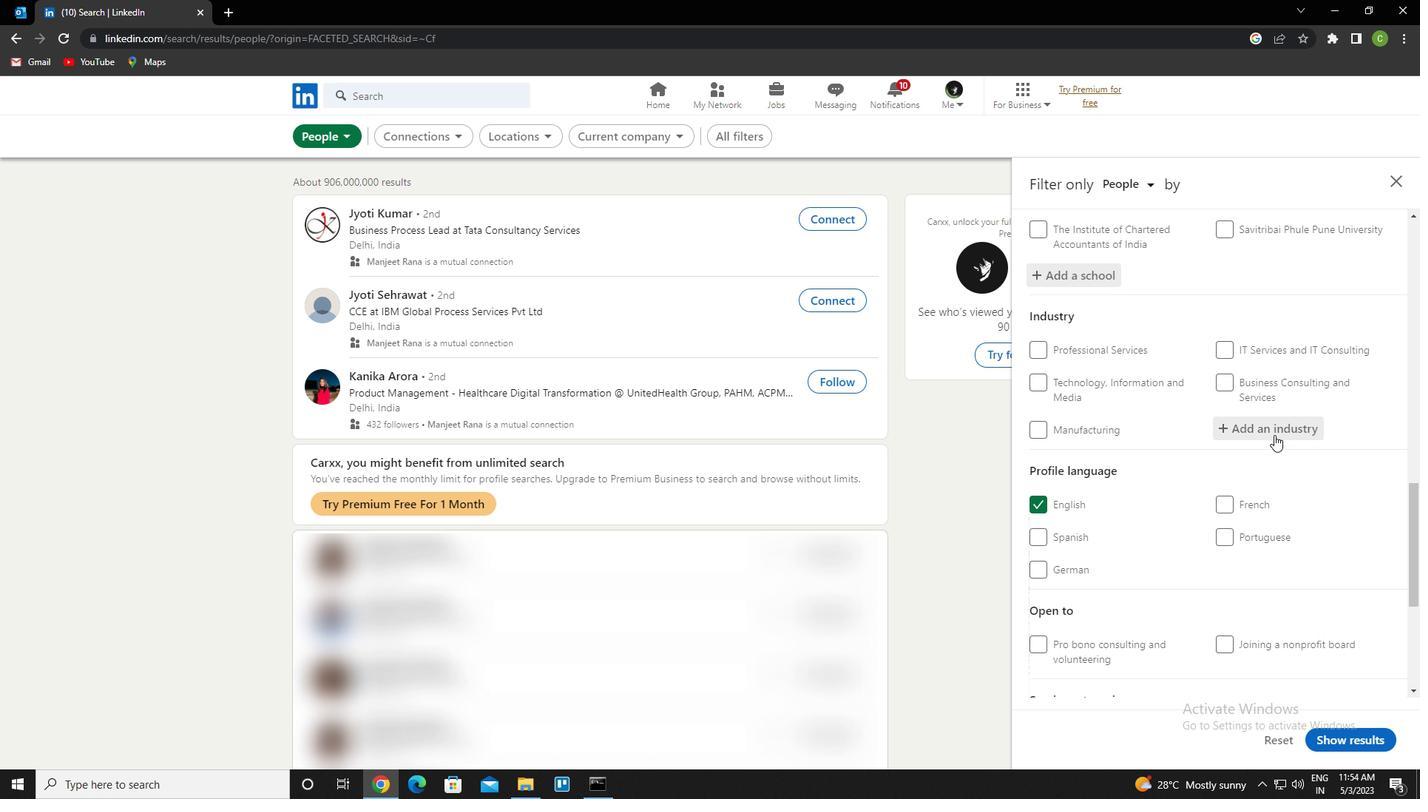 
Action: Key pressed <Key.caps_lock><Key.caps_lock>r<Key.caps_lock>enewal<Key.backspace>ble<Key.space>energy<Key.space>power<Key.space>ge<Key.down><Key.enter>
Screenshot: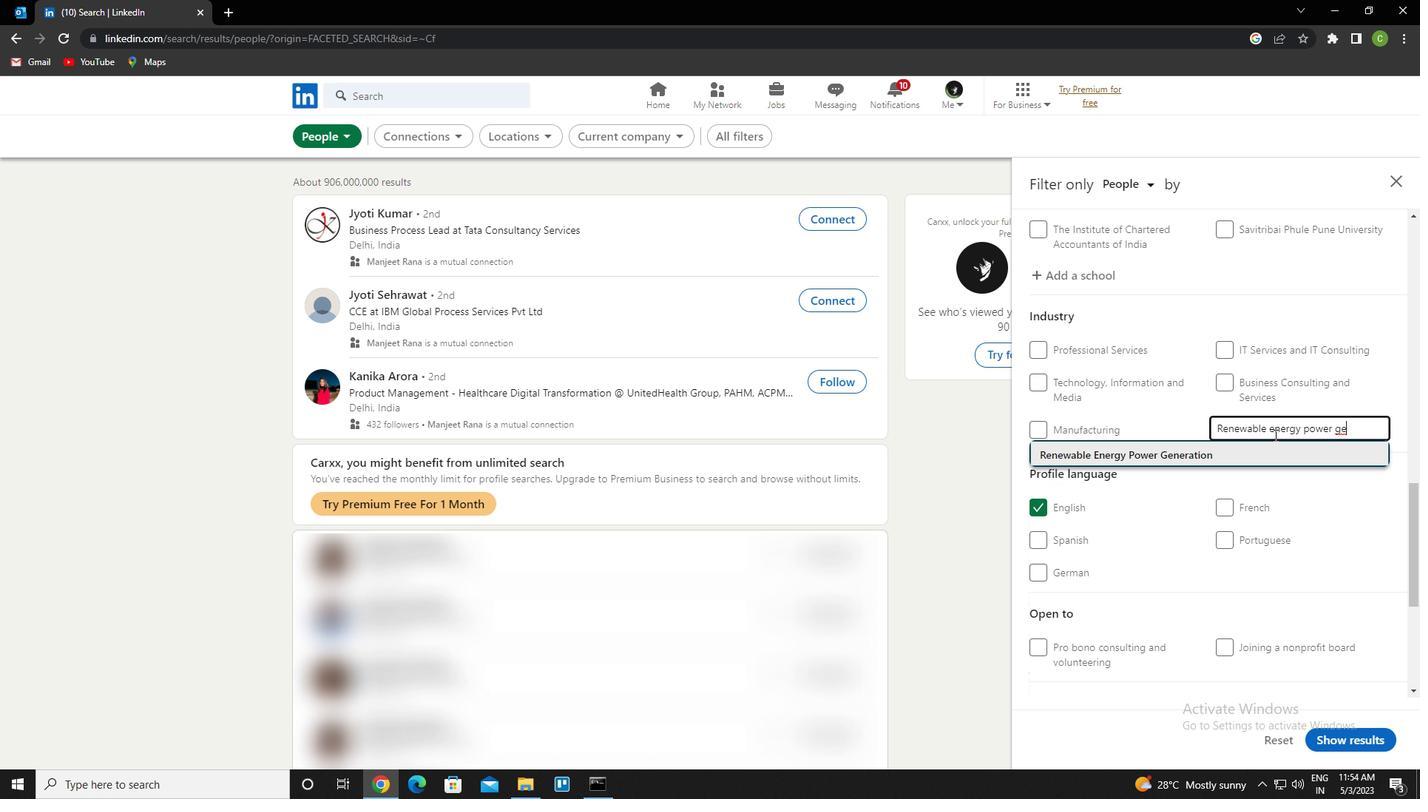 
Action: Mouse scrolled (1275, 434) with delta (0, 0)
Screenshot: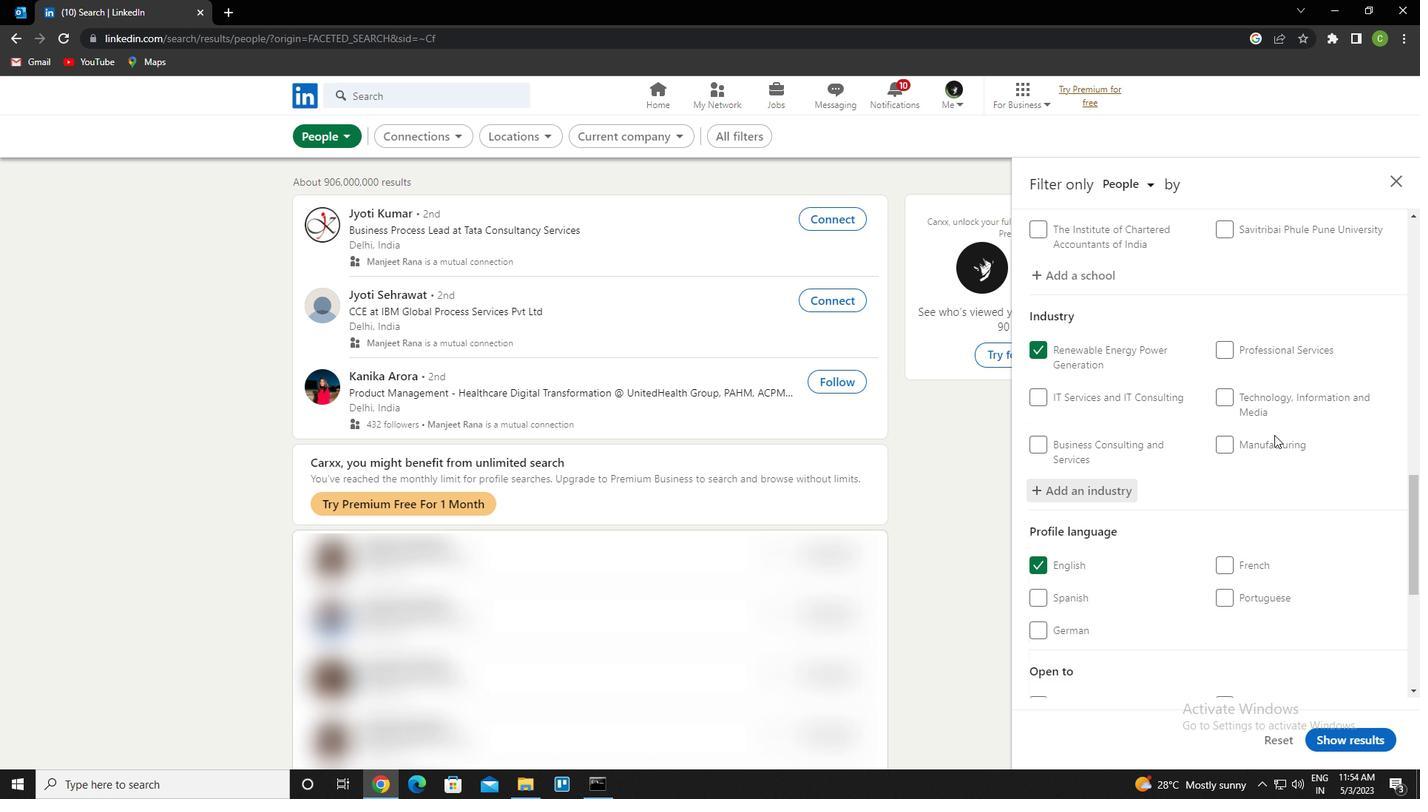 
Action: Mouse moved to (1274, 437)
Screenshot: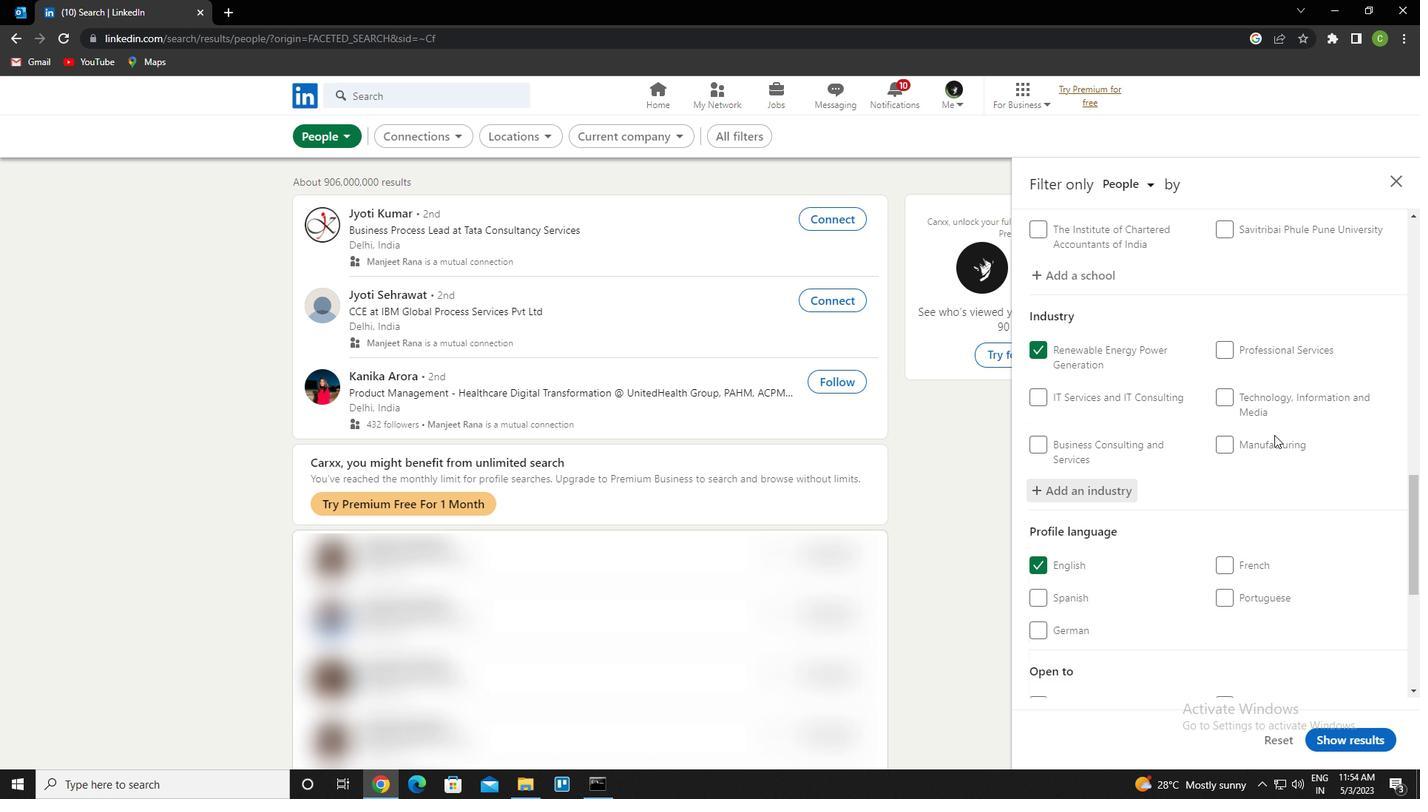 
Action: Mouse scrolled (1274, 436) with delta (0, 0)
Screenshot: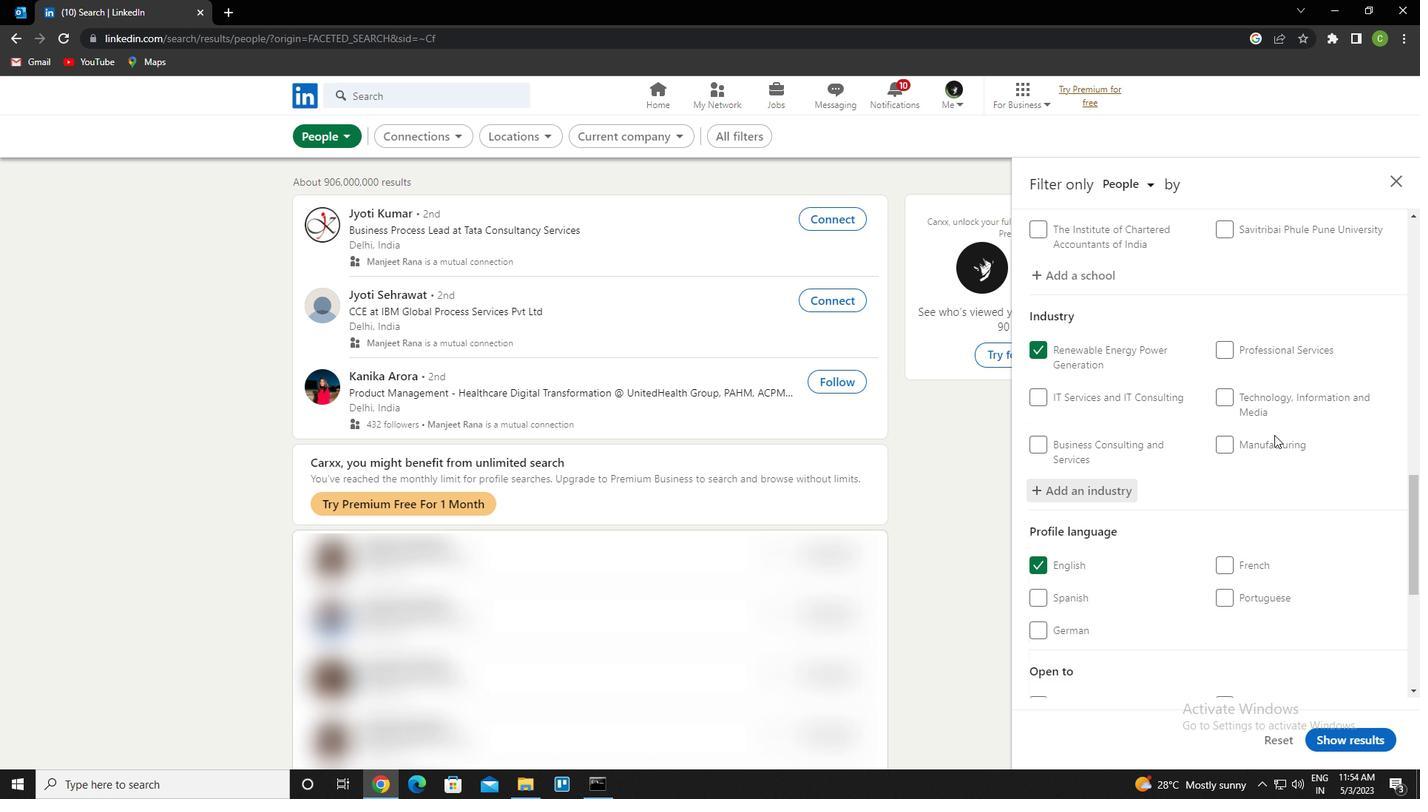 
Action: Mouse moved to (1249, 451)
Screenshot: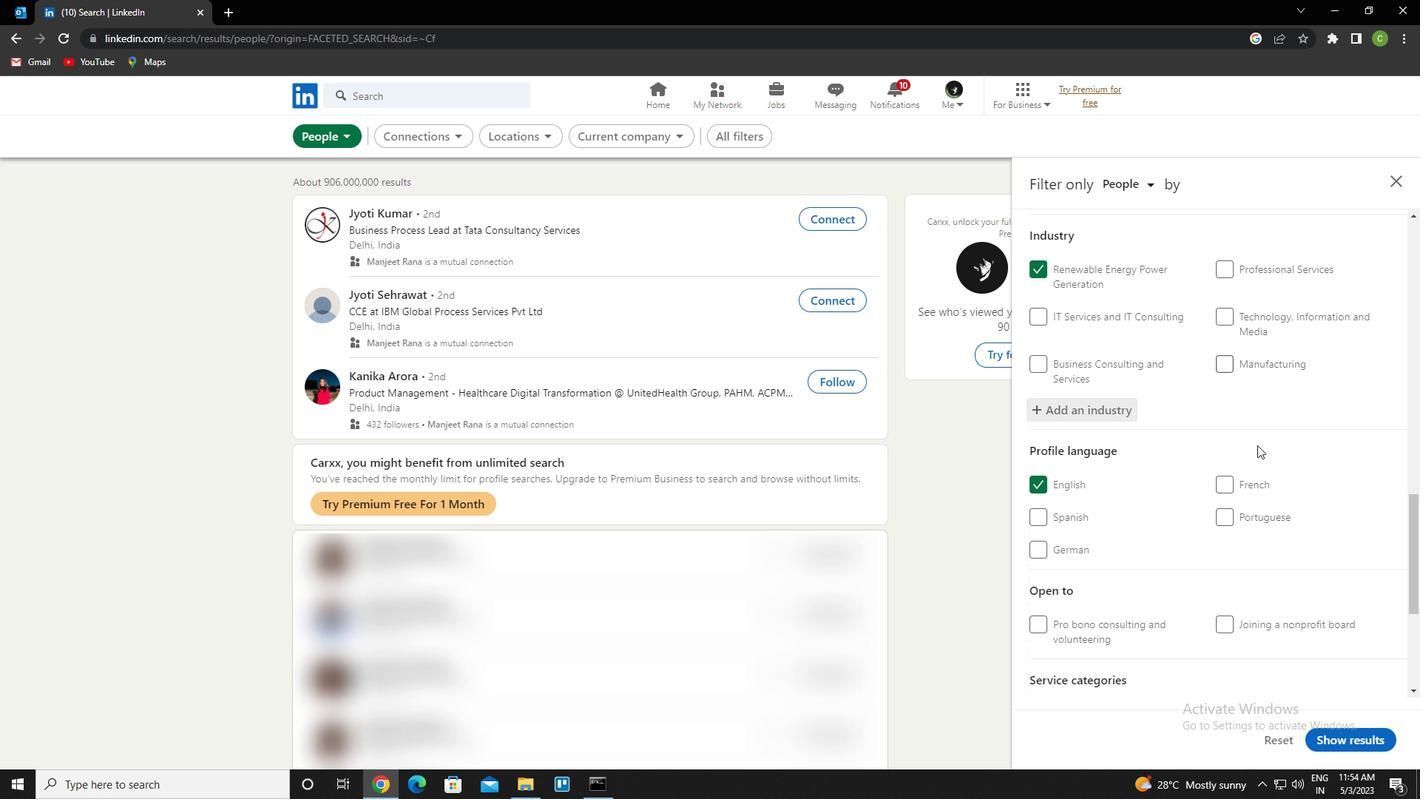 
Action: Mouse scrolled (1249, 450) with delta (0, 0)
Screenshot: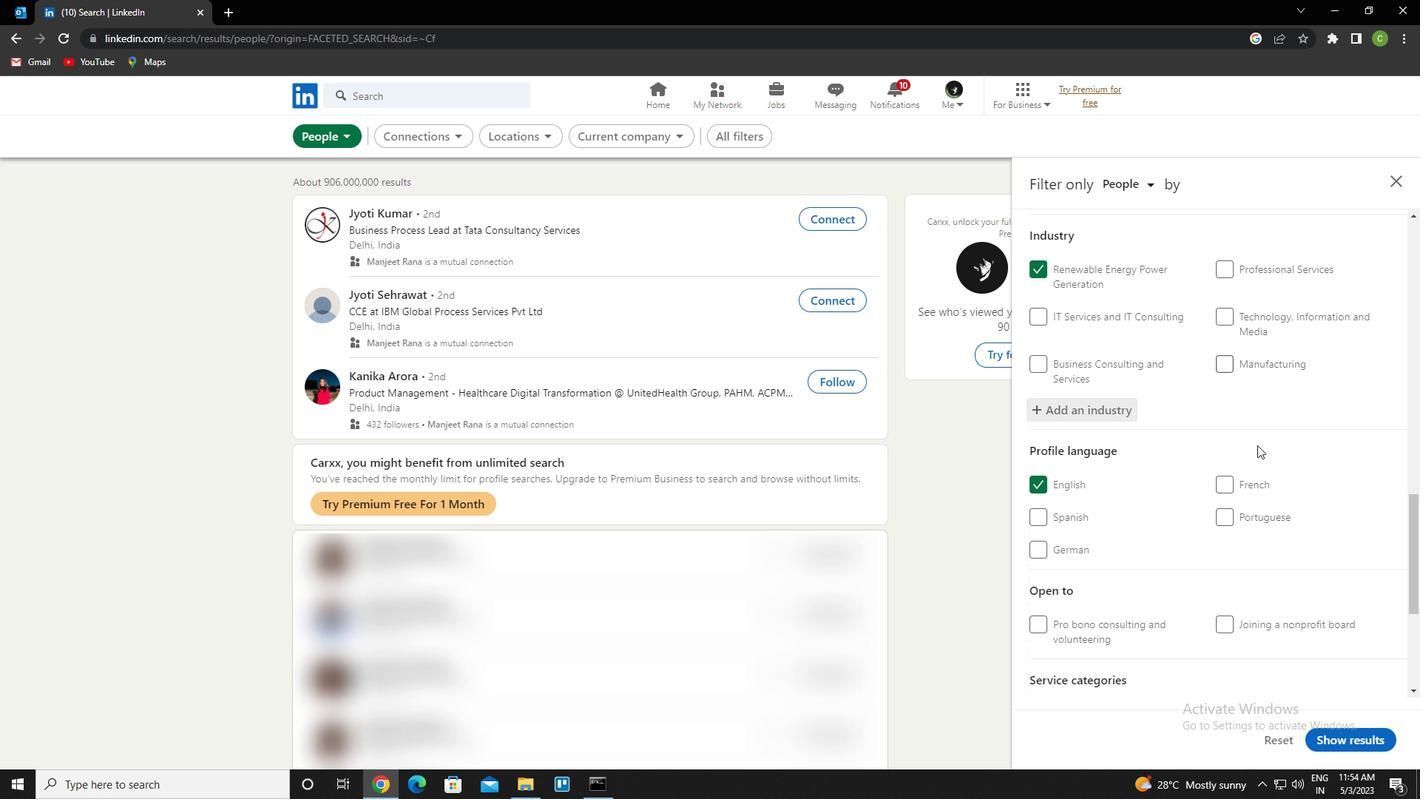 
Action: Mouse moved to (1240, 453)
Screenshot: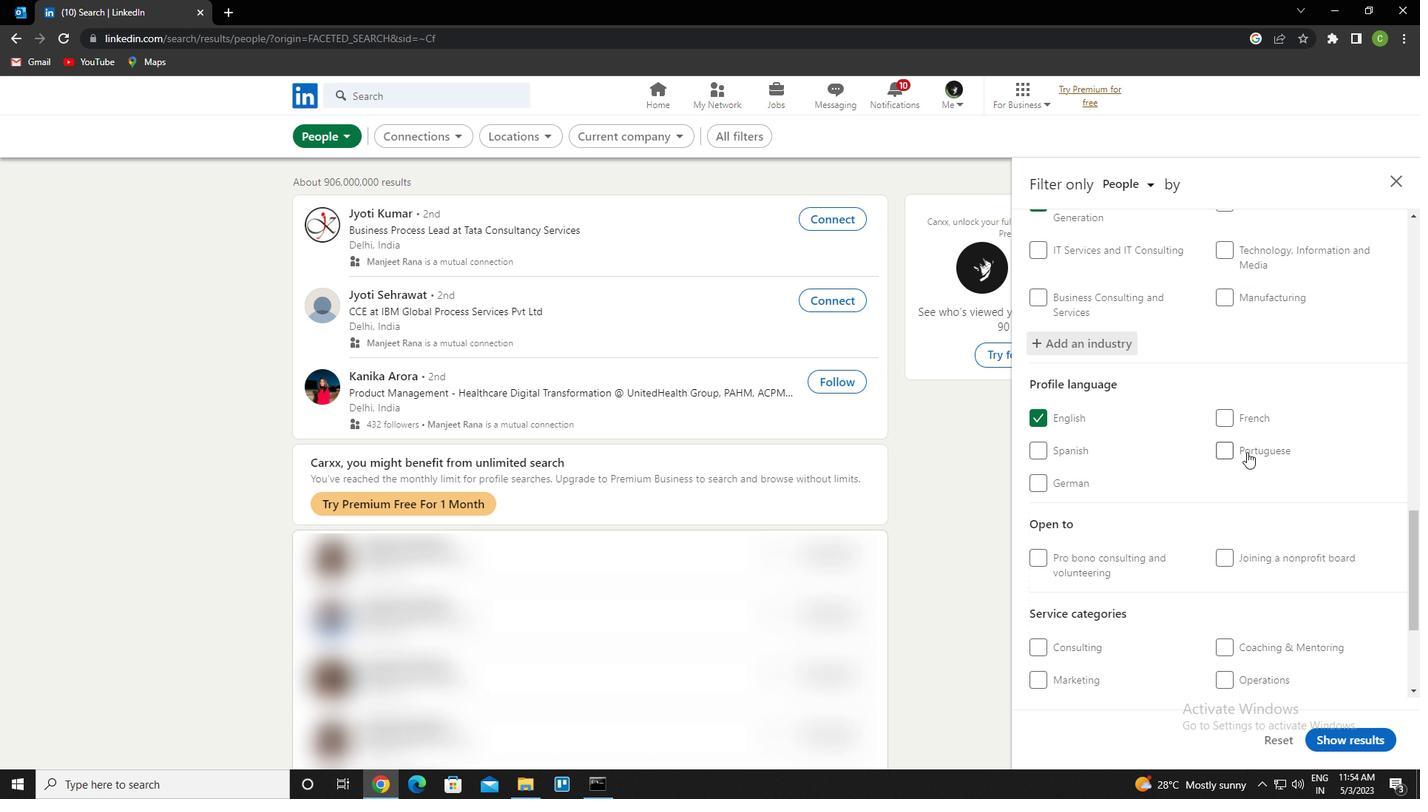 
Action: Mouse scrolled (1240, 452) with delta (0, 0)
Screenshot: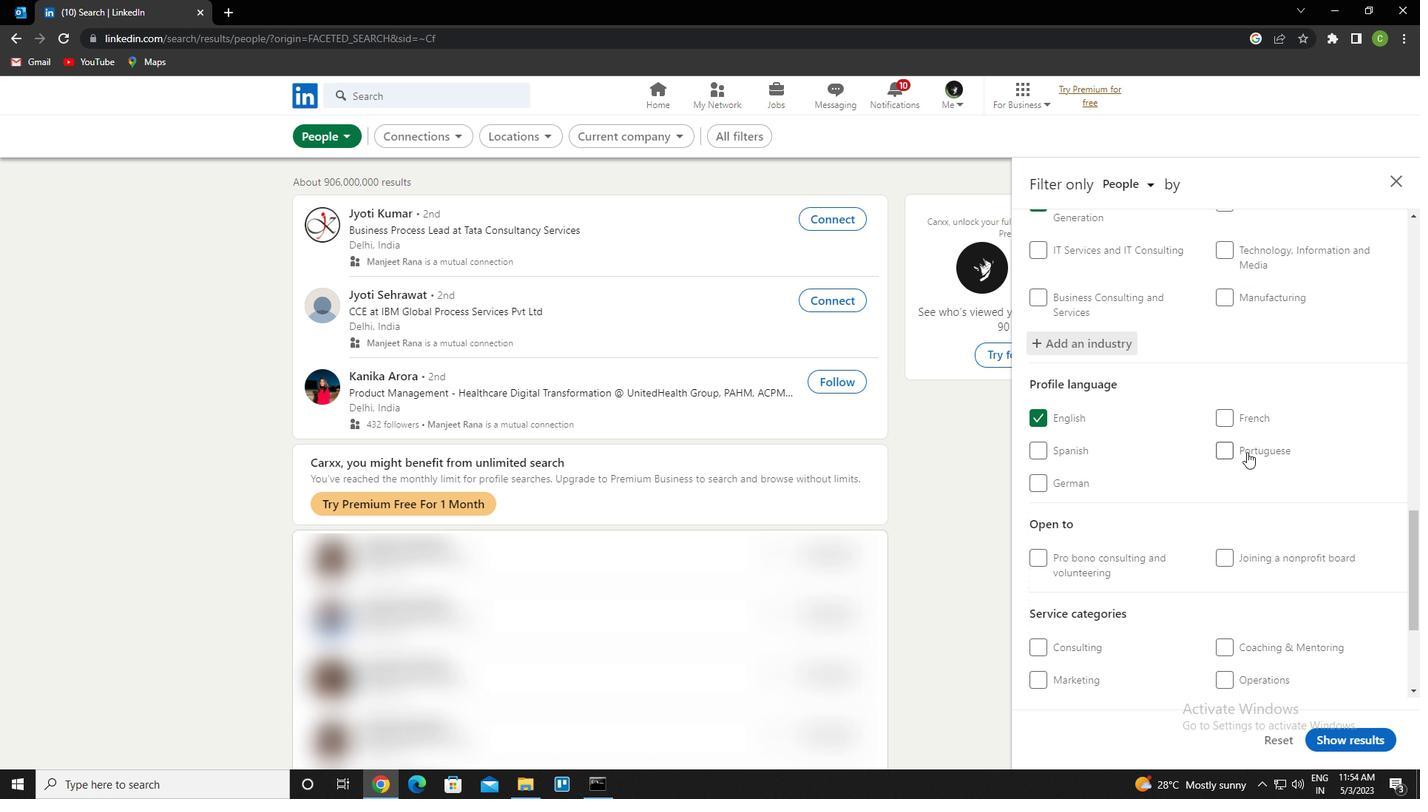 
Action: Mouse moved to (1239, 453)
Screenshot: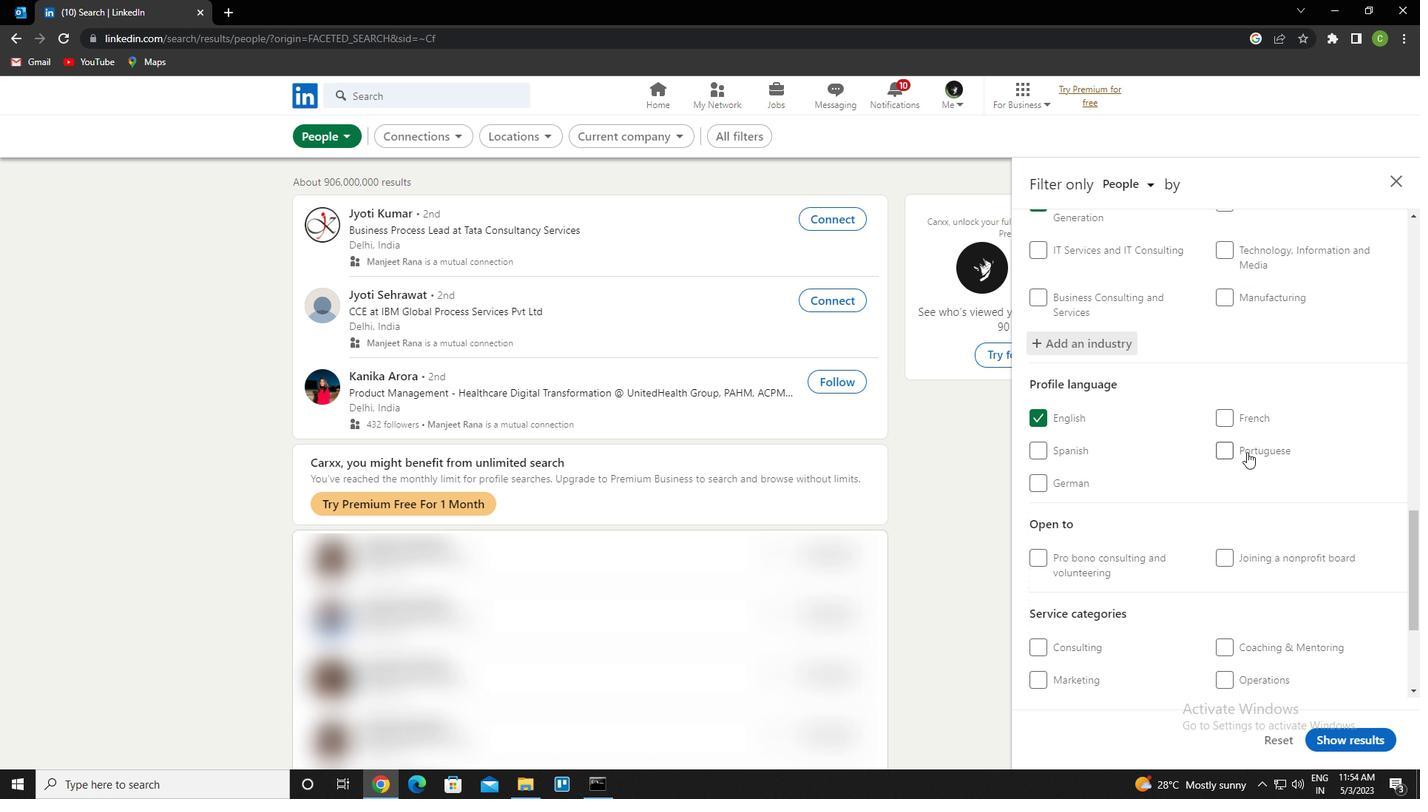 
Action: Mouse scrolled (1239, 452) with delta (0, 0)
Screenshot: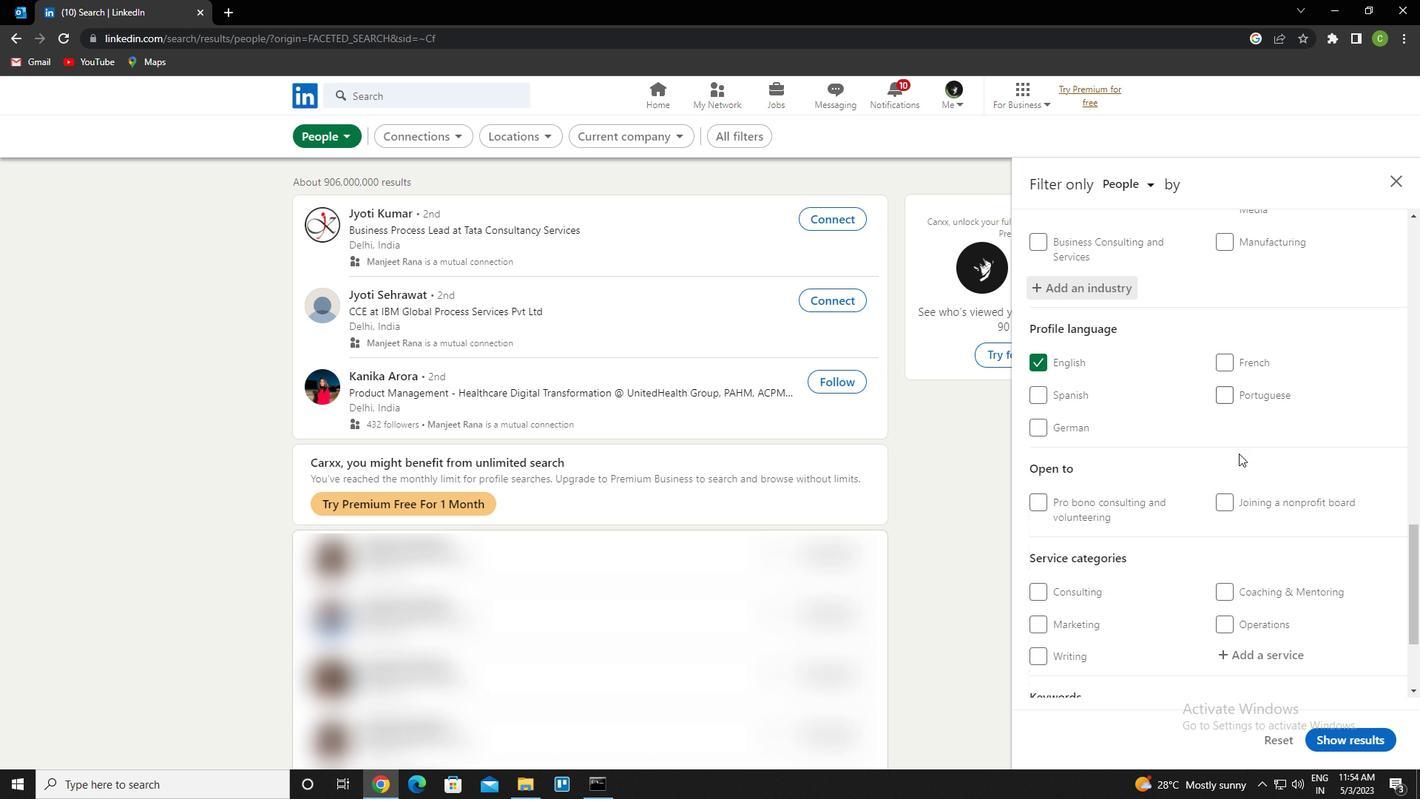 
Action: Mouse moved to (1236, 456)
Screenshot: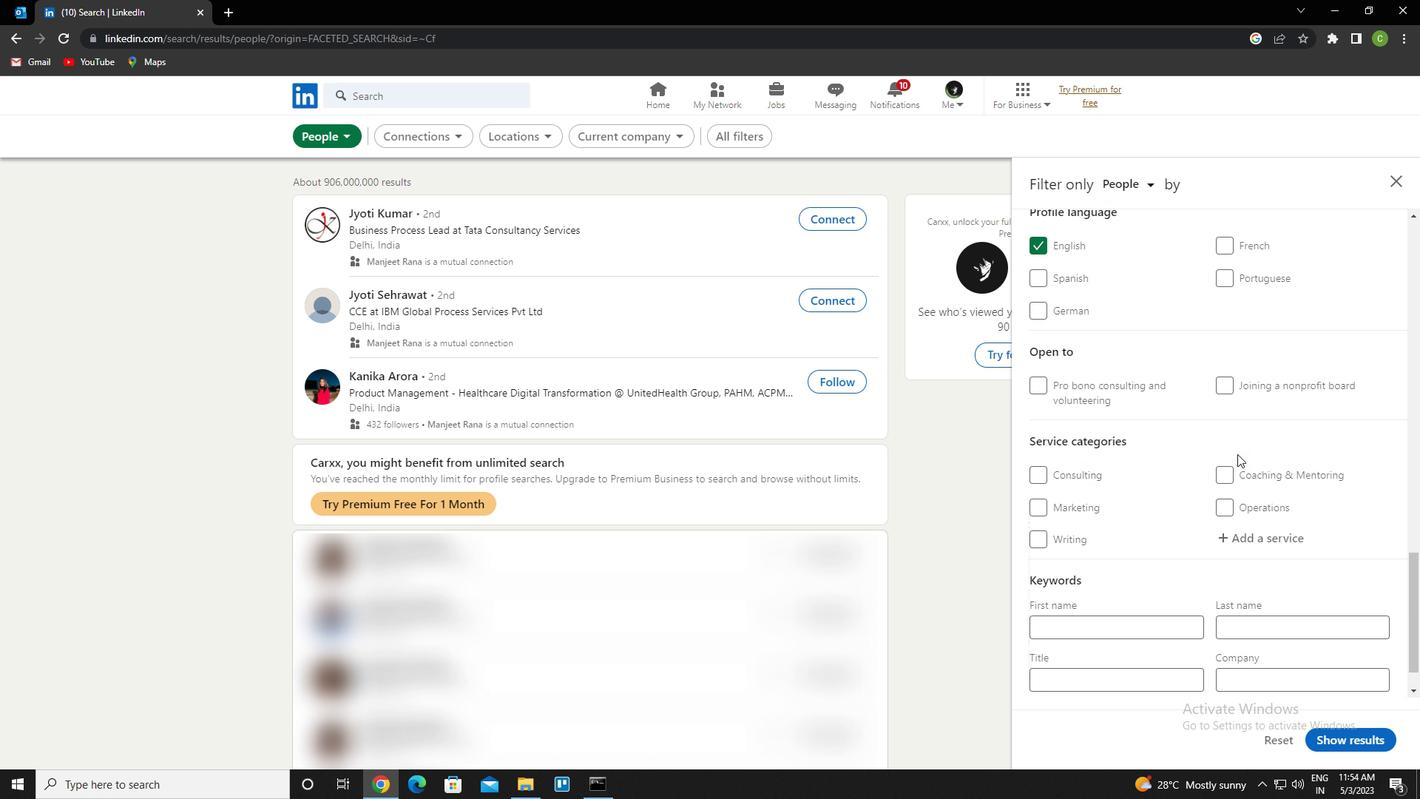 
Action: Mouse scrolled (1236, 455) with delta (0, 0)
Screenshot: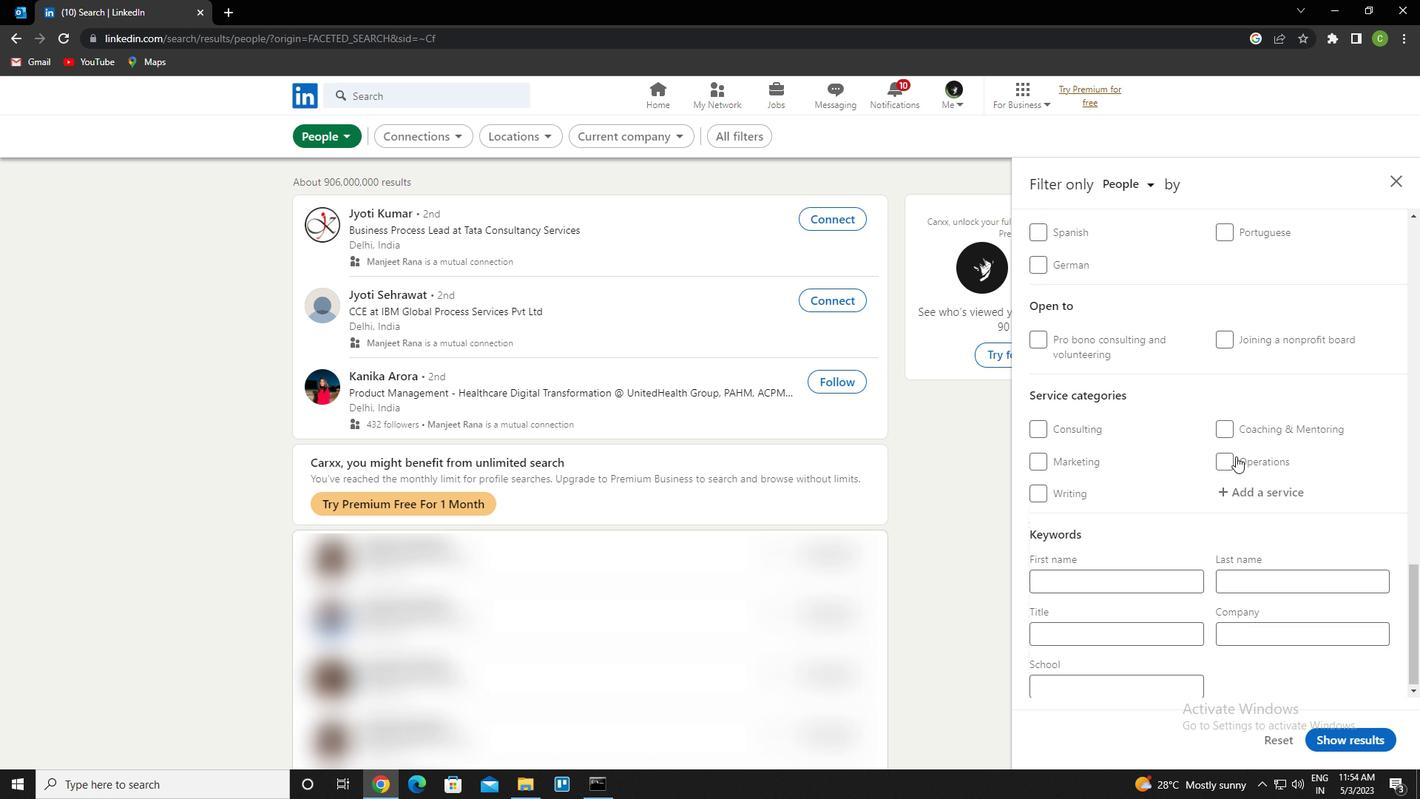 
Action: Mouse moved to (1250, 493)
Screenshot: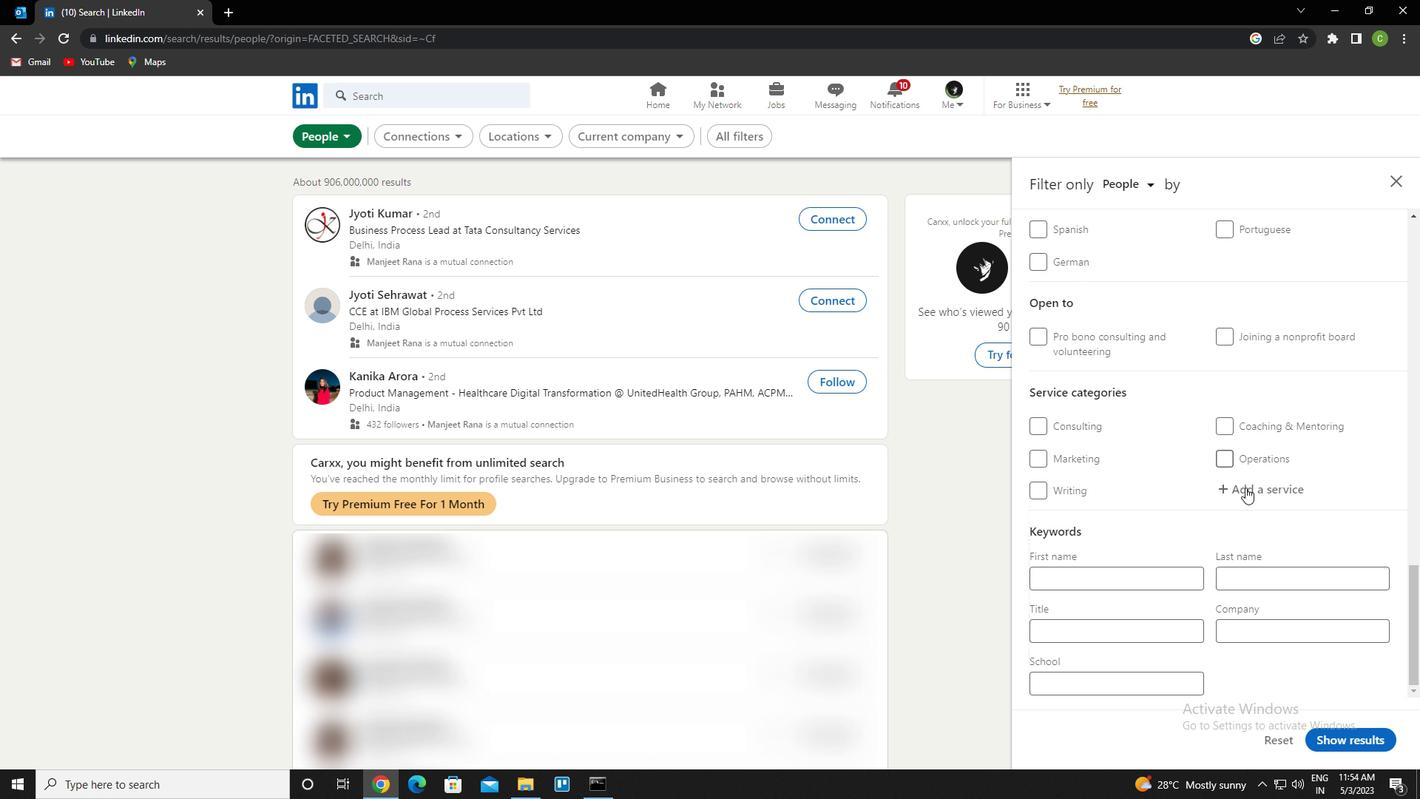 
Action: Mouse pressed left at (1250, 493)
Screenshot: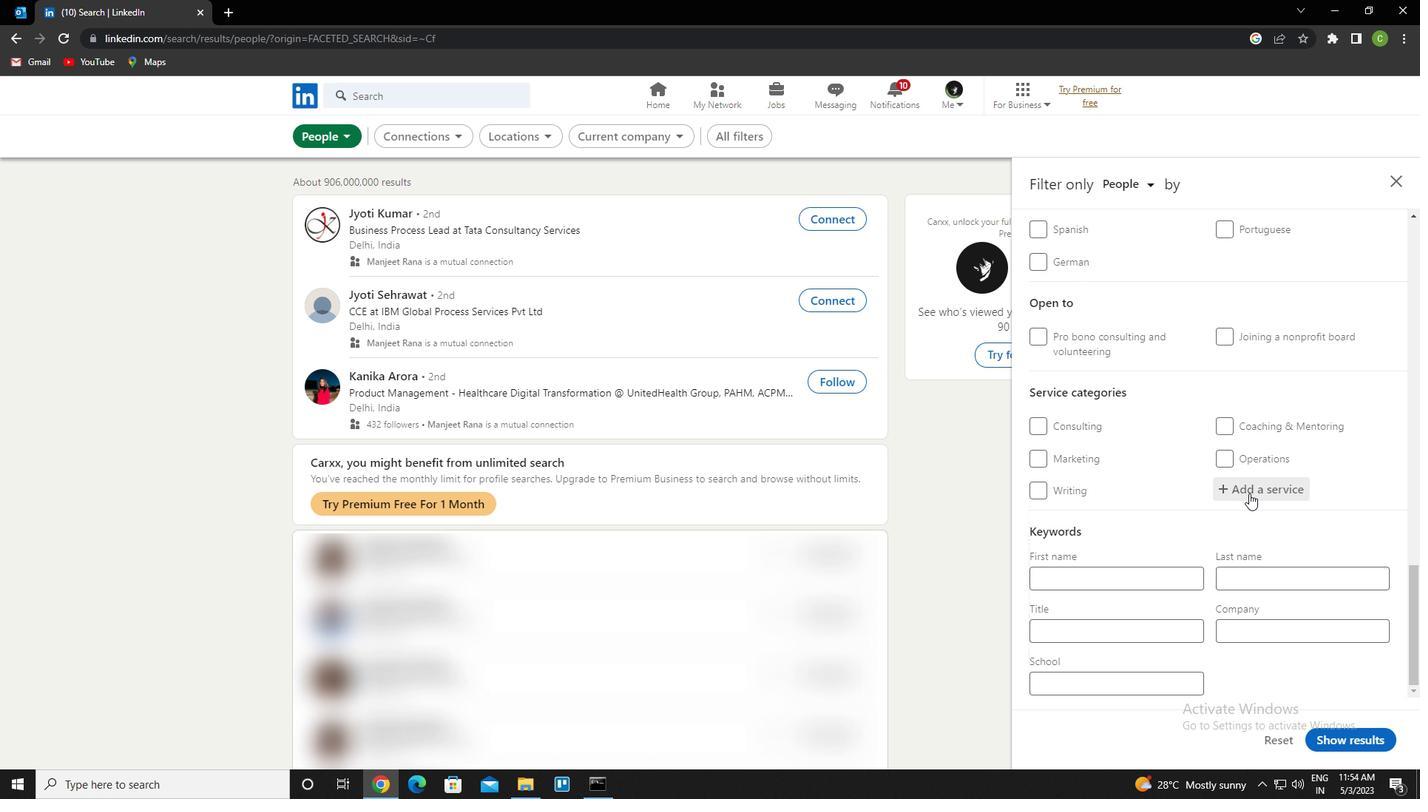 
Action: Key pressed <Key.caps_lock>s<Key.caps_lock>each<Key.space><Key.backspace><Key.backspace><Key.backspace><Key.backspace><Key.backspace>earch<Key.space>engine<Key.down><Key.down><Key.enter>
Screenshot: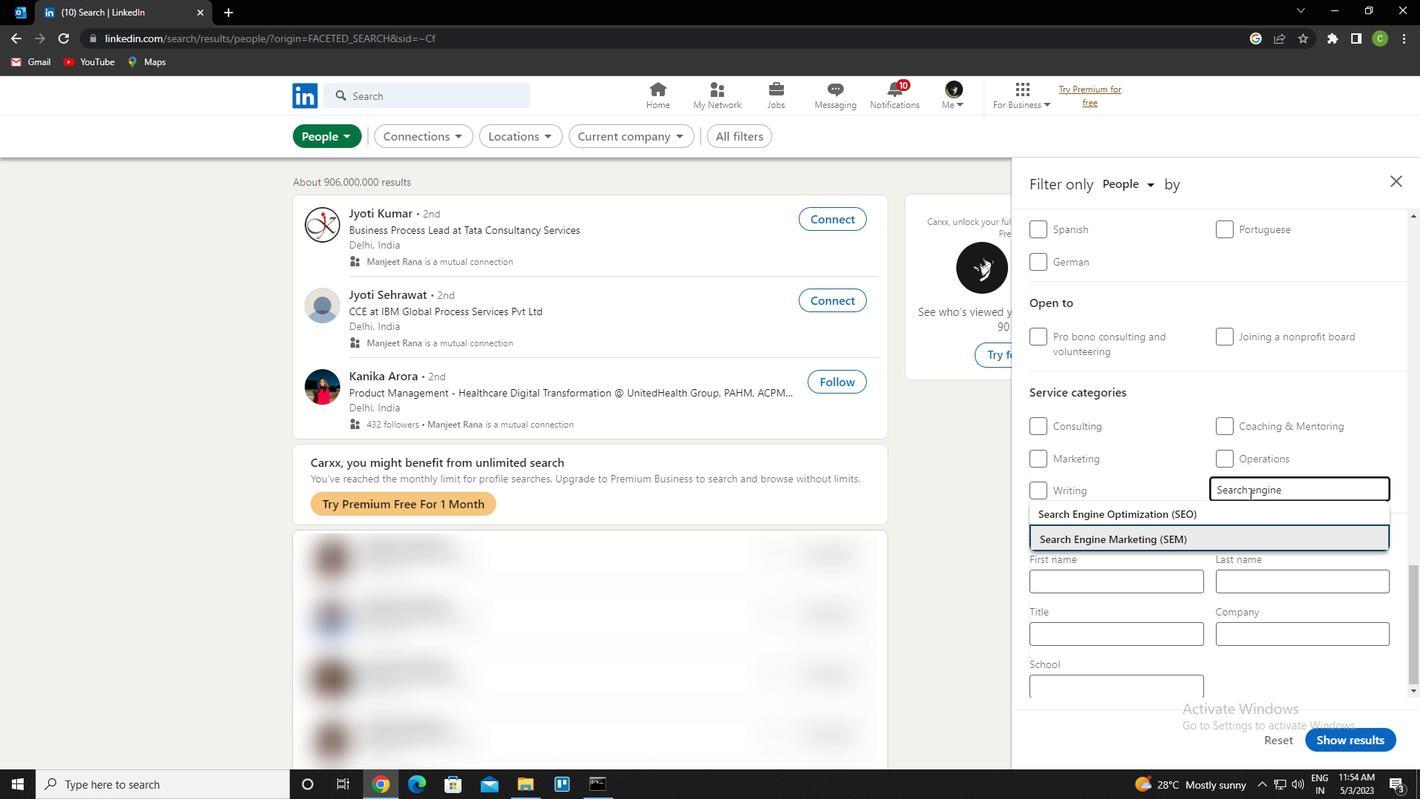 
Action: Mouse scrolled (1250, 492) with delta (0, 0)
Screenshot: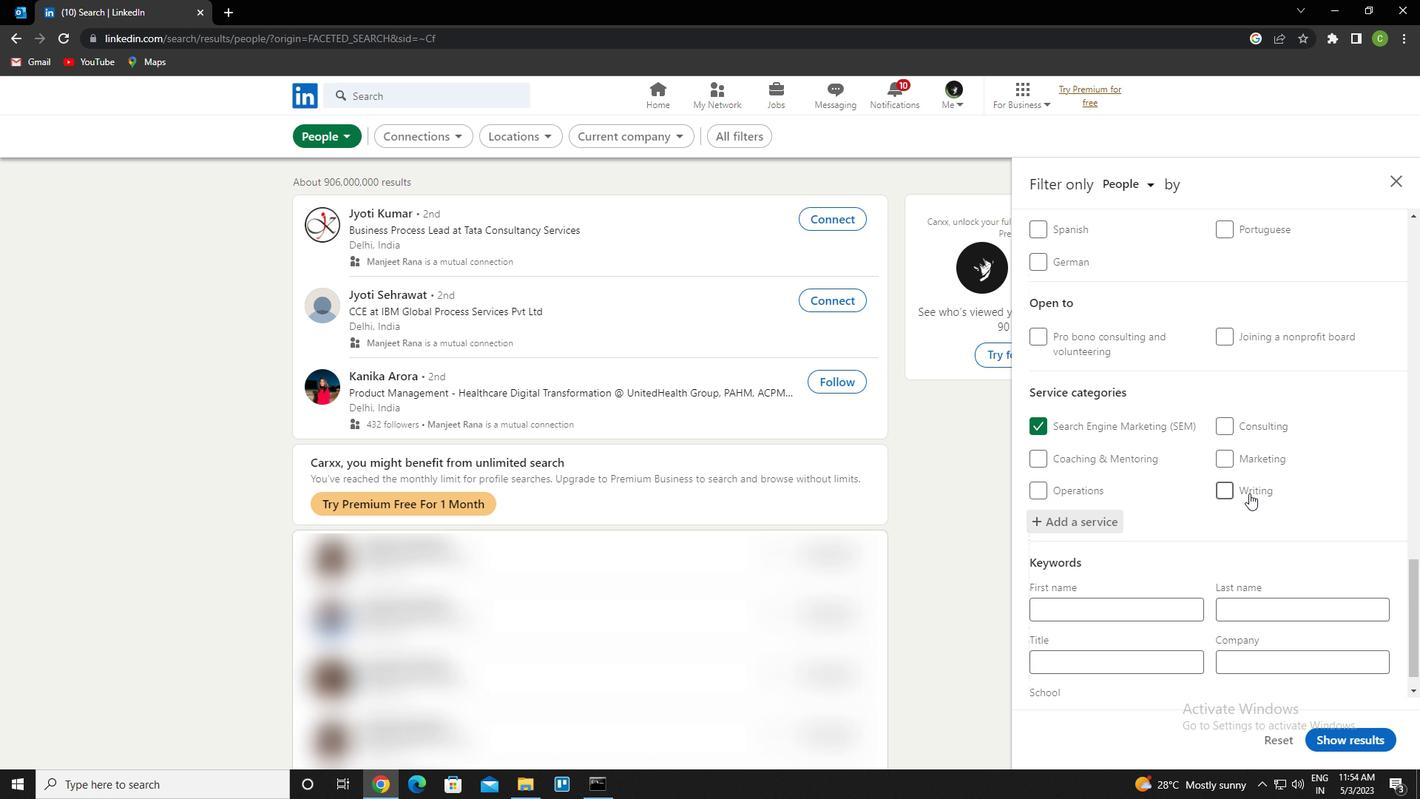 
Action: Mouse scrolled (1250, 492) with delta (0, 0)
Screenshot: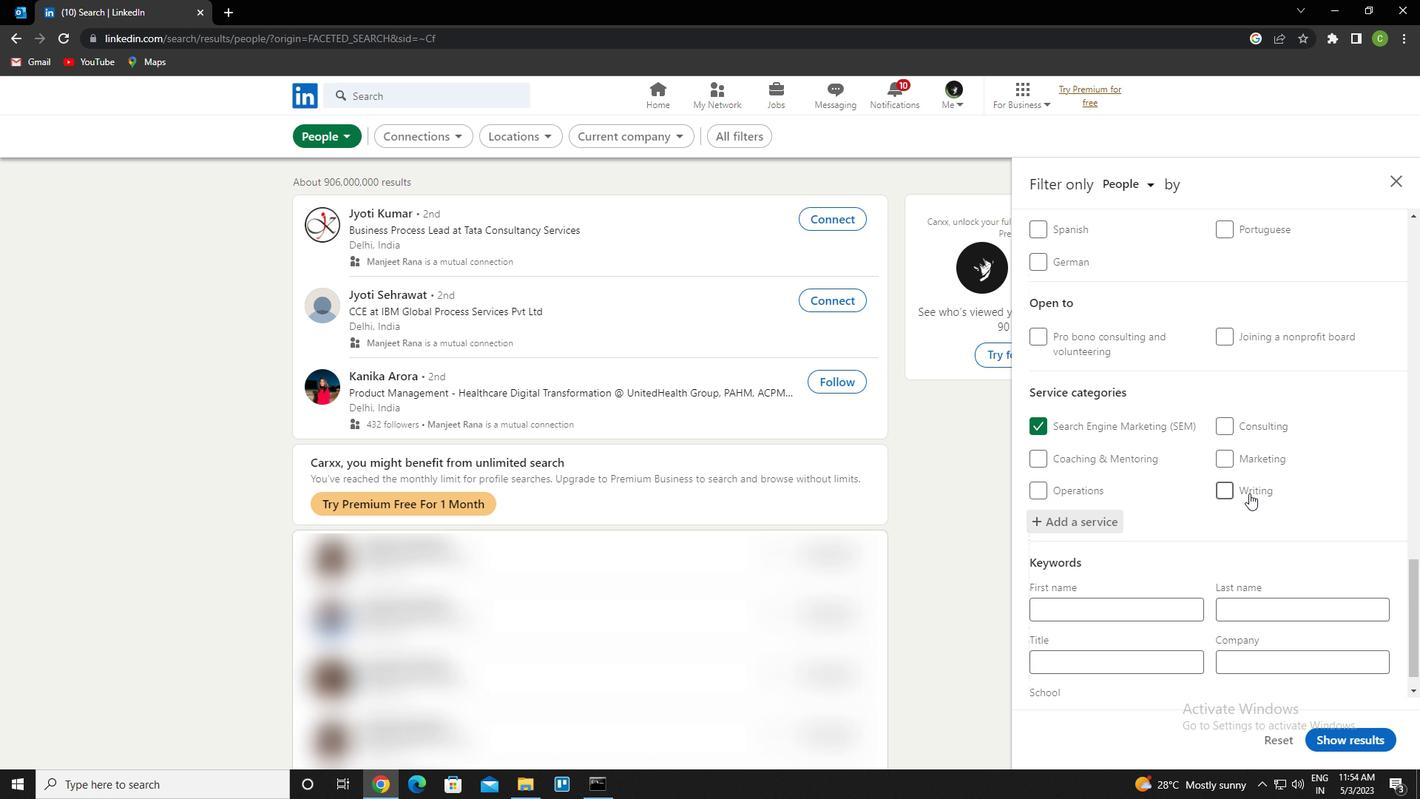 
Action: Mouse scrolled (1250, 492) with delta (0, 0)
Screenshot: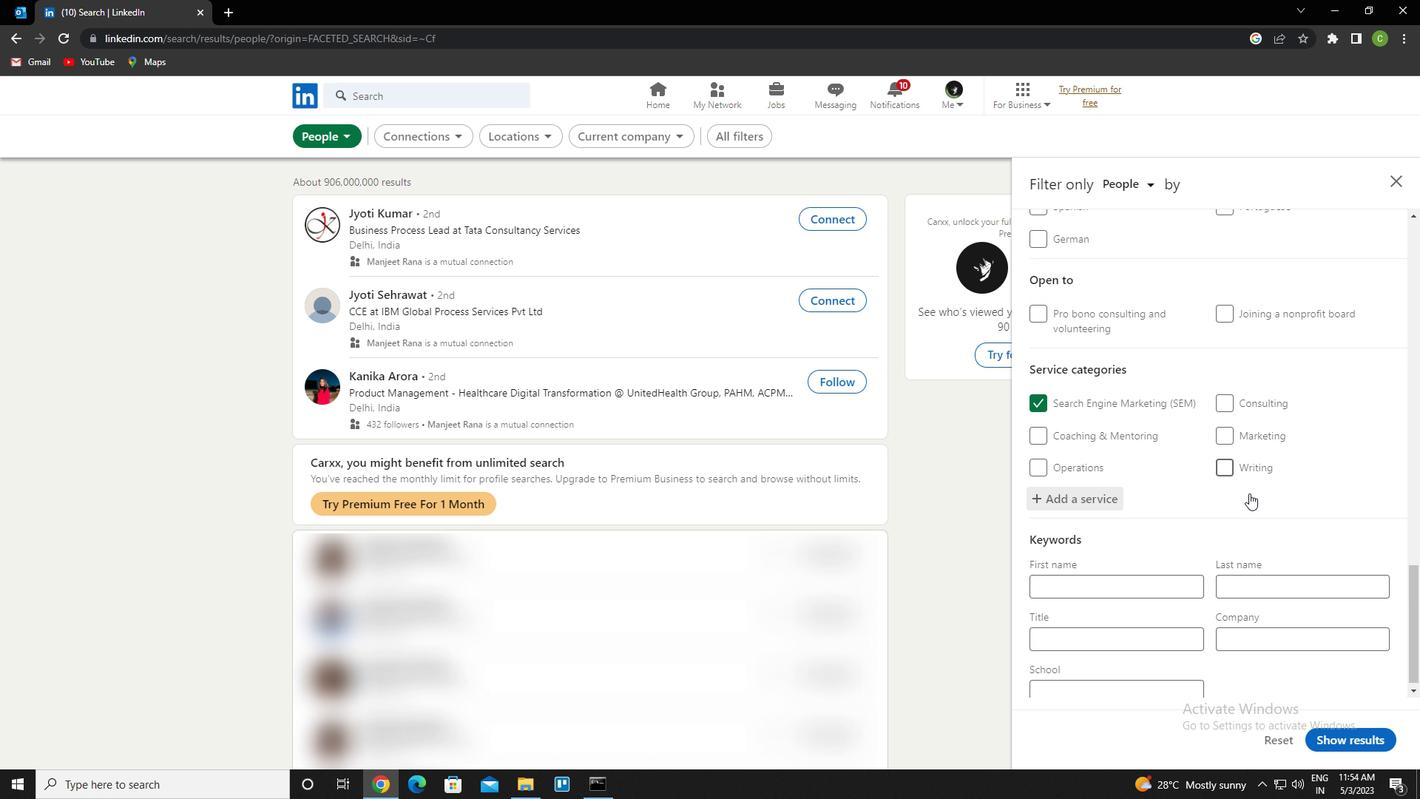 
Action: Mouse scrolled (1250, 492) with delta (0, 0)
Screenshot: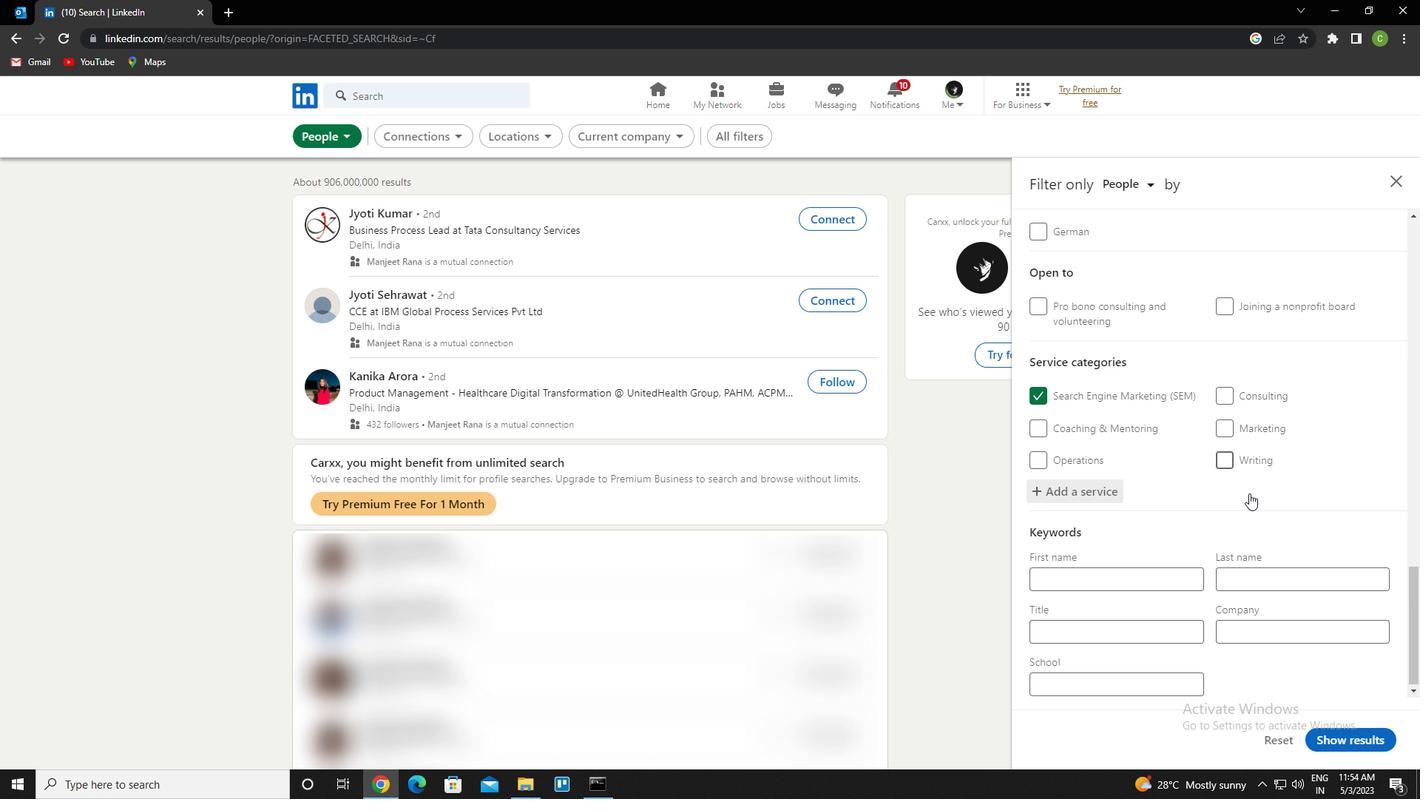 
Action: Mouse scrolled (1250, 492) with delta (0, 0)
Screenshot: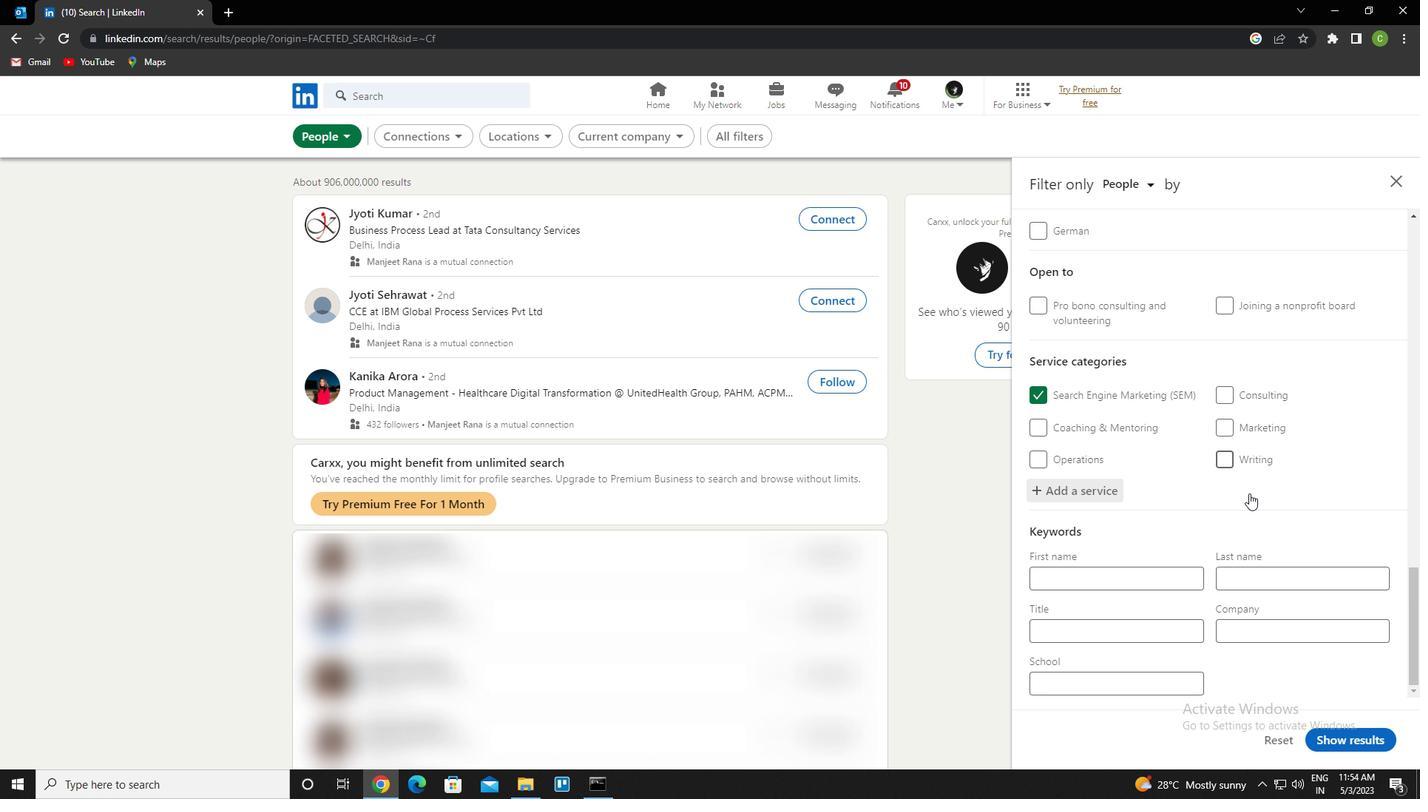 
Action: Mouse moved to (1144, 636)
Screenshot: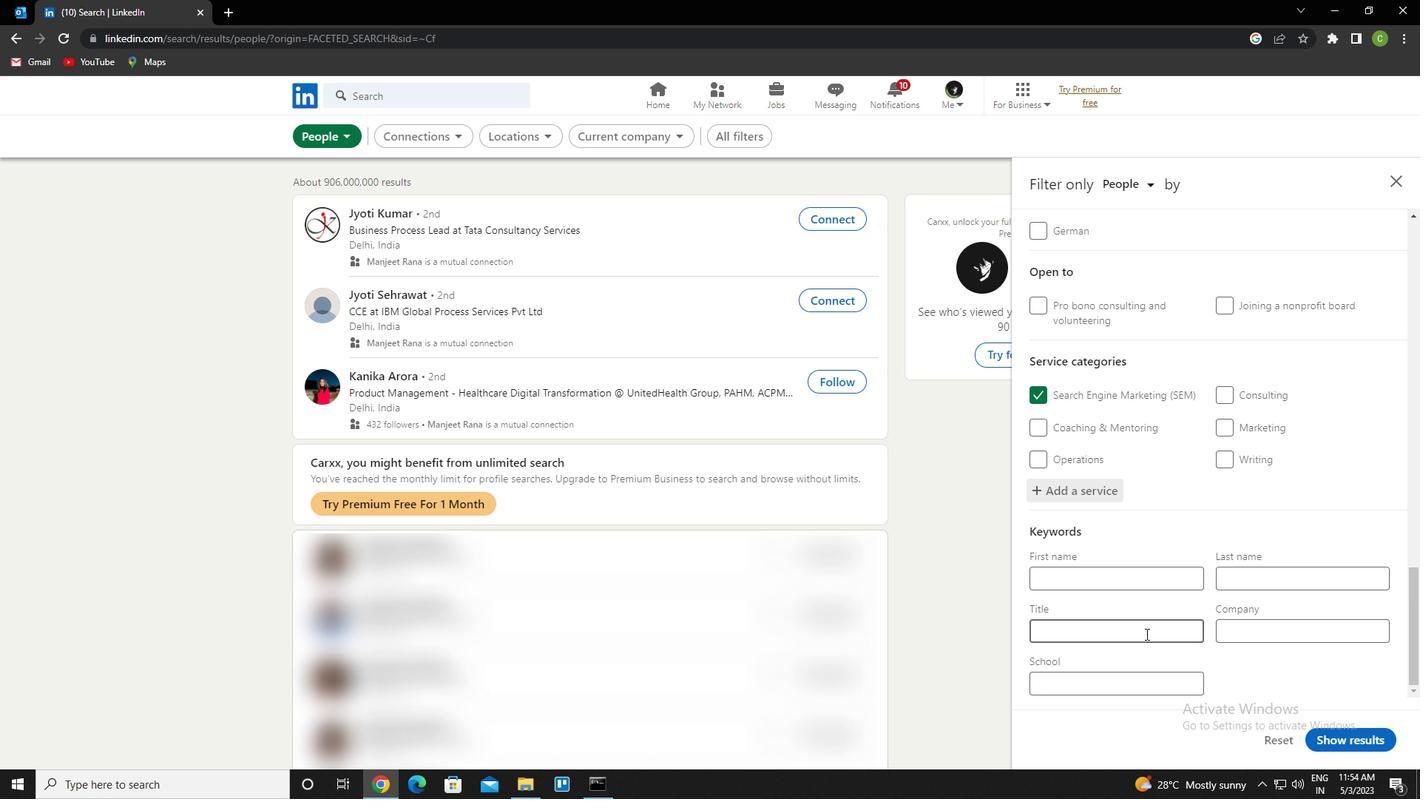 
Action: Mouse pressed left at (1144, 636)
Screenshot: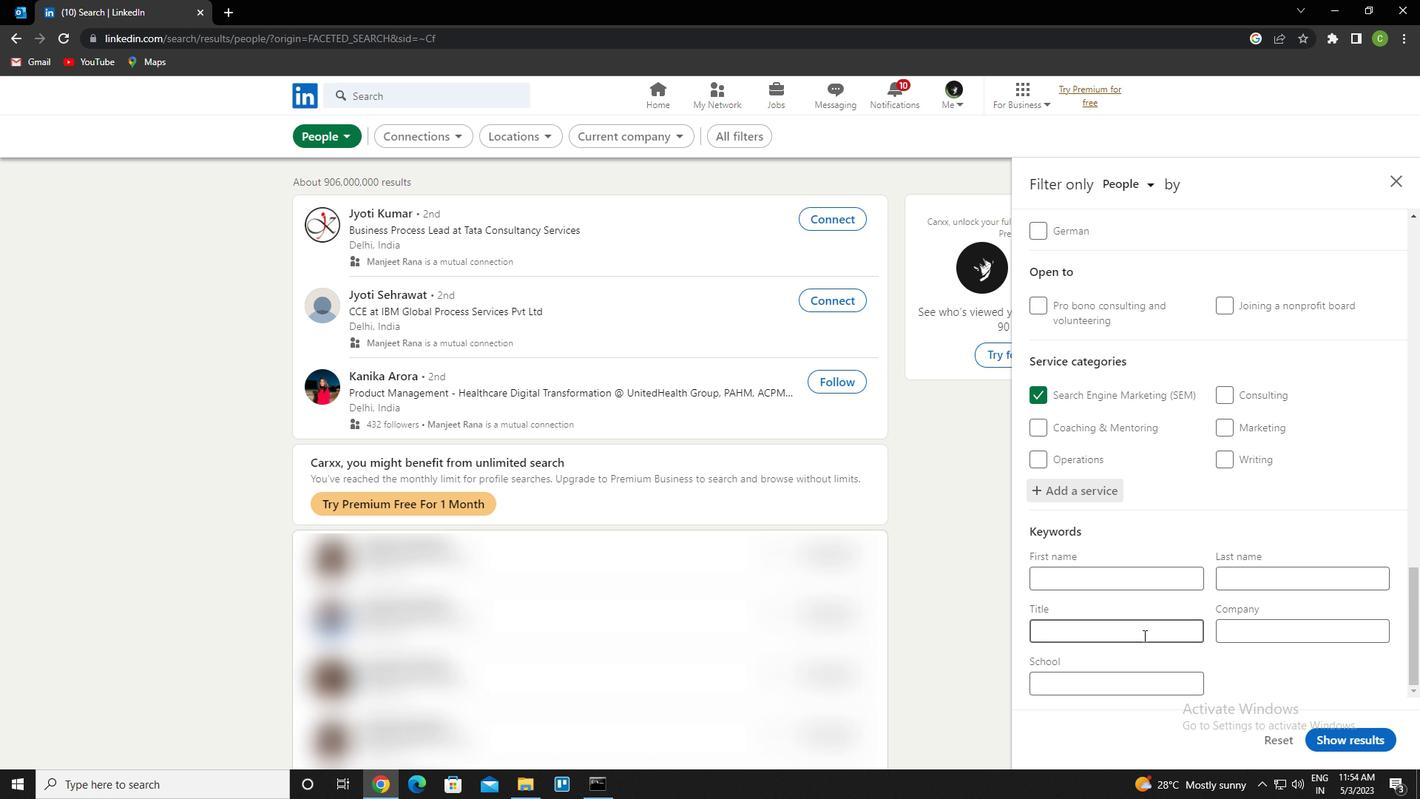 
Action: Key pressed <Key.caps_lock>q<Key.caps_lock>uality<Key.space><Key.caps_lock>c<Key.caps_lock>ontrol
Screenshot: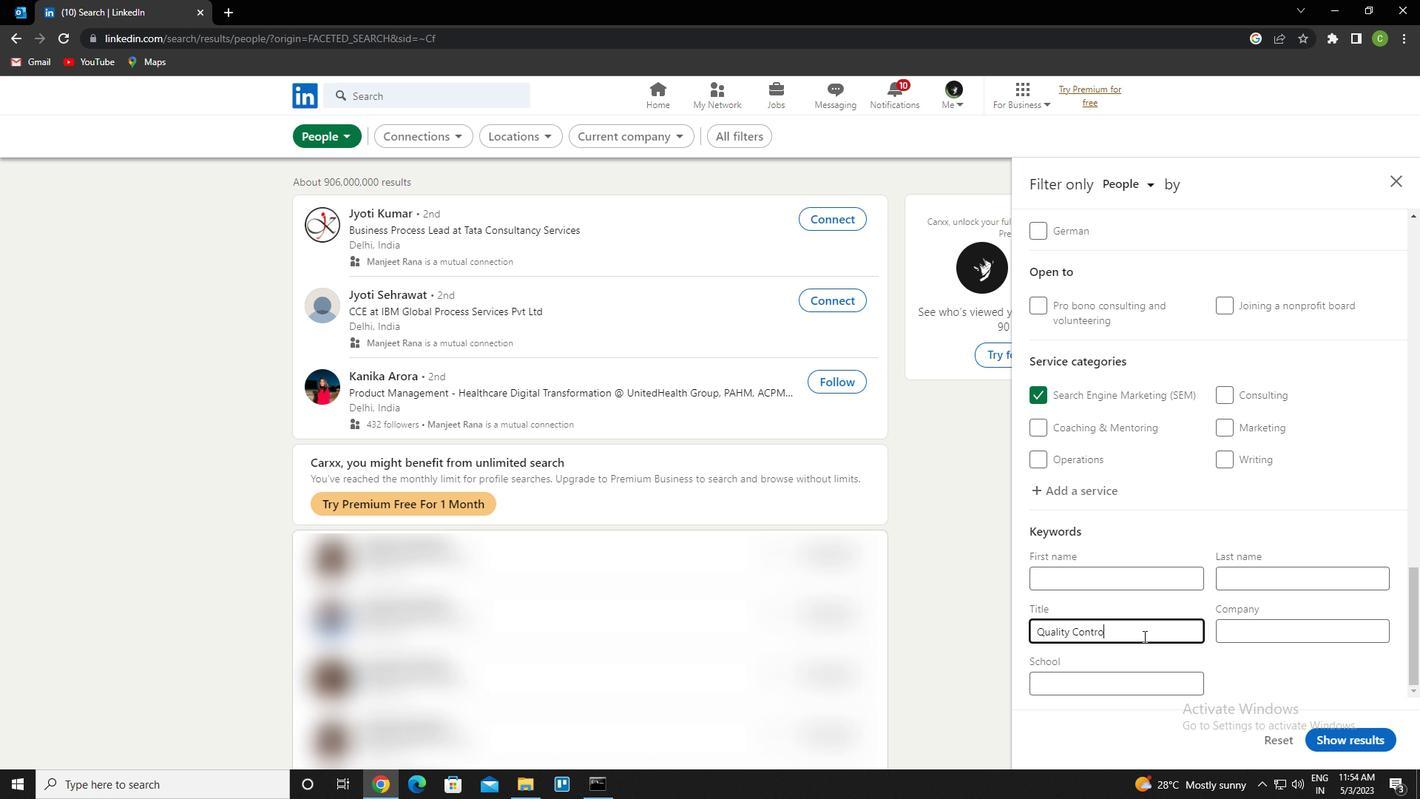 
Action: Mouse moved to (1357, 743)
Screenshot: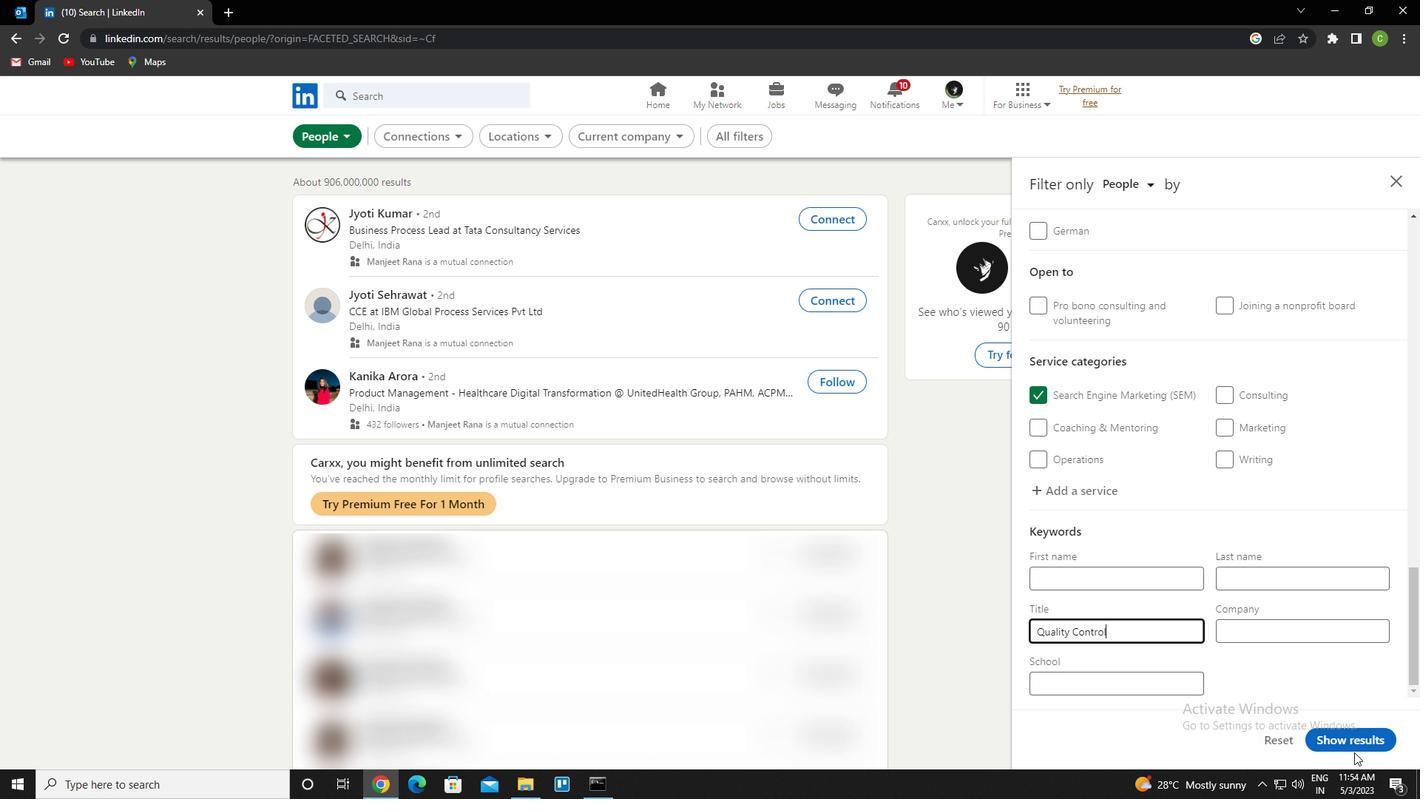 
Action: Mouse pressed left at (1357, 743)
Screenshot: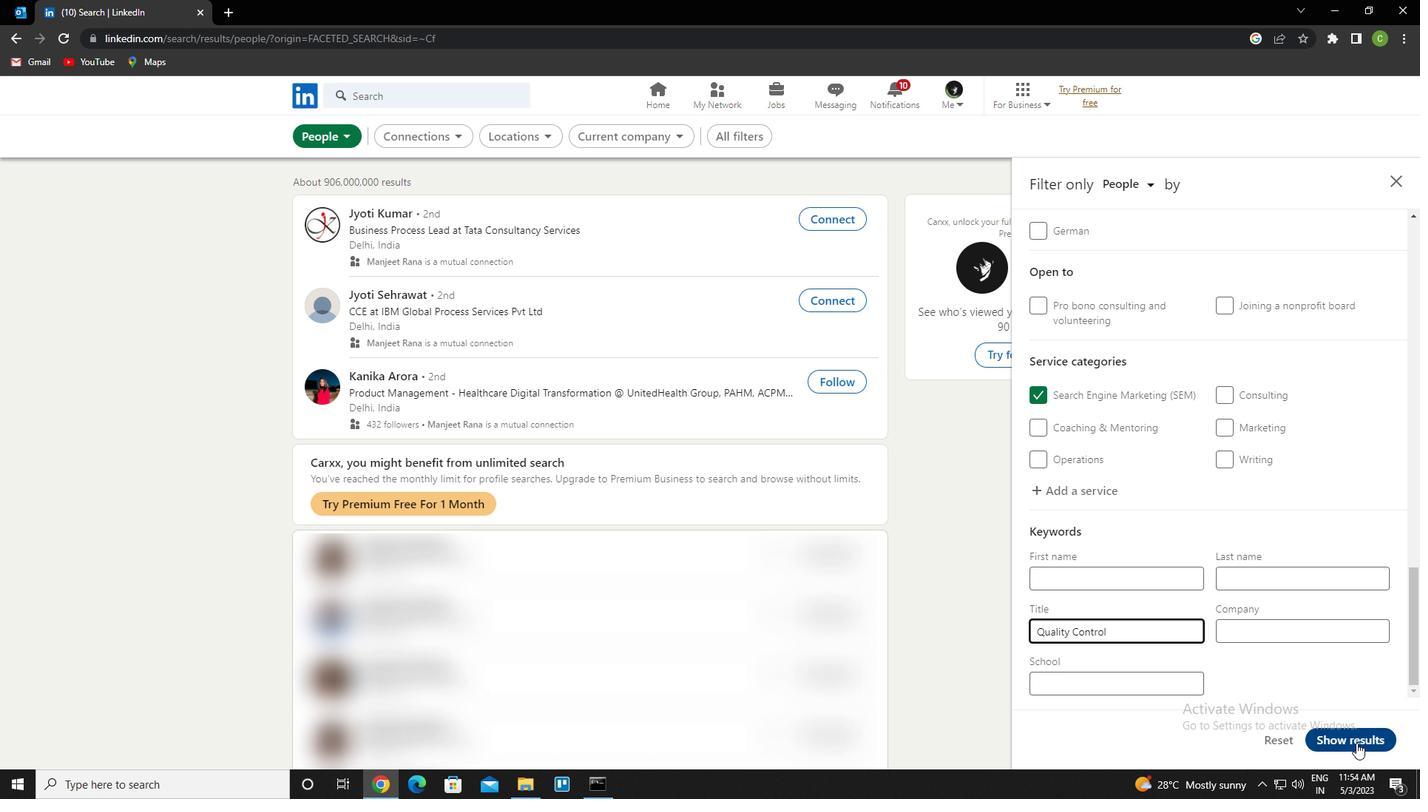 
Action: Mouse moved to (612, 730)
Screenshot: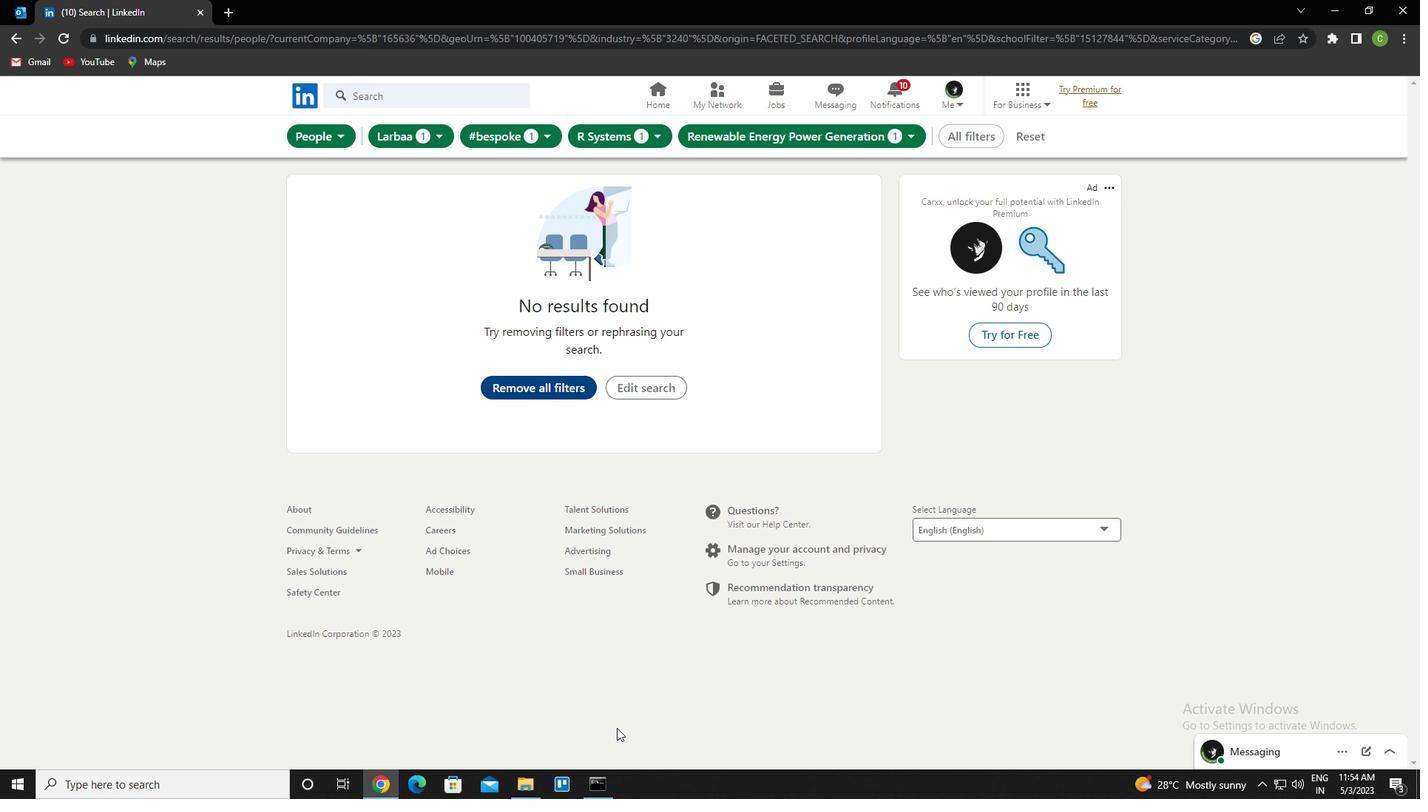 
